 Task: Create cross formula field in the address.
Action: Mouse moved to (82, 78)
Screenshot: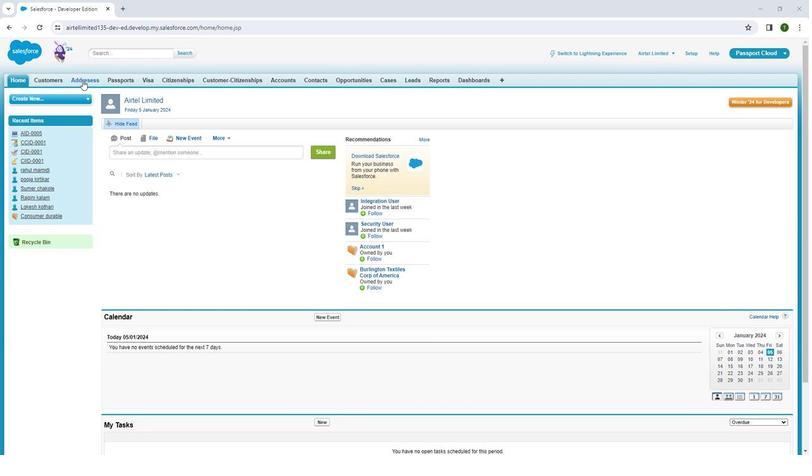 
Action: Mouse pressed left at (82, 78)
Screenshot: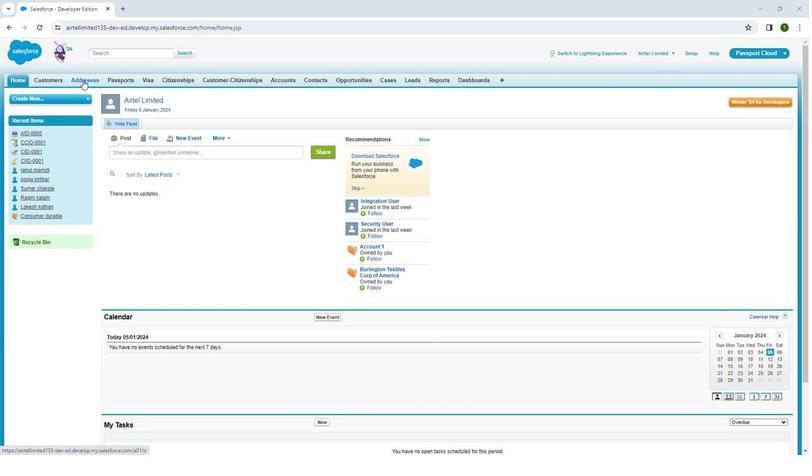 
Action: Mouse pressed left at (82, 78)
Screenshot: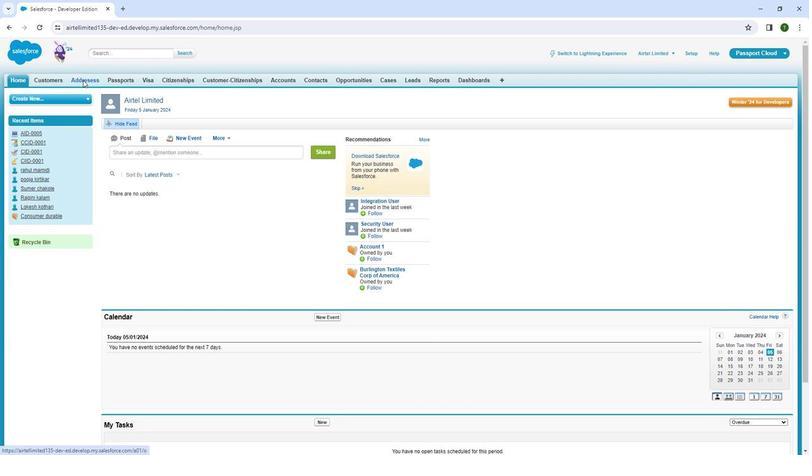 
Action: Mouse moved to (804, 117)
Screenshot: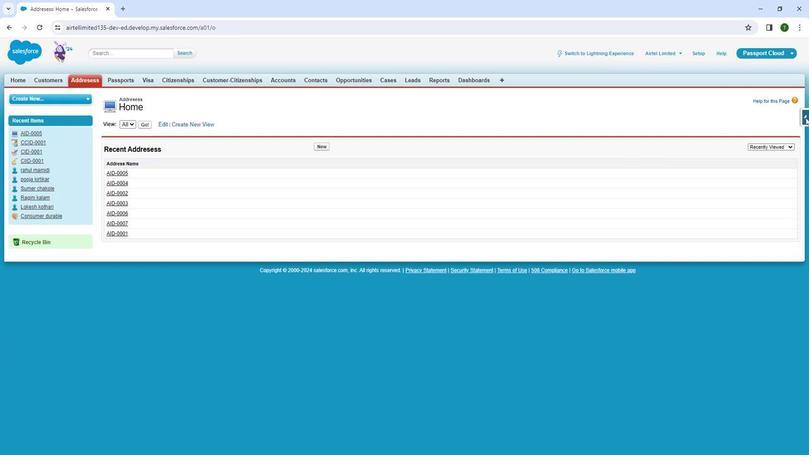 
Action: Mouse pressed left at (804, 117)
Screenshot: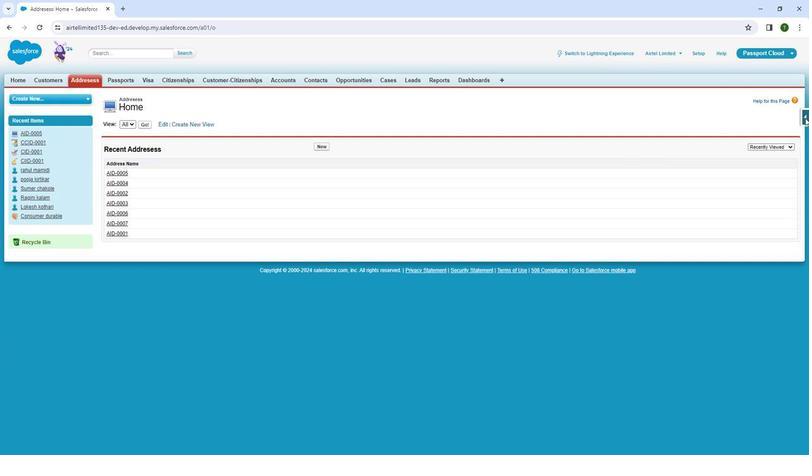 
Action: Mouse moved to (733, 130)
Screenshot: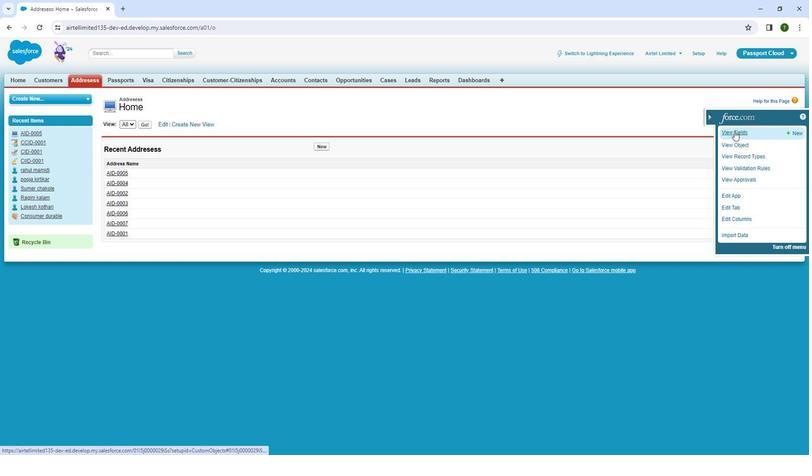 
Action: Mouse pressed left at (733, 130)
Screenshot: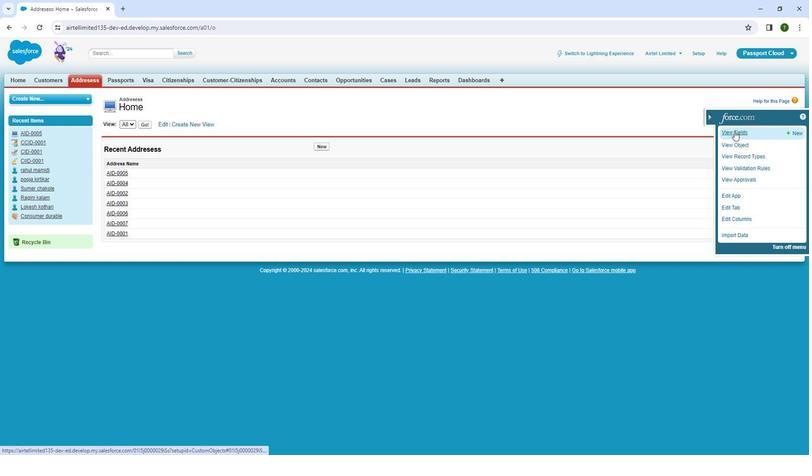 
Action: Mouse moved to (303, 229)
Screenshot: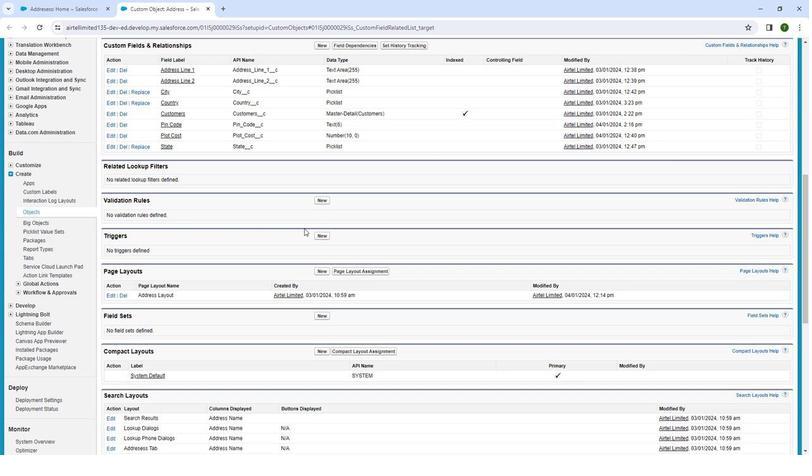 
Action: Mouse scrolled (303, 229) with delta (0, 0)
Screenshot: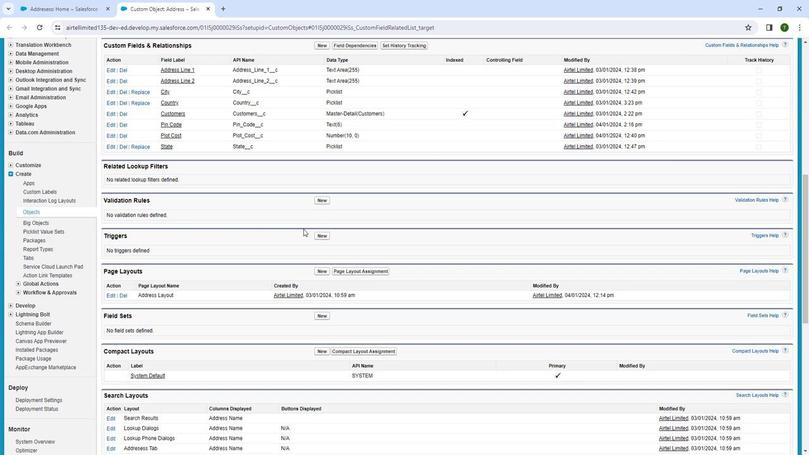 
Action: Mouse scrolled (303, 229) with delta (0, 0)
Screenshot: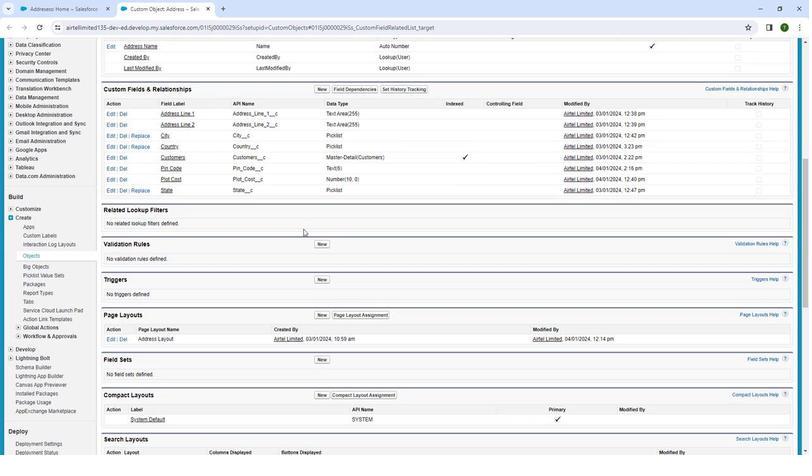 
Action: Mouse scrolled (303, 229) with delta (0, 0)
Screenshot: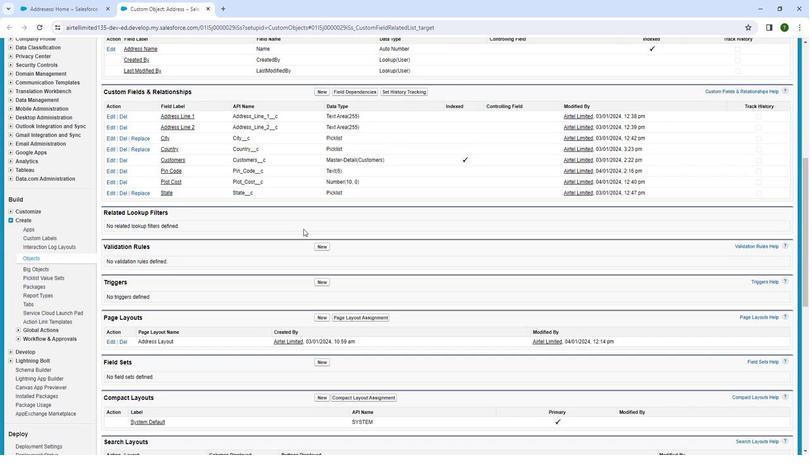 
Action: Mouse moved to (322, 176)
Screenshot: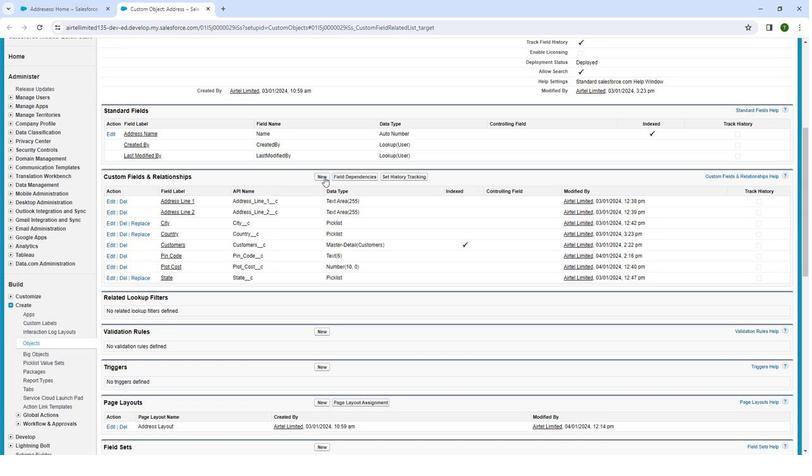 
Action: Mouse pressed left at (322, 176)
Screenshot: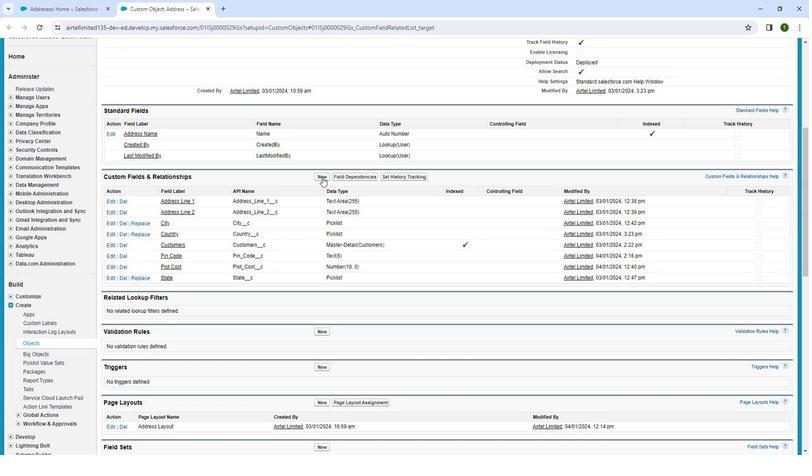 
Action: Mouse moved to (111, 287)
Screenshot: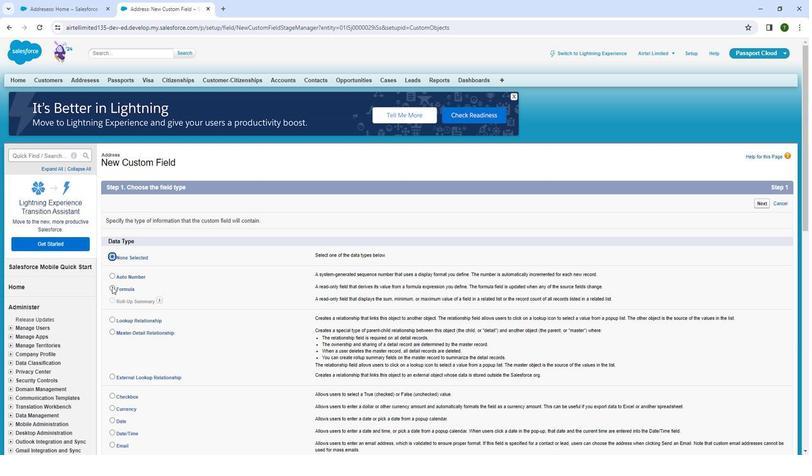 
Action: Mouse pressed left at (111, 287)
Screenshot: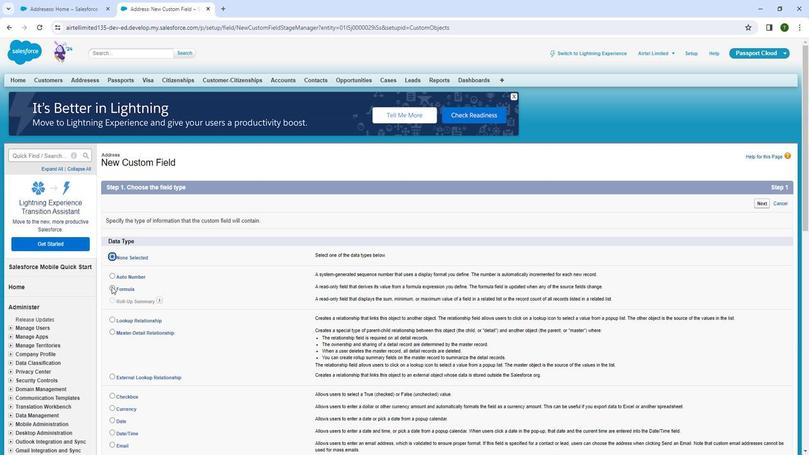 
Action: Mouse moved to (221, 280)
Screenshot: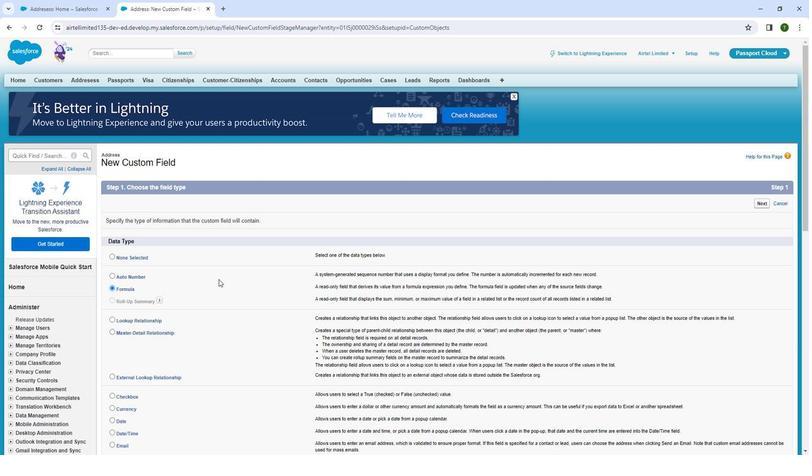 
Action: Mouse scrolled (221, 279) with delta (0, 0)
Screenshot: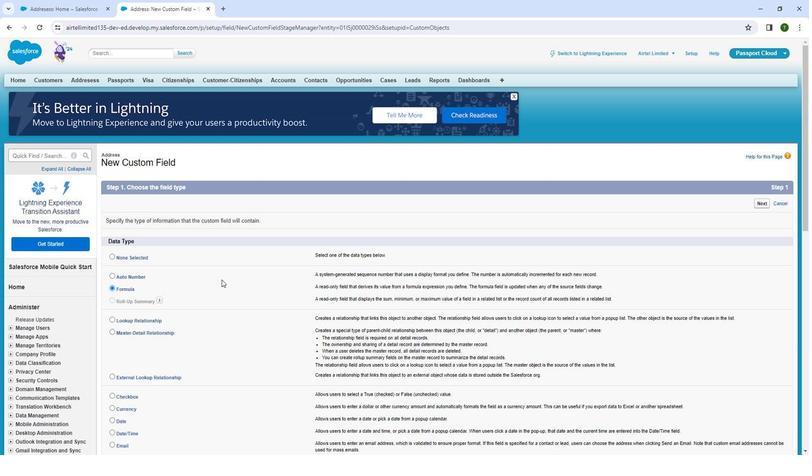 
Action: Mouse scrolled (221, 279) with delta (0, 0)
Screenshot: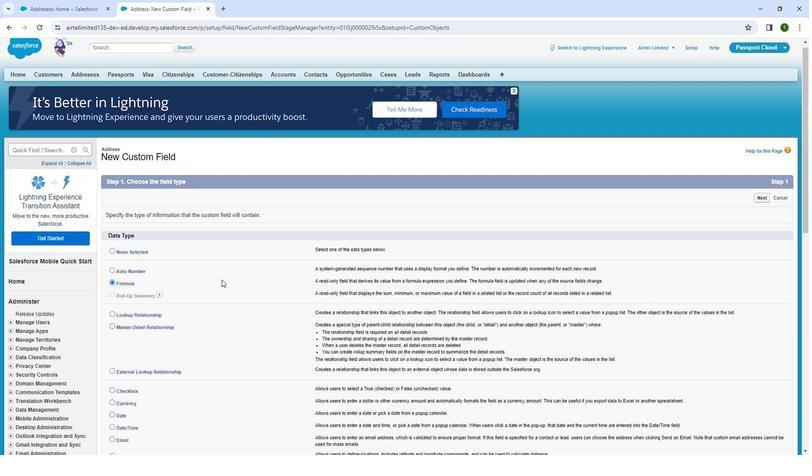 
Action: Mouse scrolled (221, 279) with delta (0, 0)
Screenshot: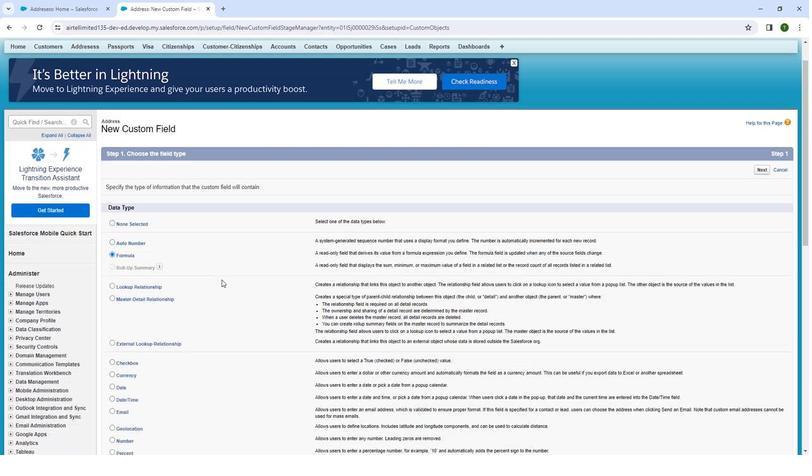
Action: Mouse scrolled (221, 279) with delta (0, 0)
Screenshot: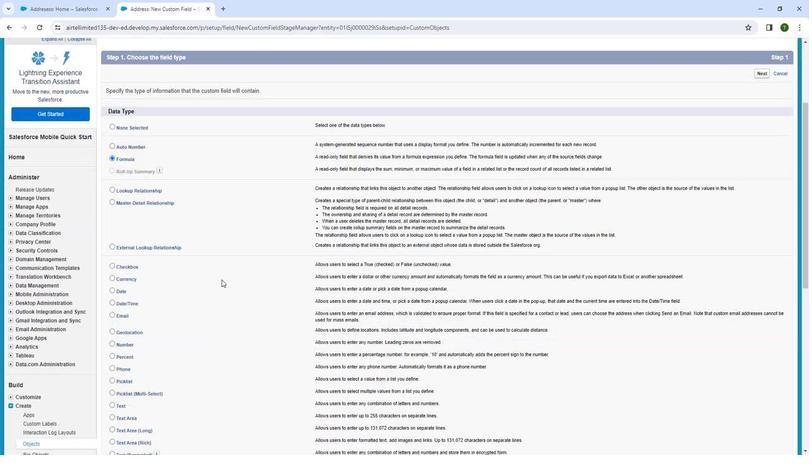 
Action: Mouse scrolled (221, 279) with delta (0, 0)
Screenshot: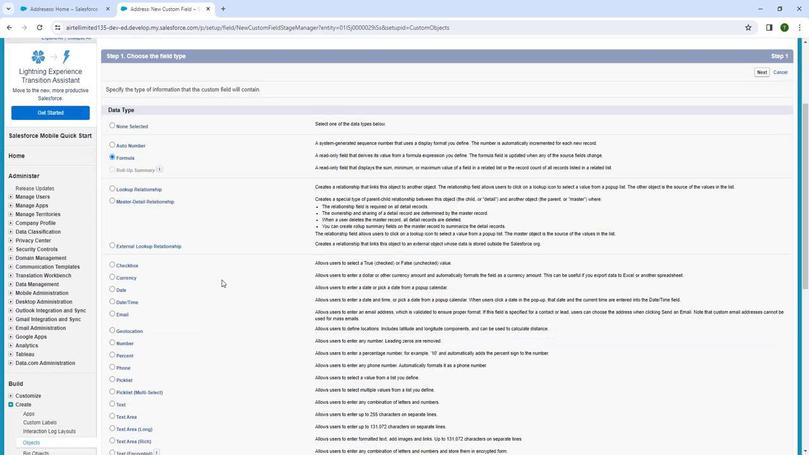 
Action: Mouse moved to (223, 280)
Screenshot: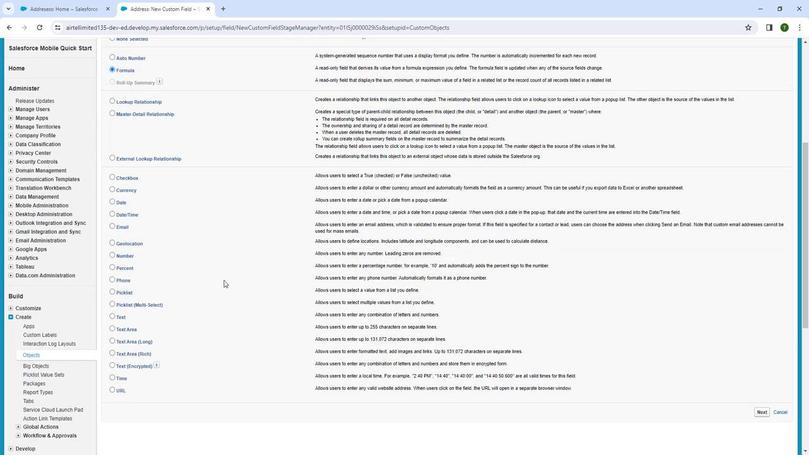
Action: Mouse scrolled (223, 280) with delta (0, 0)
Screenshot: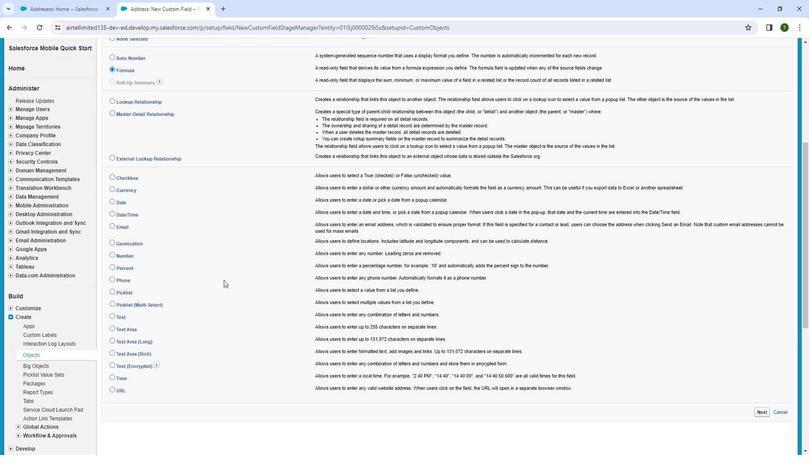 
Action: Mouse scrolled (223, 280) with delta (0, 0)
Screenshot: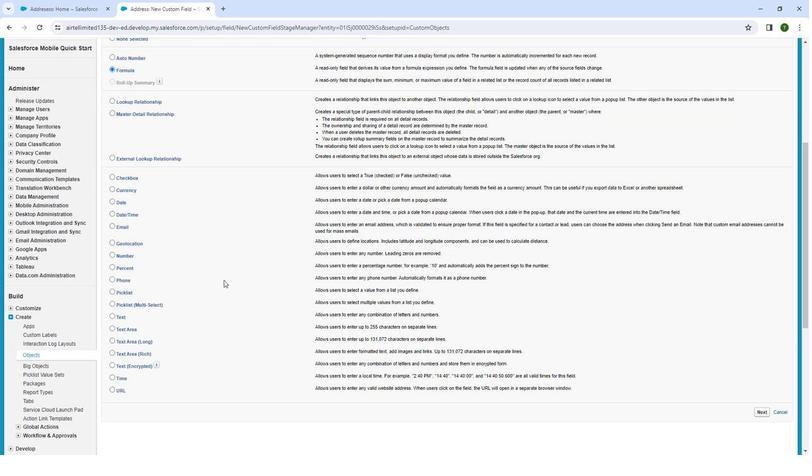 
Action: Mouse moved to (754, 322)
Screenshot: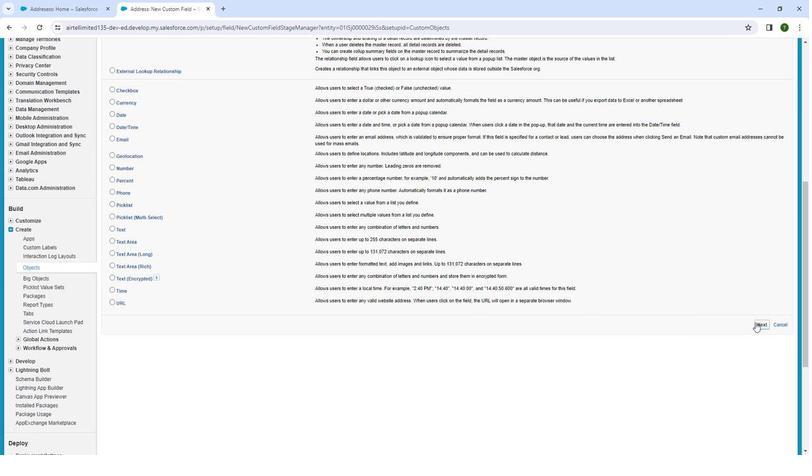 
Action: Mouse pressed left at (754, 322)
Screenshot: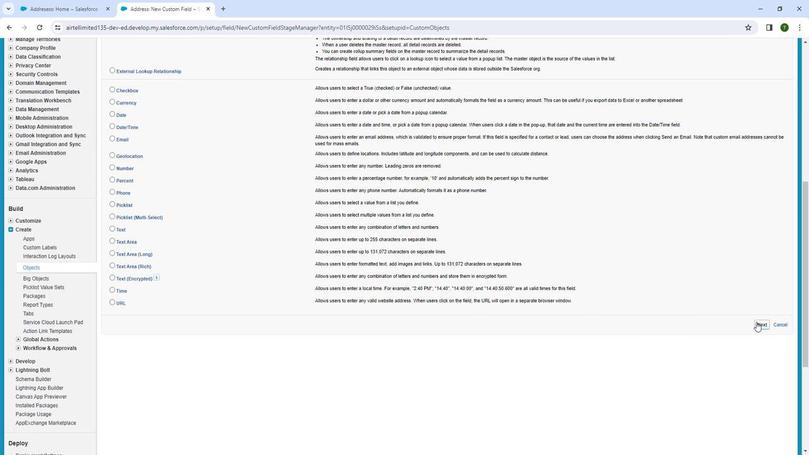 
Action: Mouse moved to (260, 223)
Screenshot: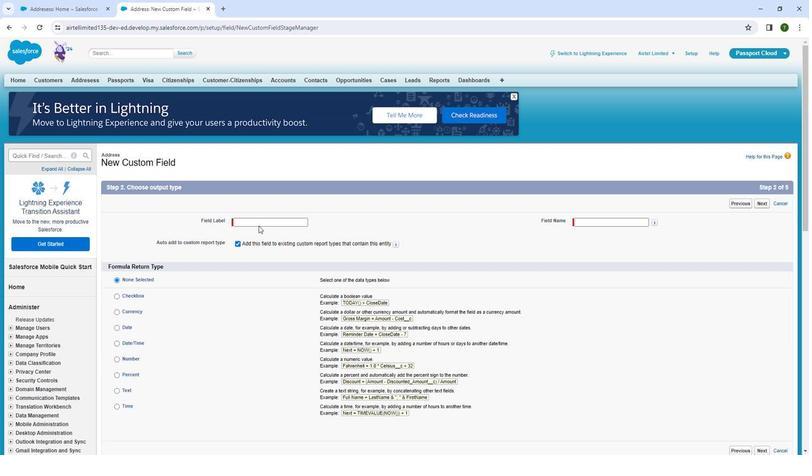 
Action: Mouse pressed left at (260, 223)
Screenshot: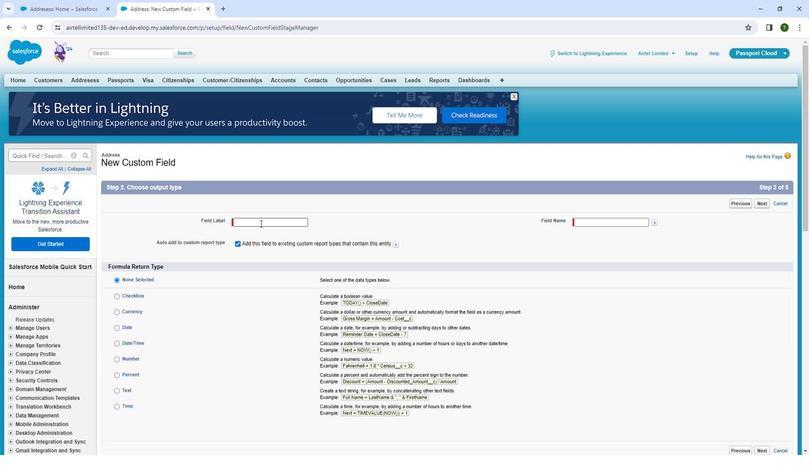 
Action: Mouse moved to (282, 232)
Screenshot: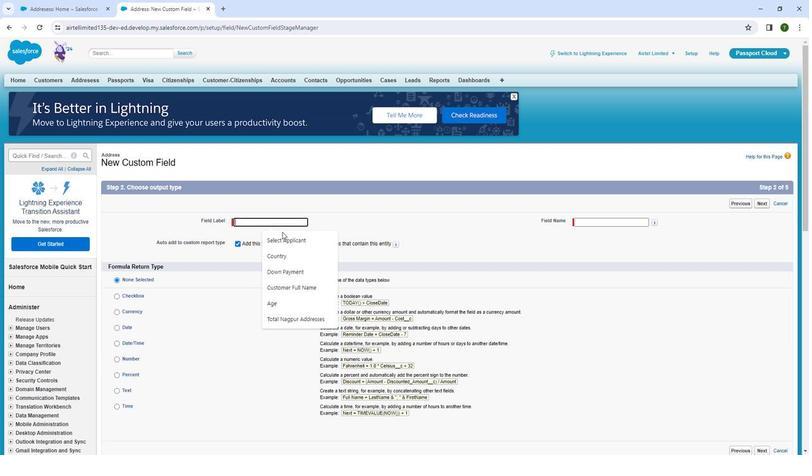 
Action: Key pressed <Key.shift>Cus
Screenshot: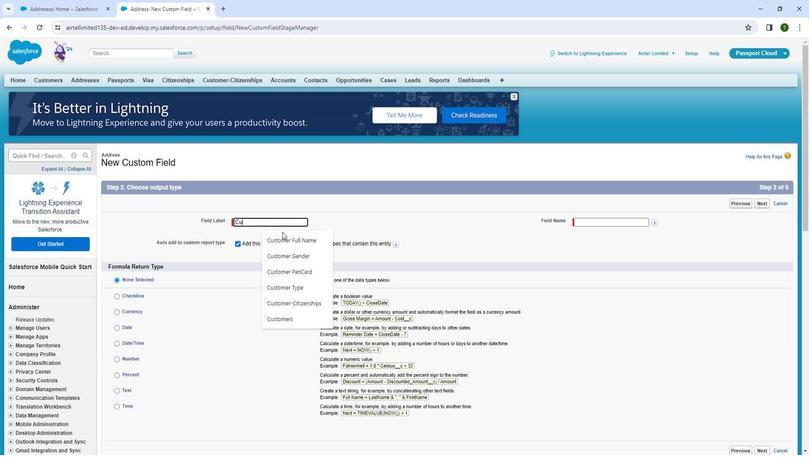 
Action: Mouse moved to (284, 232)
Screenshot: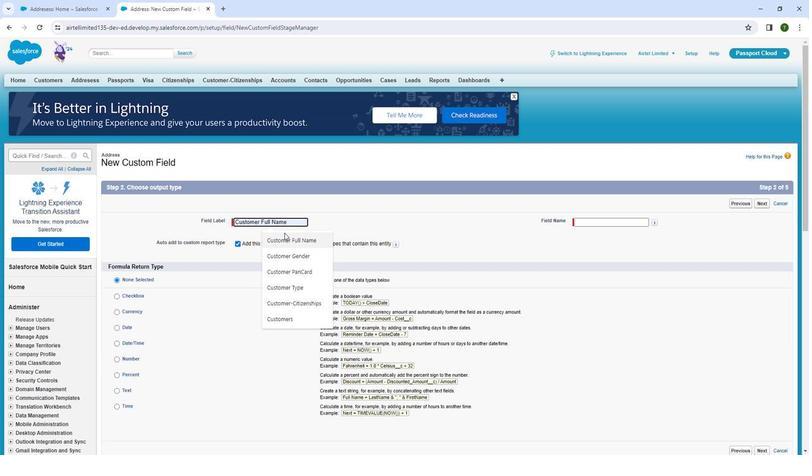 
Action: Key pressed tomers<Key.space>f<Key.backspace><Key.backspace><Key.backspace><Key.space><Key.shift>Fi
Screenshot: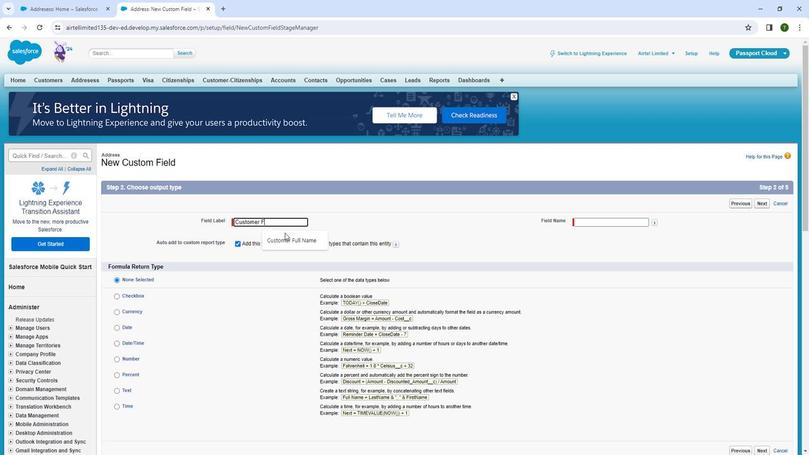 
Action: Mouse moved to (282, 244)
Screenshot: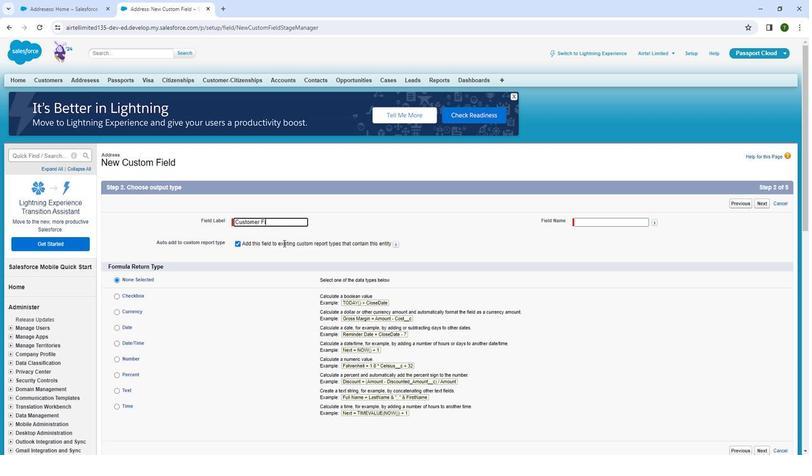 
Action: Key pressed <Key.backspace>ull<Key.space><Key.shift>Name
Screenshot: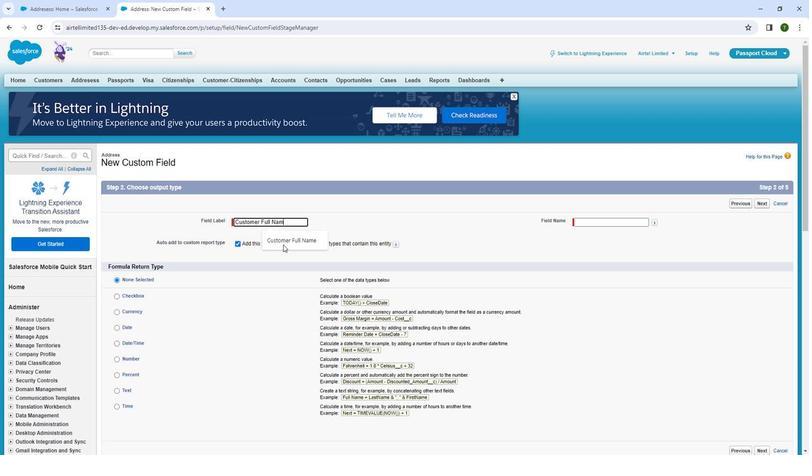 
Action: Mouse moved to (383, 219)
Screenshot: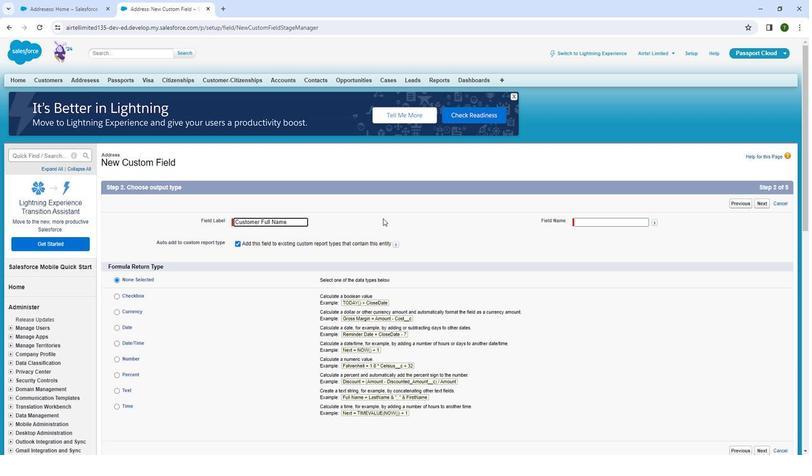 
Action: Mouse pressed left at (383, 219)
Screenshot: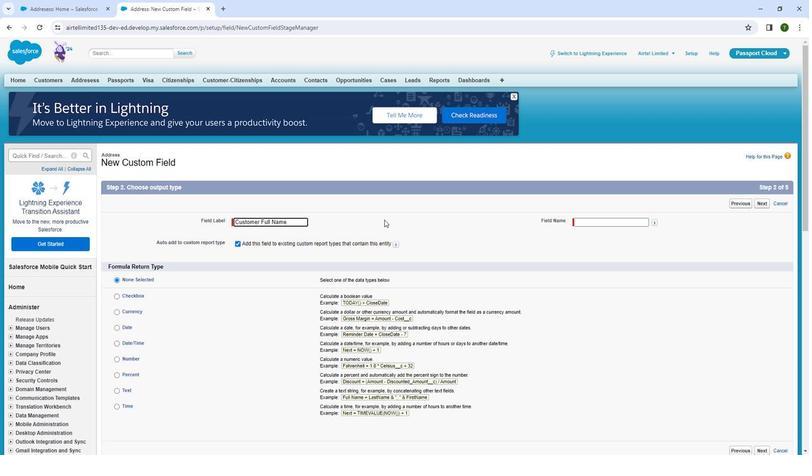 
Action: Mouse moved to (353, 315)
Screenshot: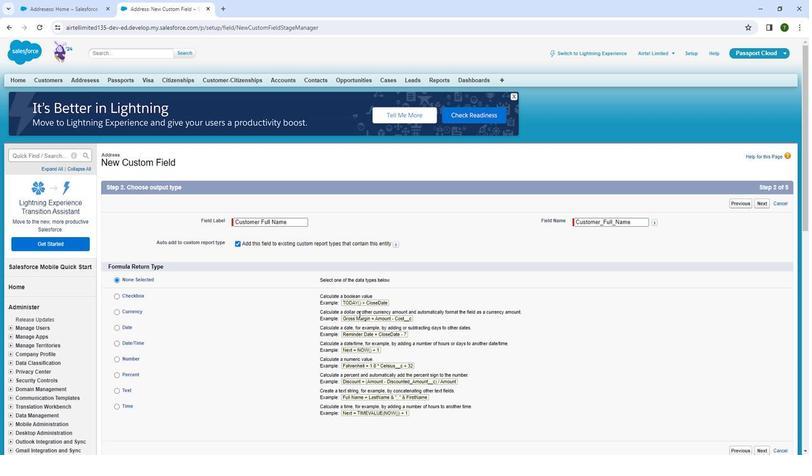 
Action: Mouse scrolled (353, 314) with delta (0, 0)
Screenshot: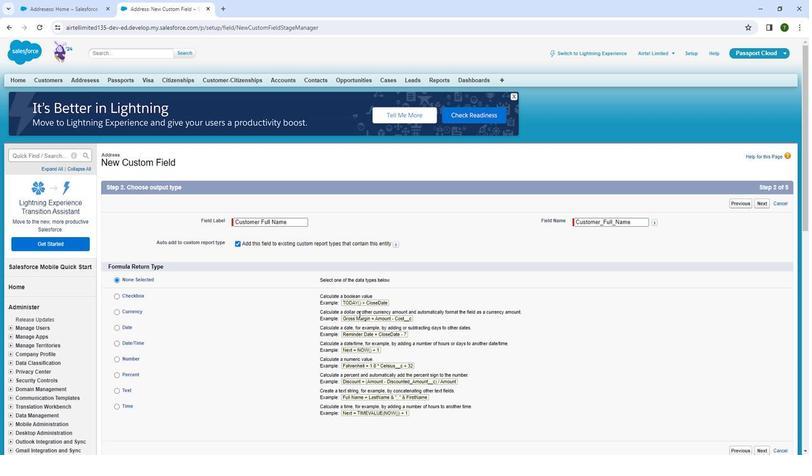 
Action: Mouse moved to (153, 289)
Screenshot: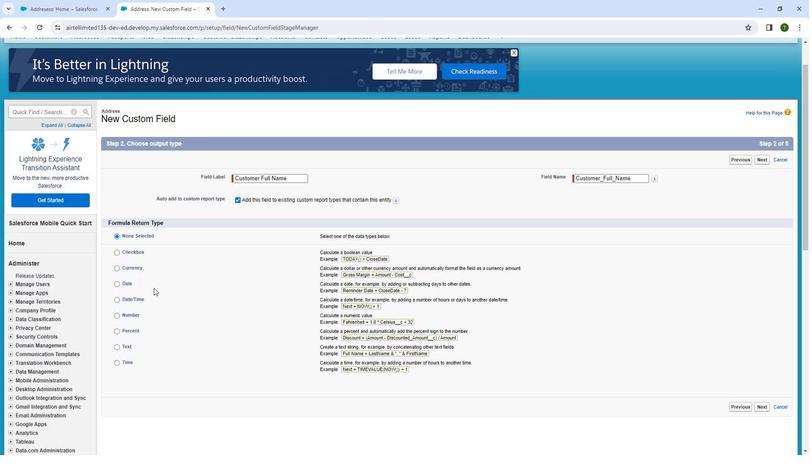 
Action: Mouse scrolled (153, 288) with delta (0, 0)
Screenshot: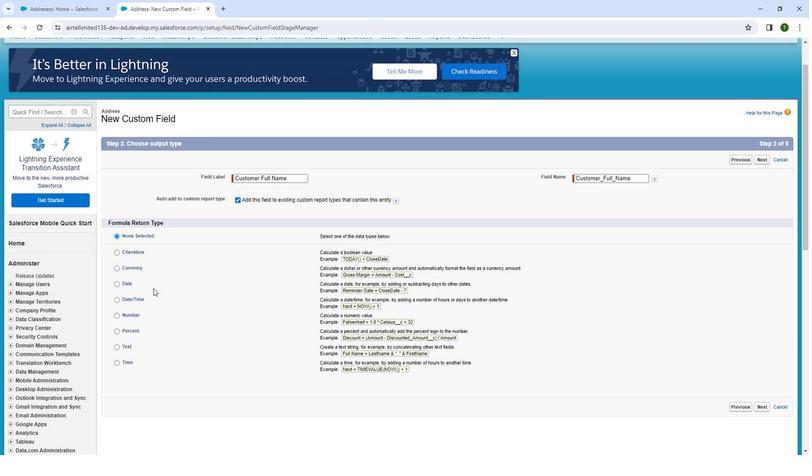 
Action: Mouse moved to (116, 305)
Screenshot: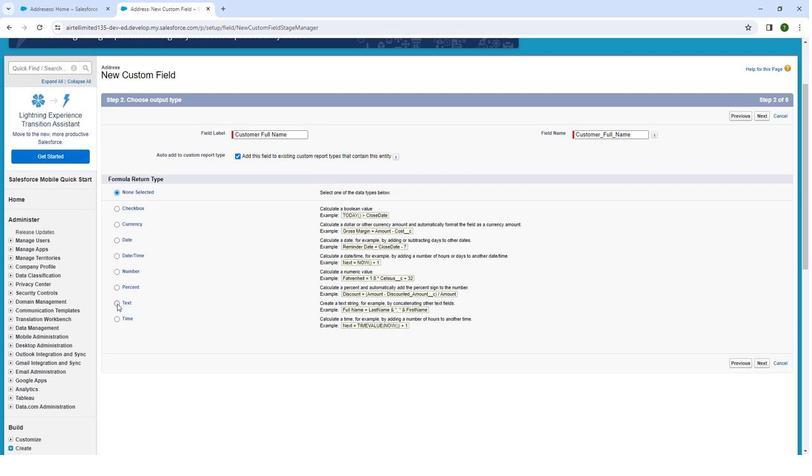 
Action: Mouse pressed left at (116, 305)
Screenshot: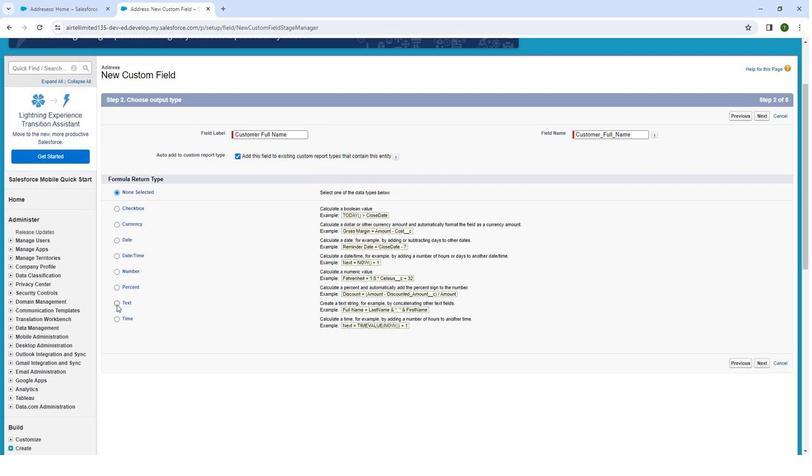 
Action: Mouse moved to (756, 366)
Screenshot: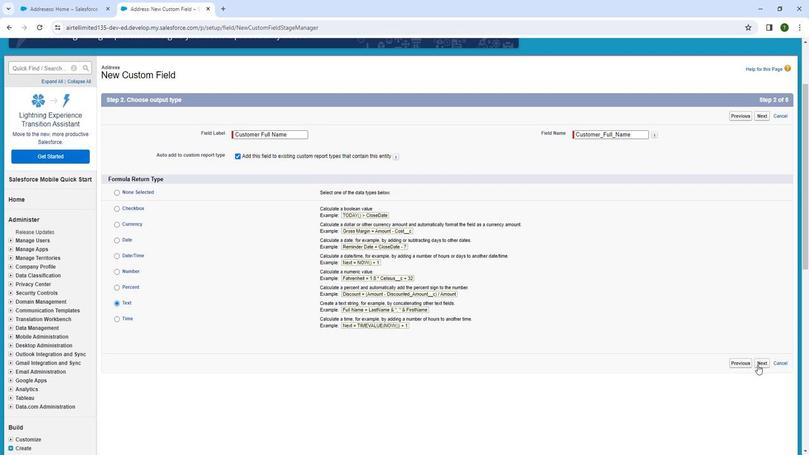 
Action: Mouse pressed left at (756, 366)
Screenshot: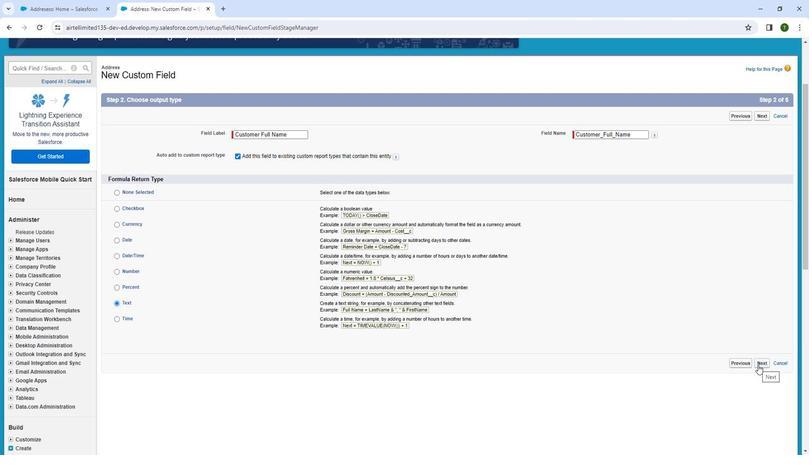 
Action: Mouse moved to (201, 291)
Screenshot: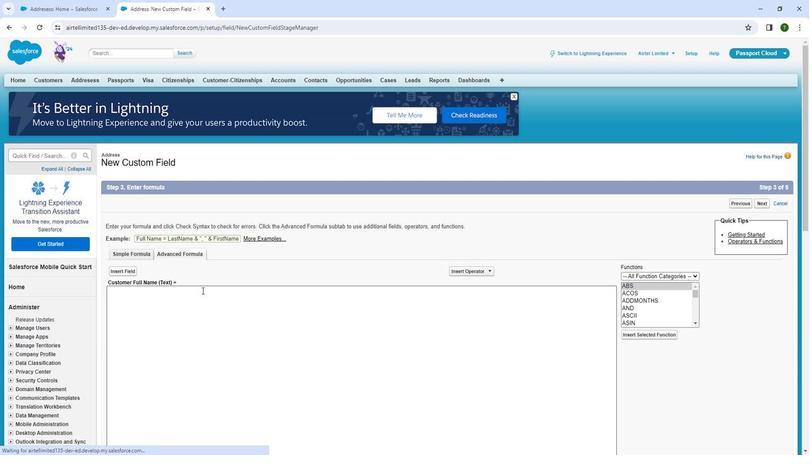 
Action: Mouse scrolled (201, 290) with delta (0, 0)
Screenshot: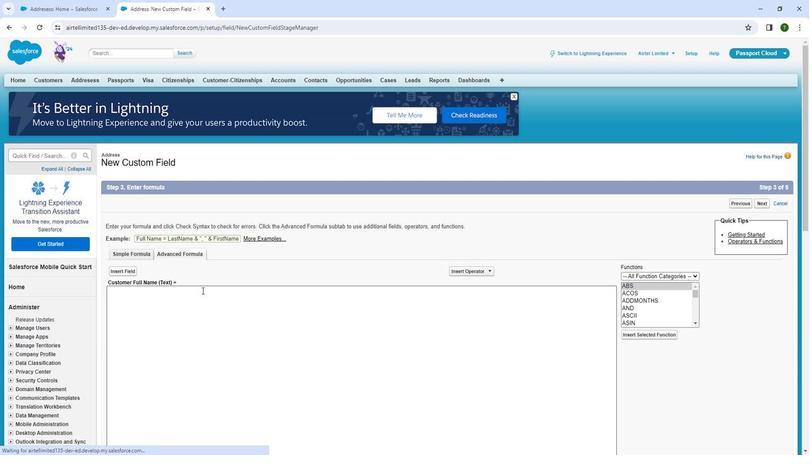 
Action: Mouse moved to (201, 290)
Screenshot: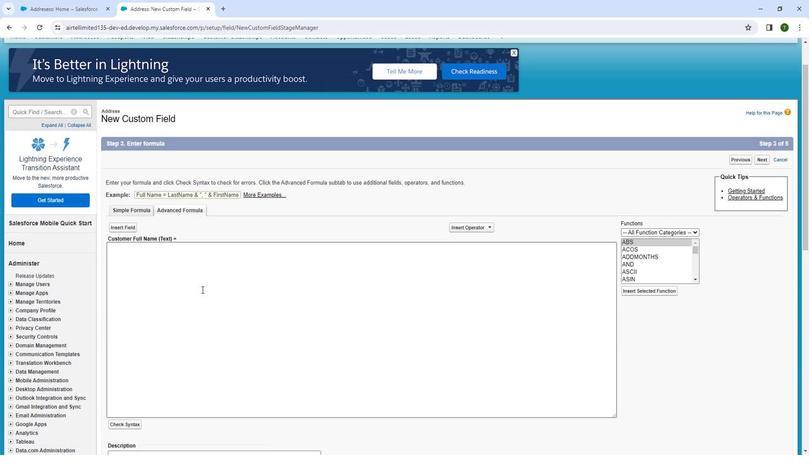 
Action: Mouse scrolled (201, 289) with delta (0, 0)
Screenshot: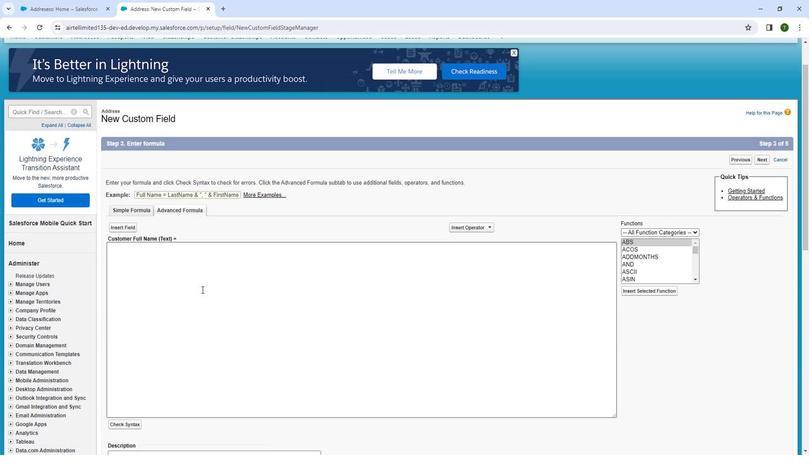 
Action: Mouse moved to (112, 182)
Screenshot: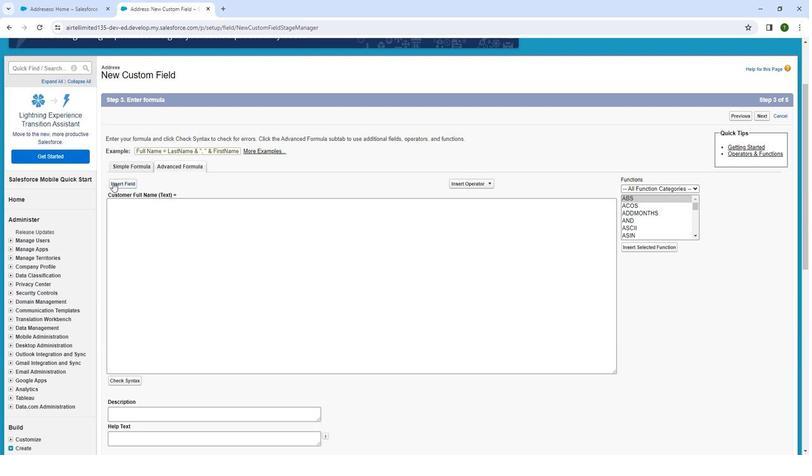 
Action: Mouse pressed left at (112, 182)
Screenshot: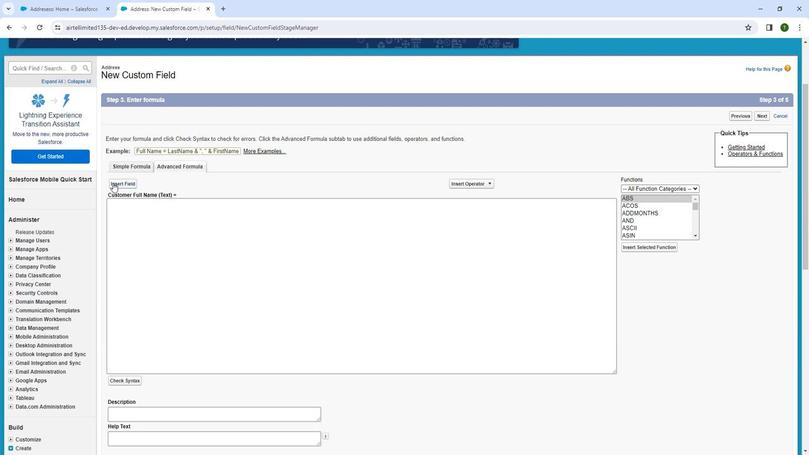 
Action: Mouse moved to (328, 265)
Screenshot: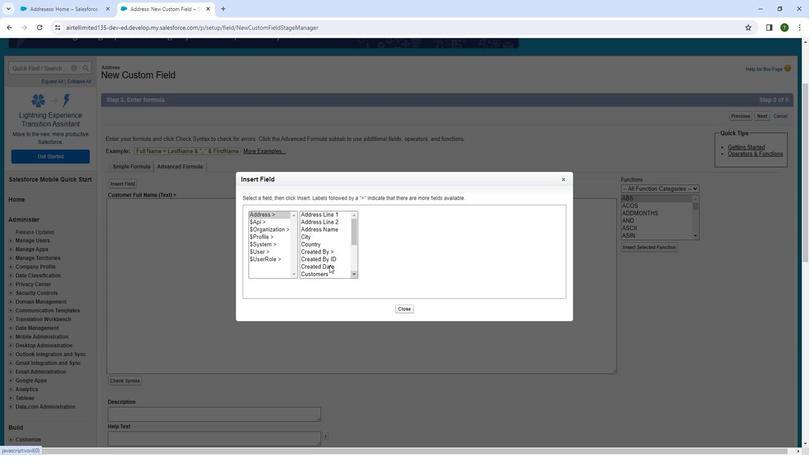 
Action: Mouse scrolled (328, 265) with delta (0, 0)
Screenshot: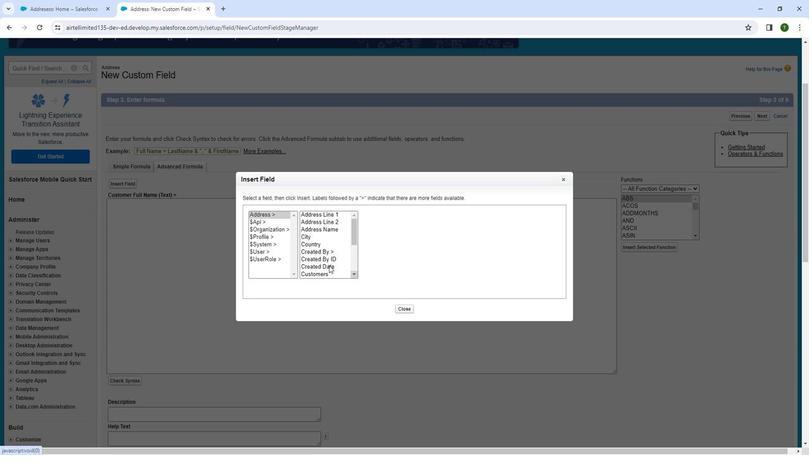 
Action: Mouse moved to (323, 237)
Screenshot: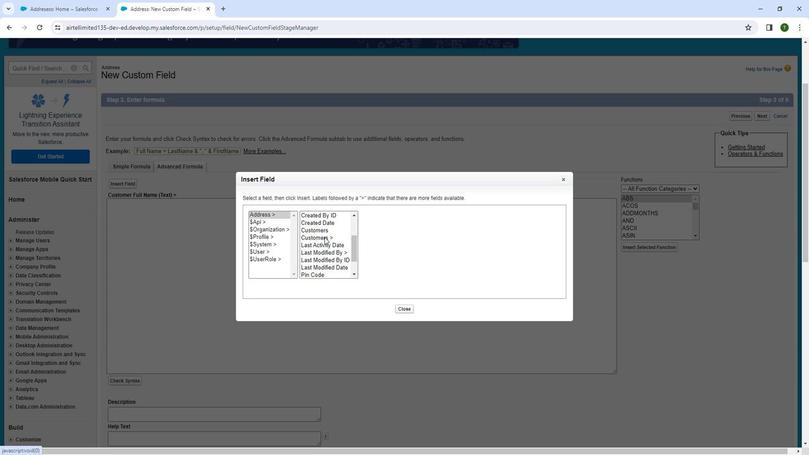
Action: Mouse pressed left at (323, 237)
Screenshot: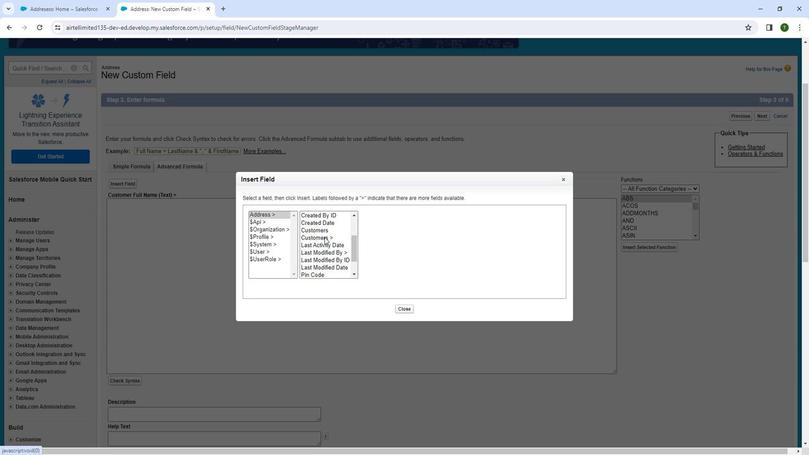 
Action: Mouse moved to (390, 241)
Screenshot: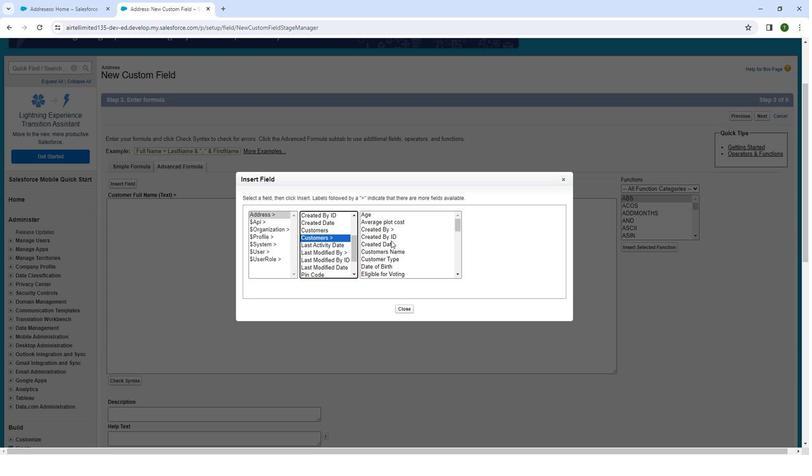 
Action: Mouse scrolled (390, 241) with delta (0, 0)
Screenshot: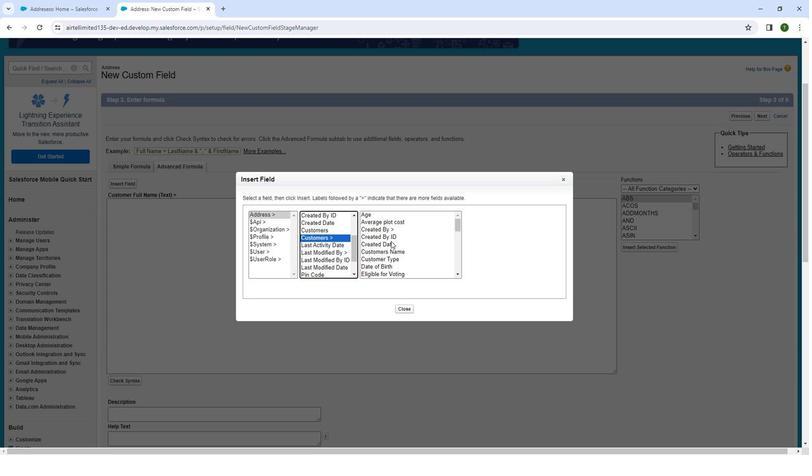 
Action: Mouse moved to (380, 243)
Screenshot: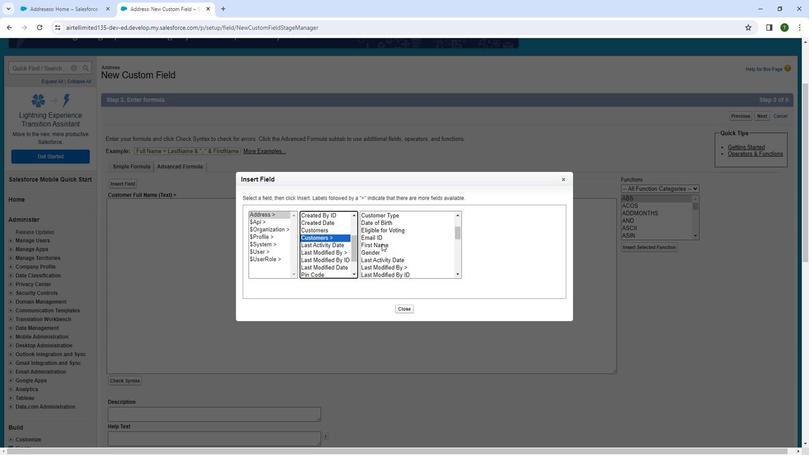 
Action: Mouse pressed left at (380, 243)
Screenshot: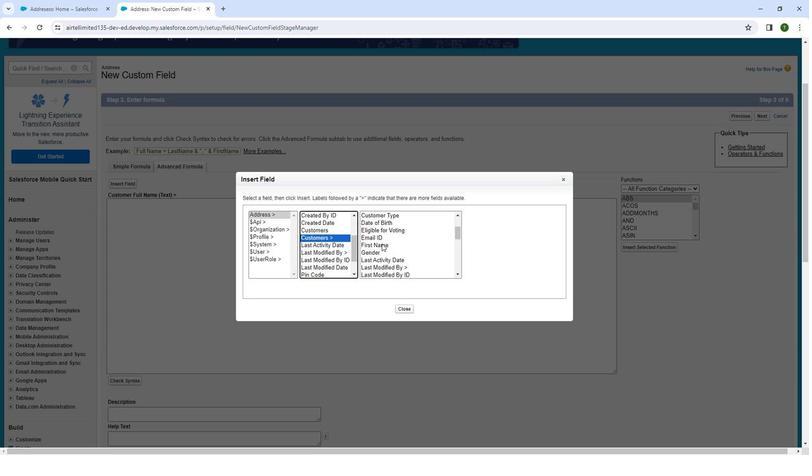
Action: Mouse moved to (507, 260)
Screenshot: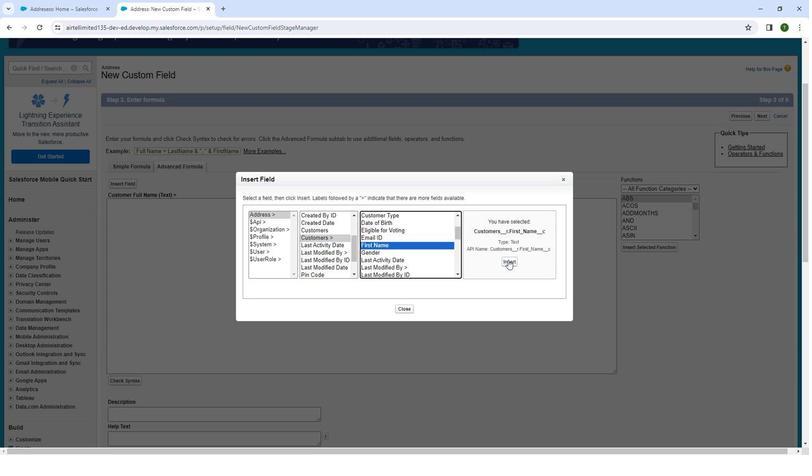 
Action: Mouse pressed left at (507, 260)
Screenshot: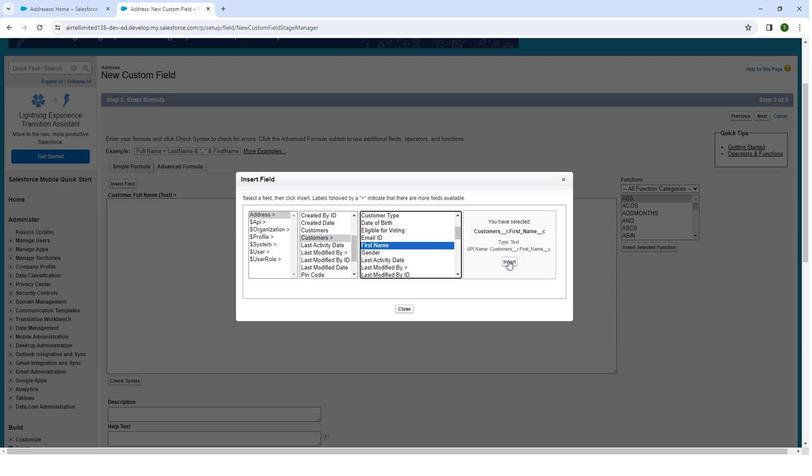 
Action: Mouse moved to (494, 292)
Screenshot: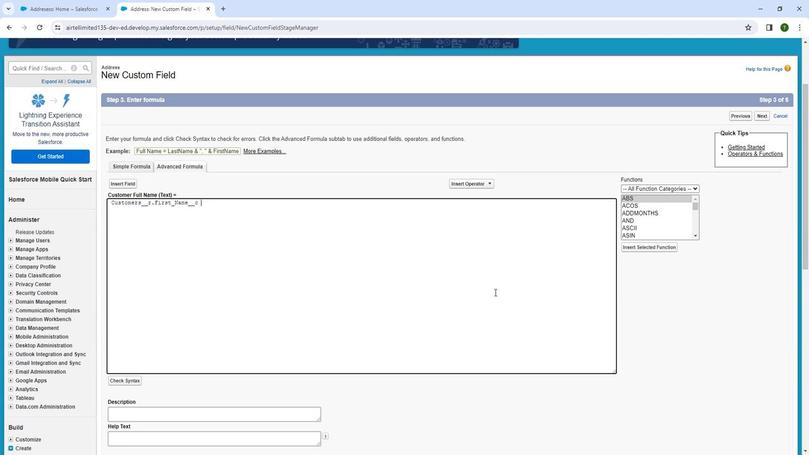
Action: Key pressed <Key.shift_r><Key.shift_r><Key.shift_r><Key.shift_r><Key.shift_r><Key.shift_r>+'<Key.space>'<Key.shift_r>+
Screenshot: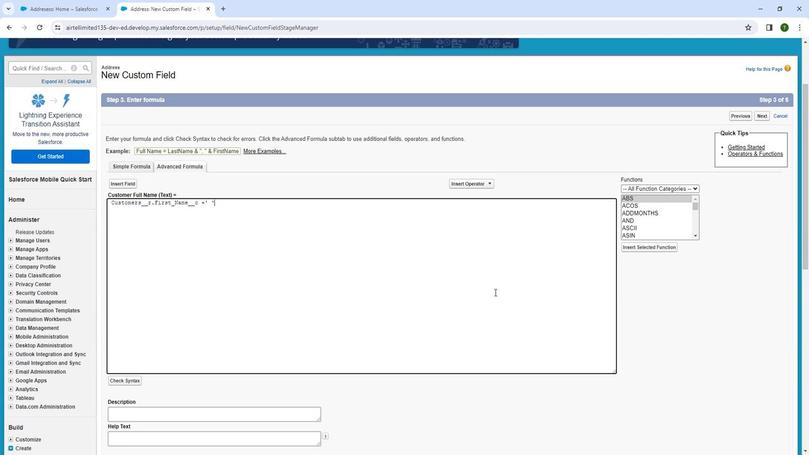 
Action: Mouse moved to (117, 182)
Screenshot: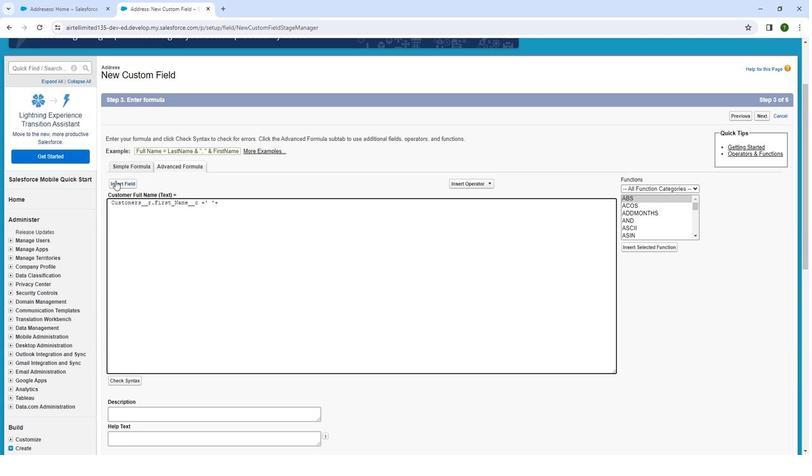 
Action: Mouse pressed left at (117, 182)
Screenshot: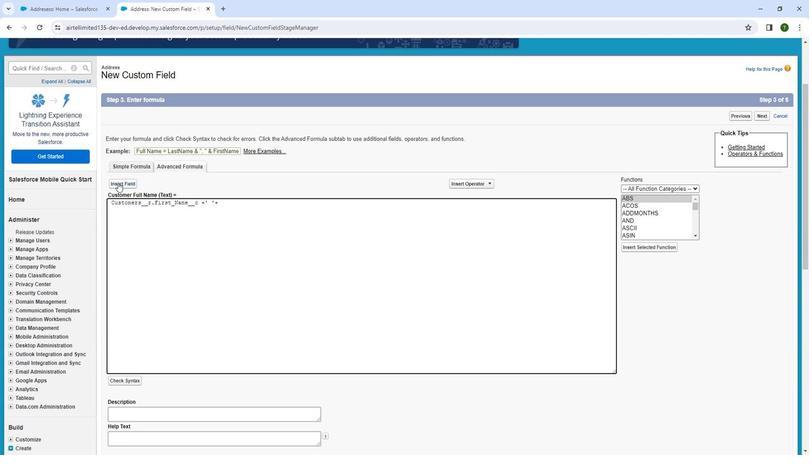 
Action: Mouse moved to (311, 251)
Screenshot: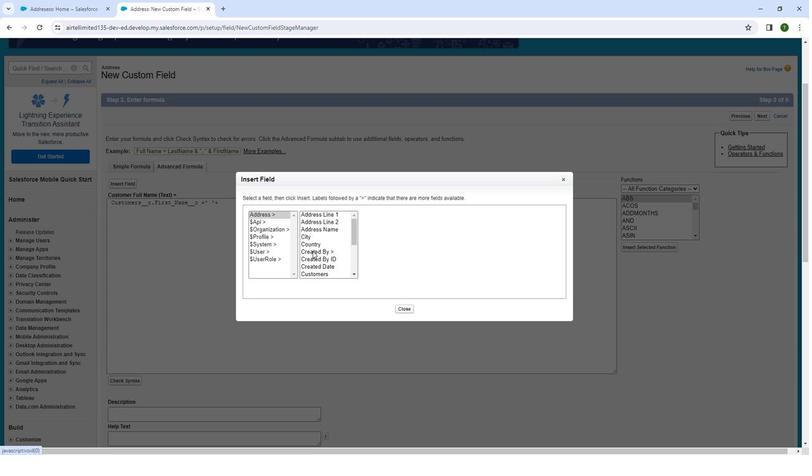 
Action: Mouse scrolled (311, 251) with delta (0, 0)
Screenshot: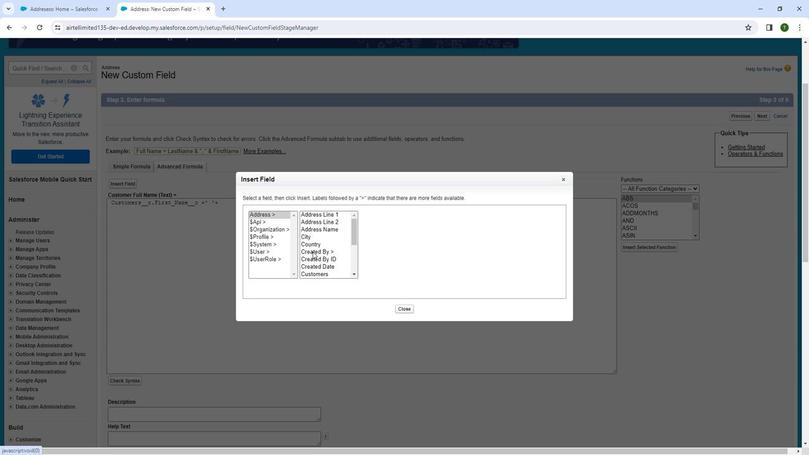 
Action: Mouse moved to (311, 238)
Screenshot: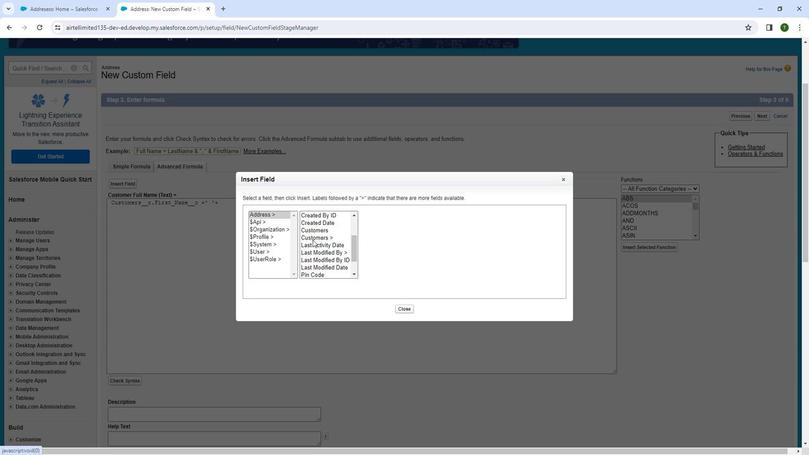 
Action: Mouse pressed left at (311, 238)
Screenshot: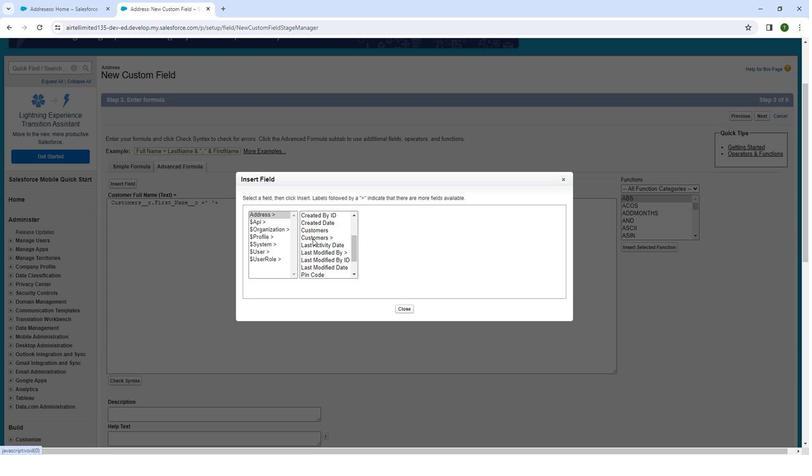 
Action: Mouse moved to (383, 244)
Screenshot: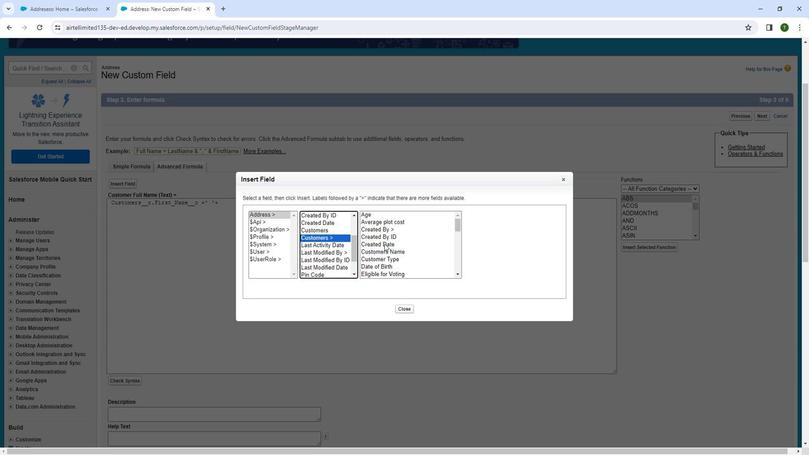 
Action: Mouse scrolled (383, 243) with delta (0, 0)
Screenshot: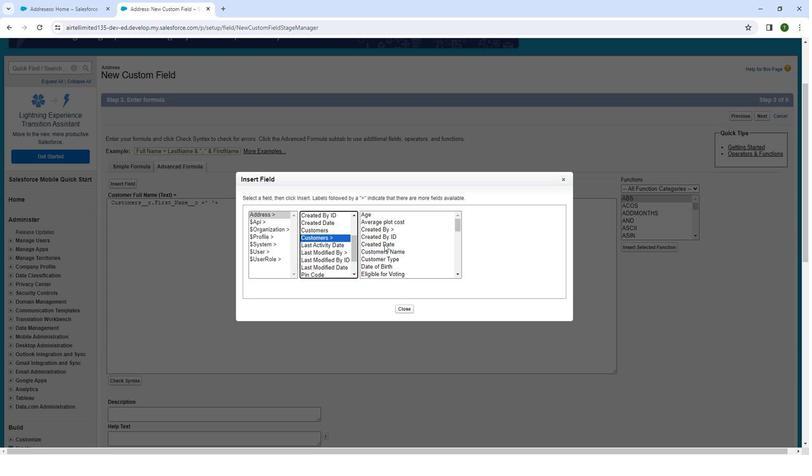 
Action: Mouse moved to (384, 246)
Screenshot: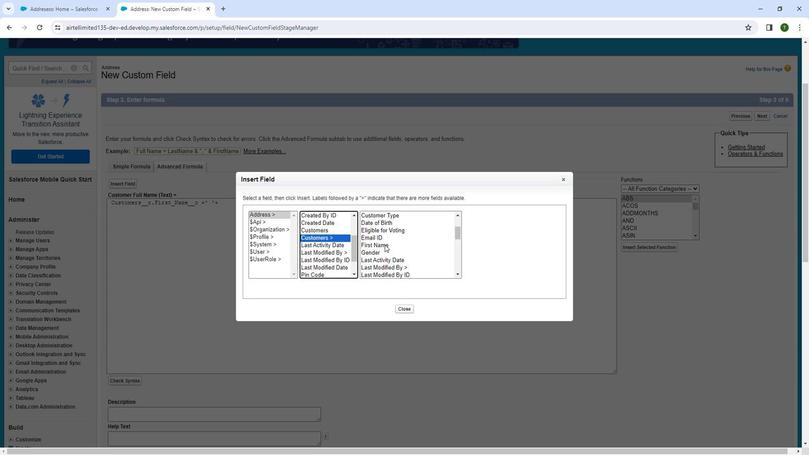 
Action: Mouse scrolled (384, 245) with delta (0, 0)
Screenshot: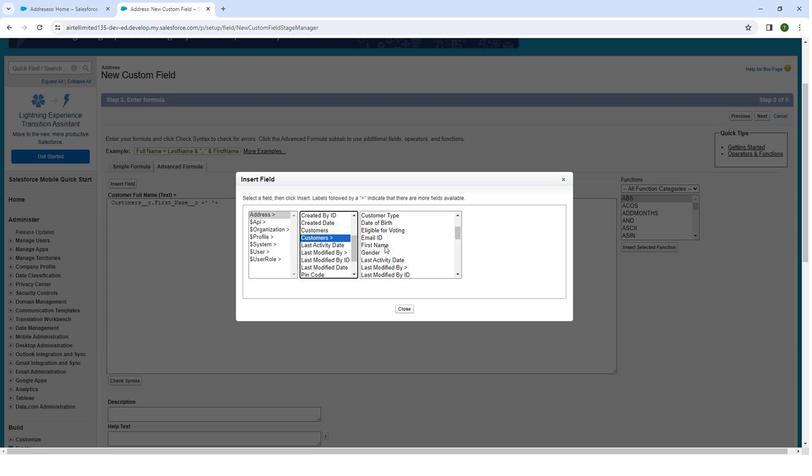 
Action: Mouse moved to (372, 218)
Screenshot: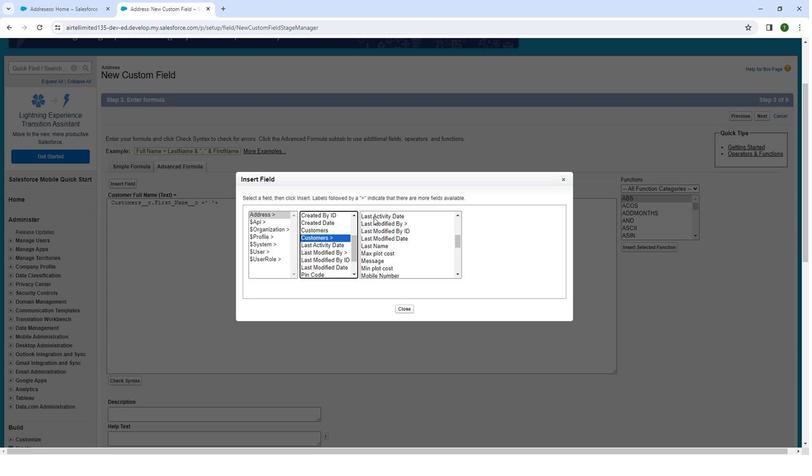
Action: Mouse scrolled (372, 218) with delta (0, 0)
Screenshot: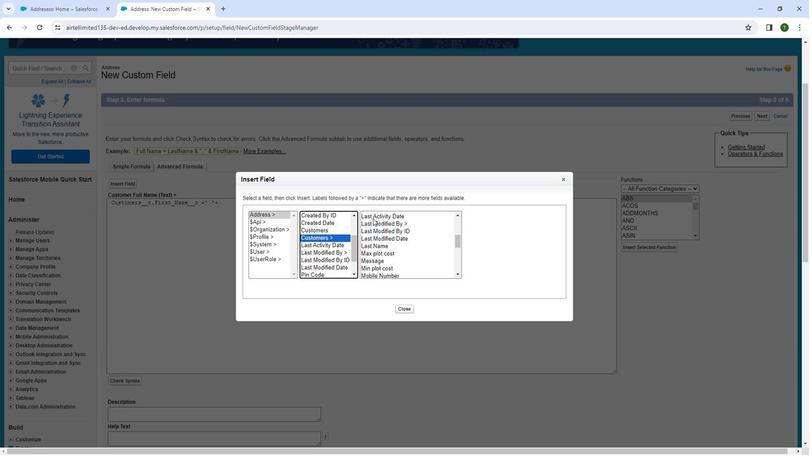
Action: Mouse moved to (378, 260)
Screenshot: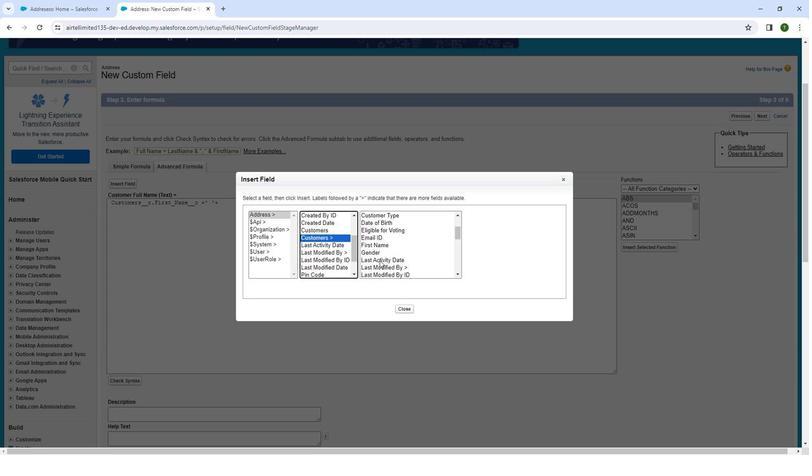 
Action: Mouse scrolled (378, 260) with delta (0, 0)
Screenshot: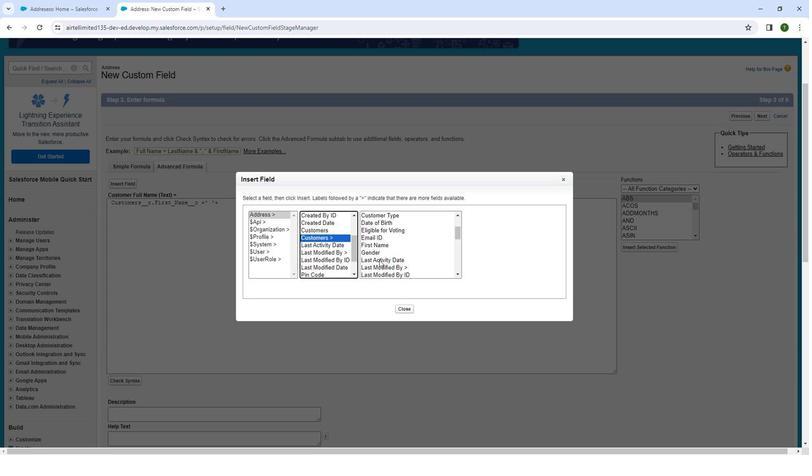 
Action: Mouse moved to (380, 245)
Screenshot: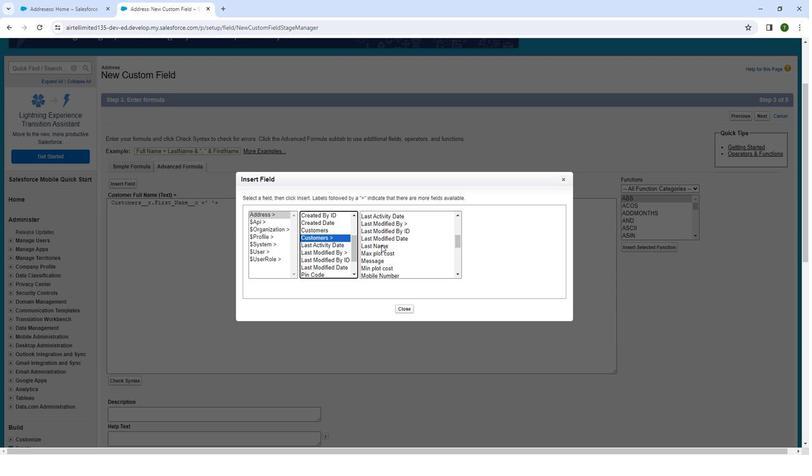 
Action: Mouse pressed left at (380, 245)
Screenshot: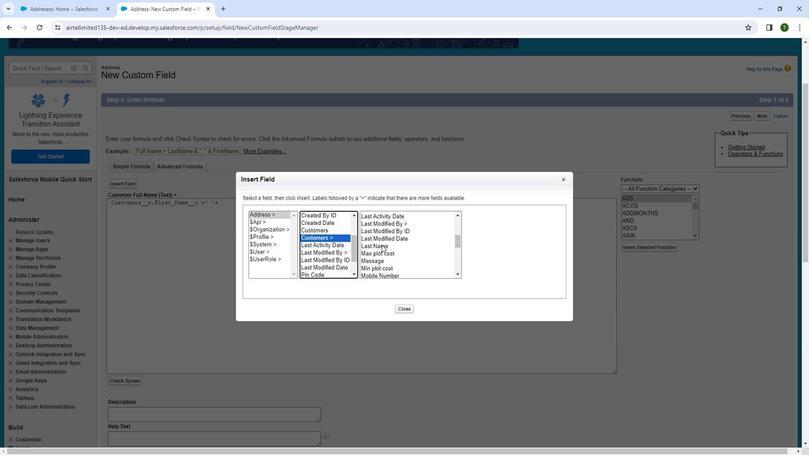 
Action: Mouse moved to (504, 260)
Screenshot: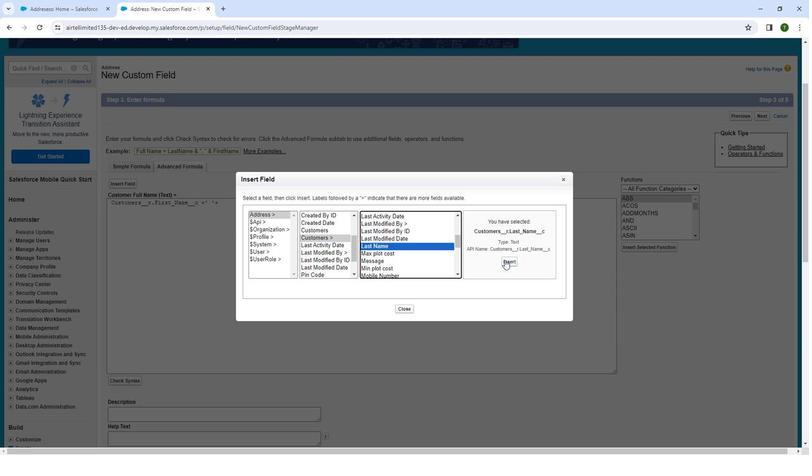 
Action: Mouse pressed left at (504, 260)
Screenshot: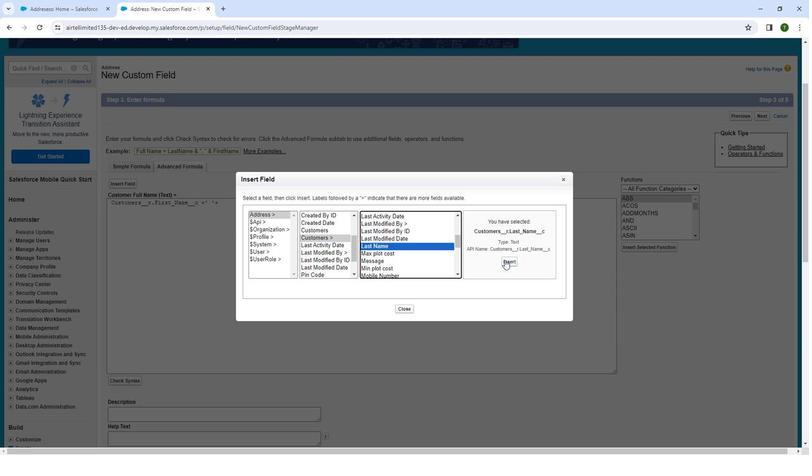 
Action: Mouse moved to (307, 287)
Screenshot: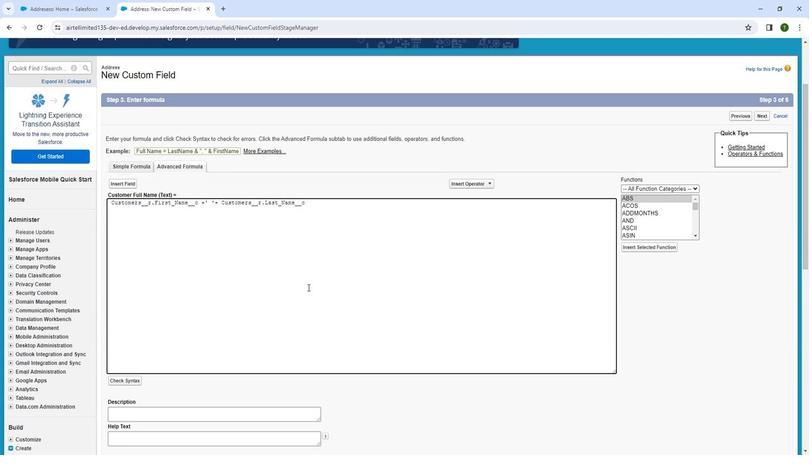 
Action: Mouse pressed left at (307, 287)
Screenshot: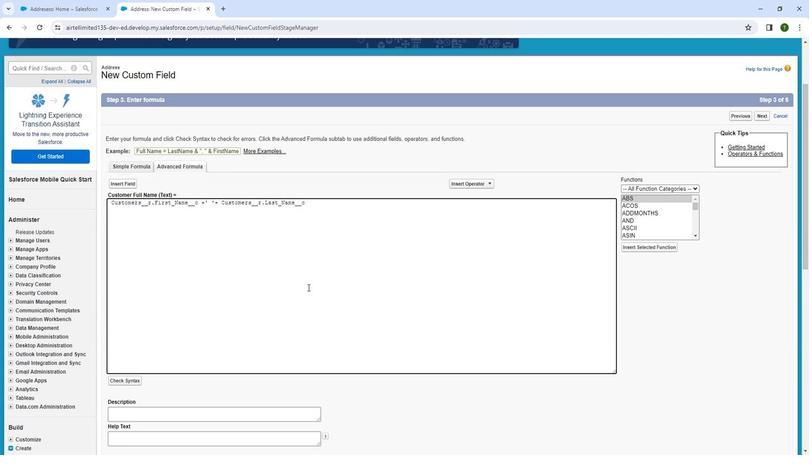 
Action: Mouse moved to (127, 380)
Screenshot: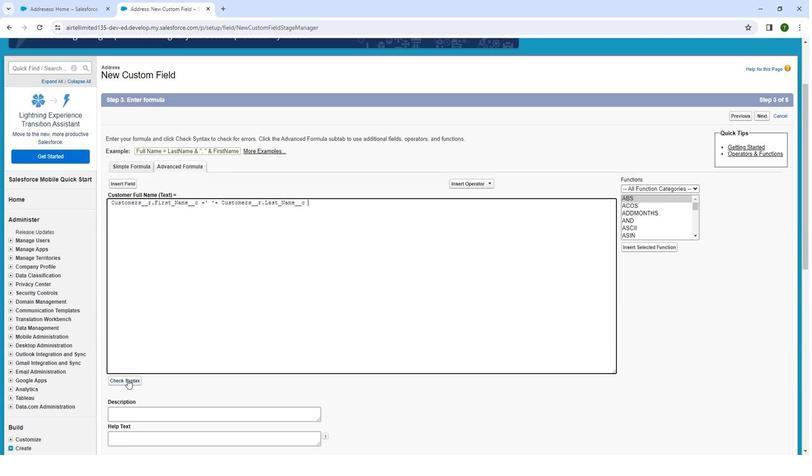 
Action: Mouse pressed left at (127, 380)
Screenshot: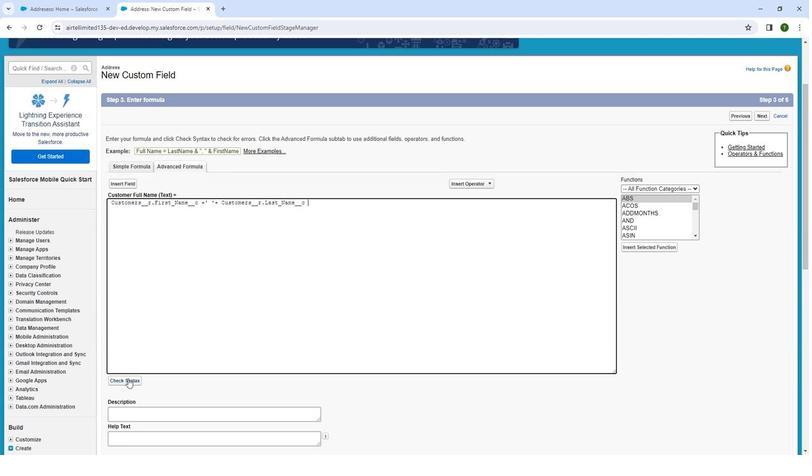 
Action: Mouse moved to (238, 314)
Screenshot: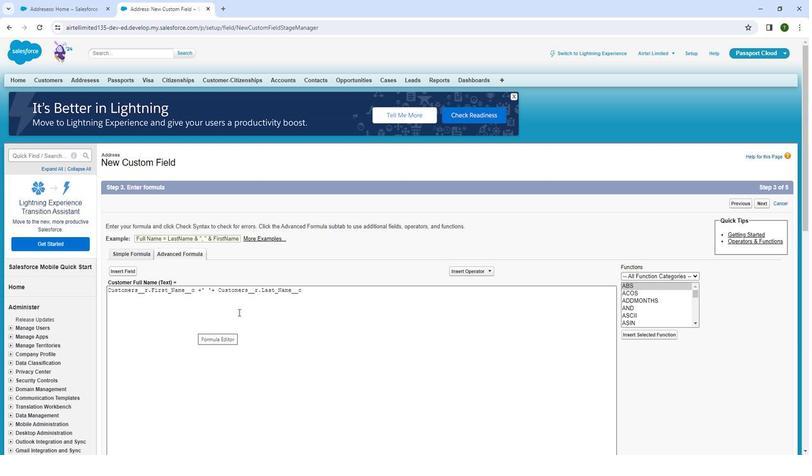 
Action: Mouse scrolled (238, 313) with delta (0, 0)
Screenshot: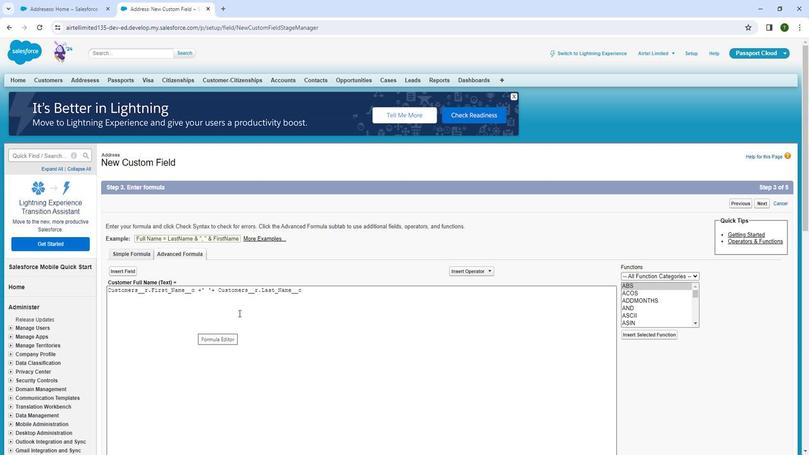 
Action: Mouse scrolled (238, 313) with delta (0, 0)
Screenshot: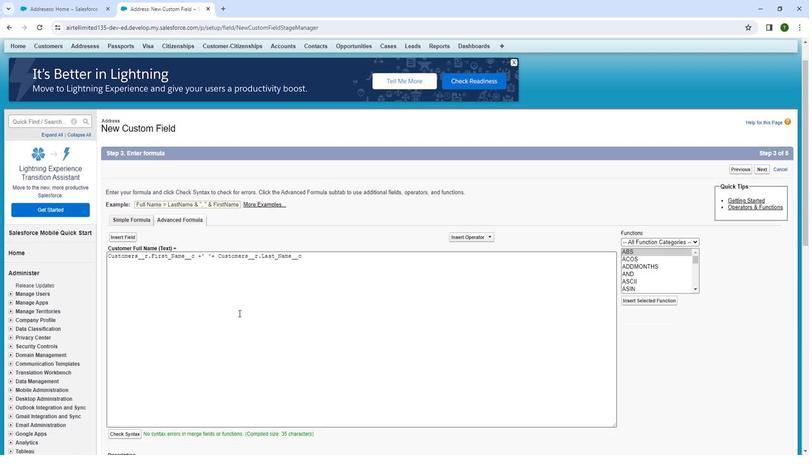 
Action: Mouse scrolled (238, 313) with delta (0, 0)
Screenshot: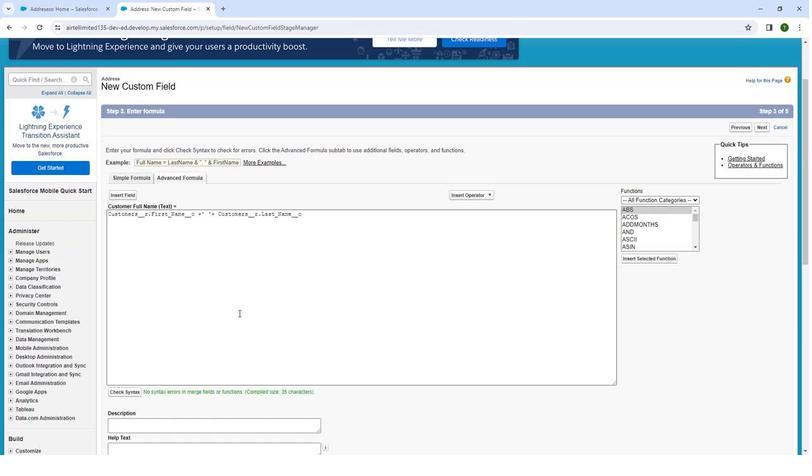 
Action: Mouse moved to (254, 337)
Screenshot: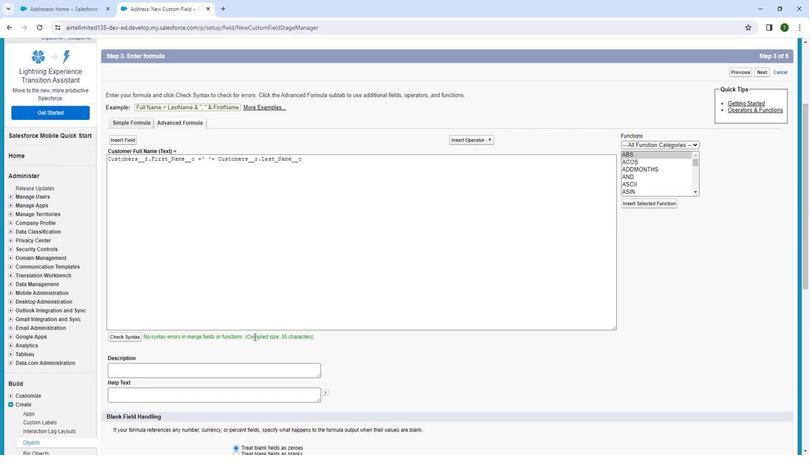 
Action: Mouse scrolled (254, 337) with delta (0, 0)
Screenshot: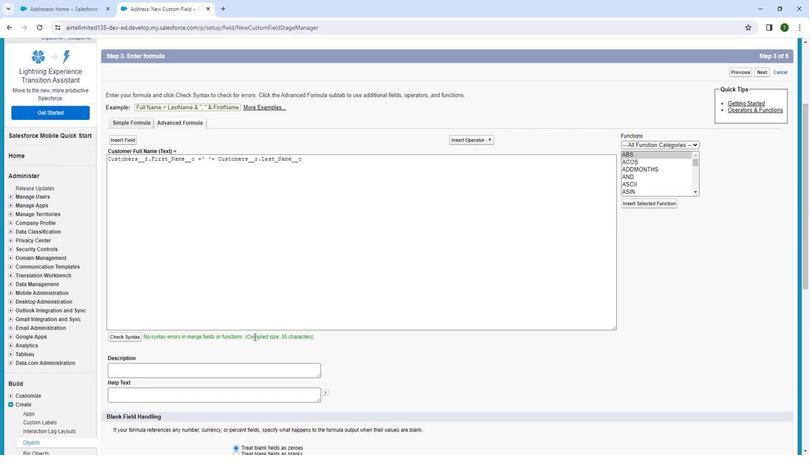 
Action: Mouse scrolled (254, 337) with delta (0, 0)
Screenshot: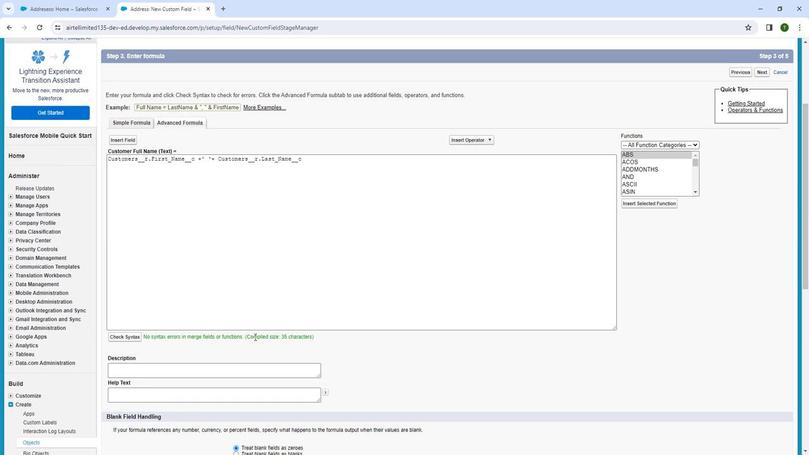 
Action: Mouse scrolled (254, 337) with delta (0, 0)
Screenshot: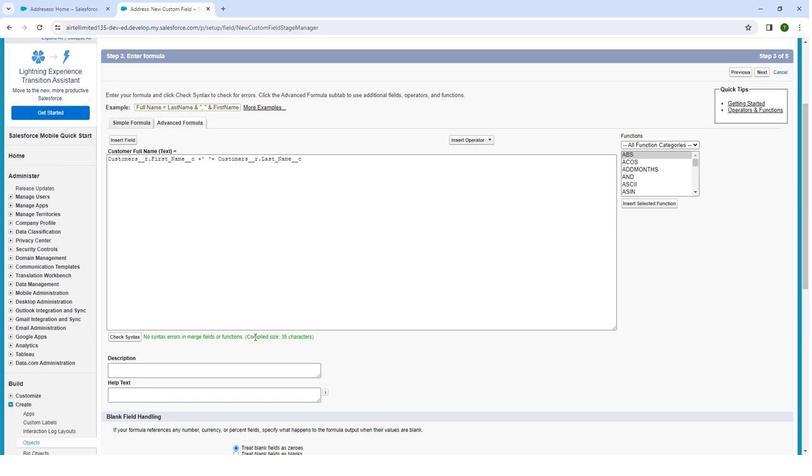 
Action: Mouse moved to (759, 341)
Screenshot: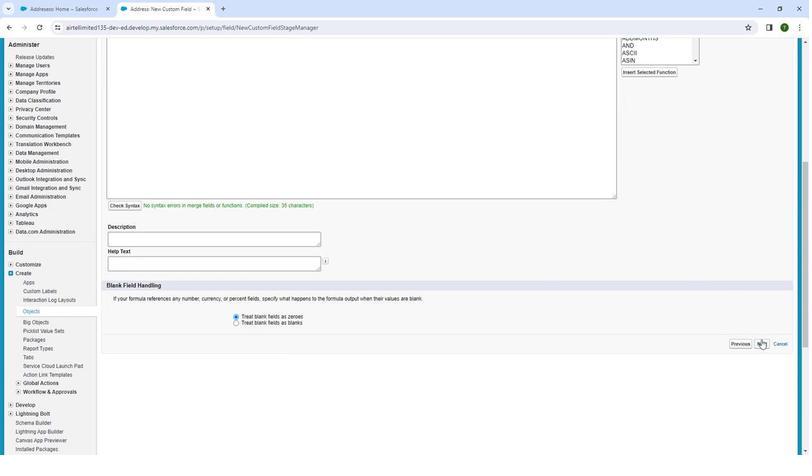 
Action: Mouse pressed left at (759, 341)
Screenshot: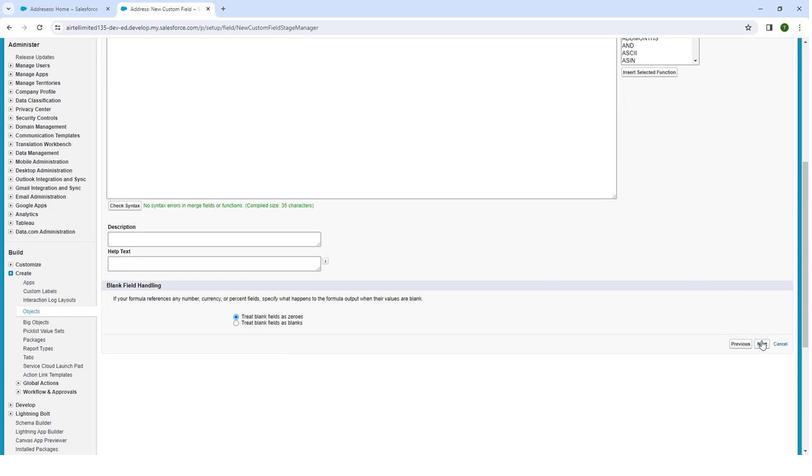 
Action: Mouse moved to (380, 270)
Screenshot: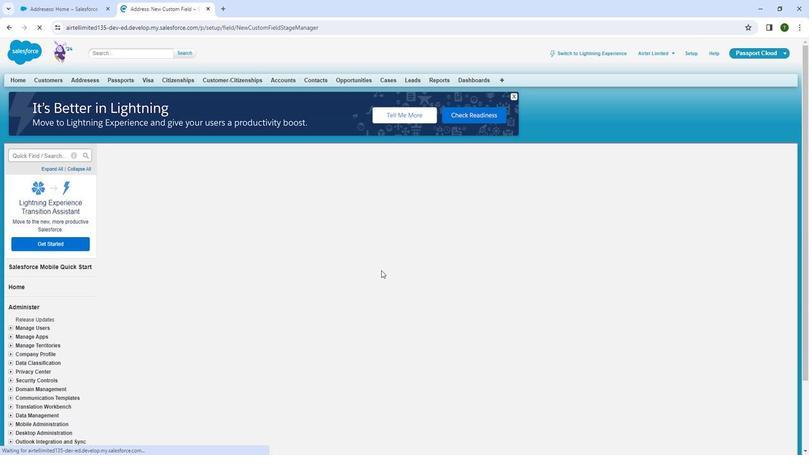 
Action: Mouse scrolled (380, 270) with delta (0, 0)
Screenshot: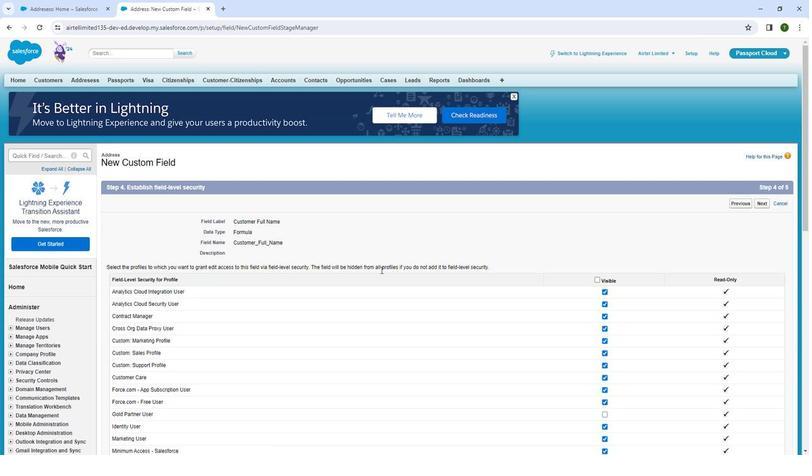 
Action: Mouse scrolled (380, 270) with delta (0, 0)
Screenshot: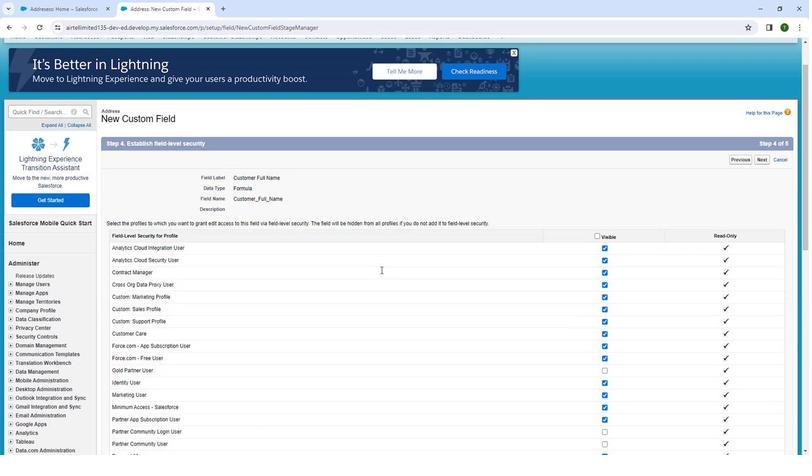 
Action: Mouse scrolled (380, 270) with delta (0, 0)
Screenshot: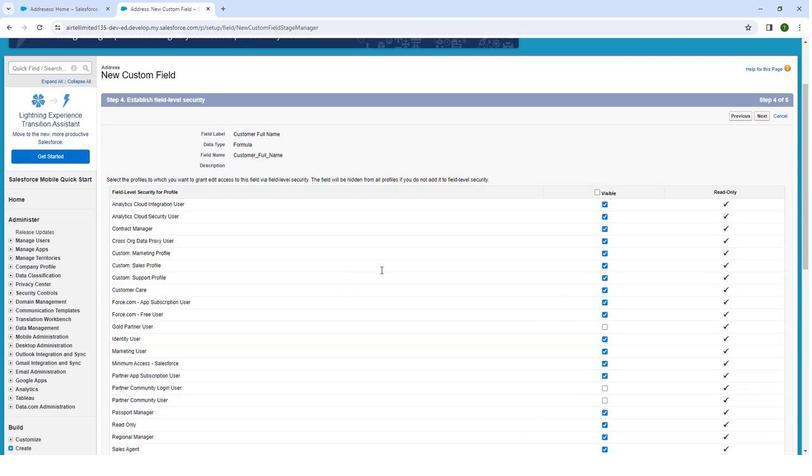 
Action: Mouse scrolled (380, 270) with delta (0, 0)
Screenshot: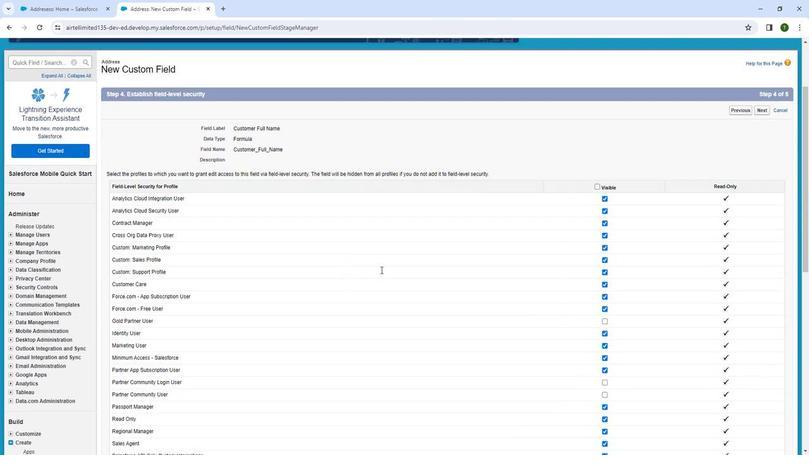 
Action: Mouse scrolled (380, 270) with delta (0, 0)
Screenshot: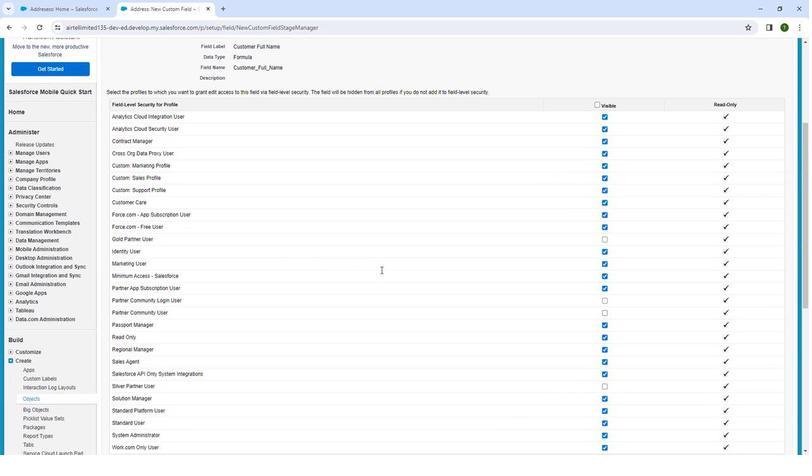 
Action: Mouse scrolled (380, 270) with delta (0, 0)
Screenshot: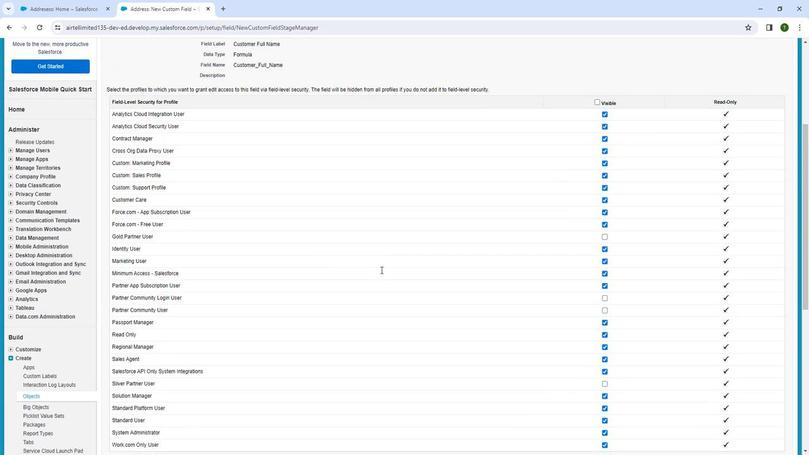 
Action: Mouse scrolled (380, 270) with delta (0, 0)
Screenshot: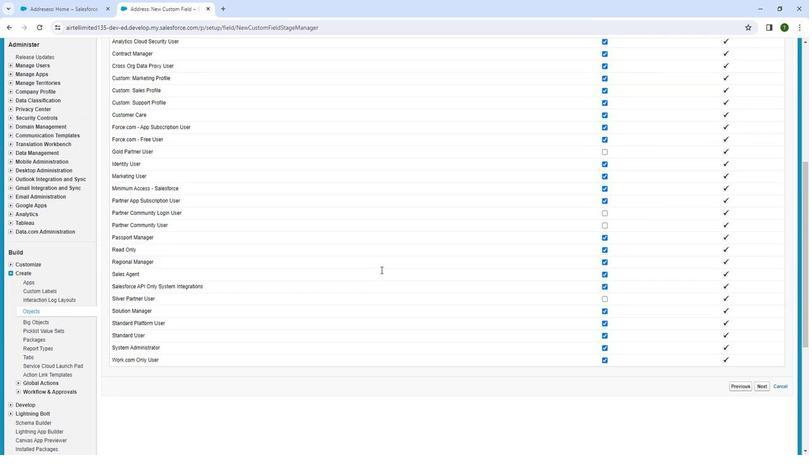 
Action: Mouse moved to (756, 342)
Screenshot: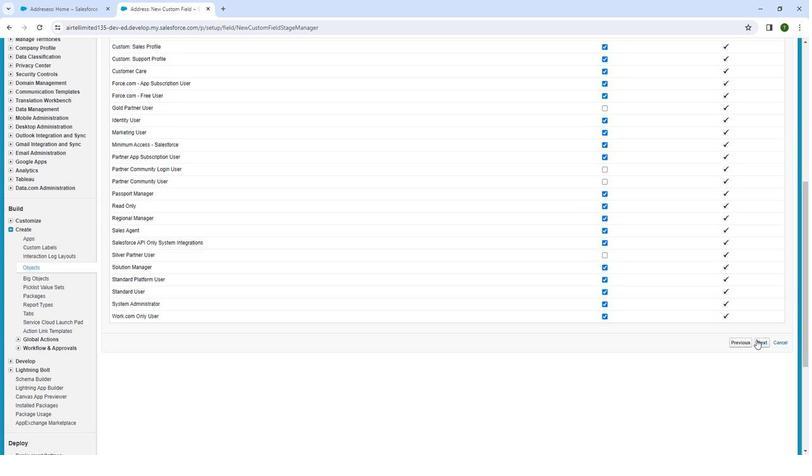 
Action: Mouse pressed left at (756, 342)
Screenshot: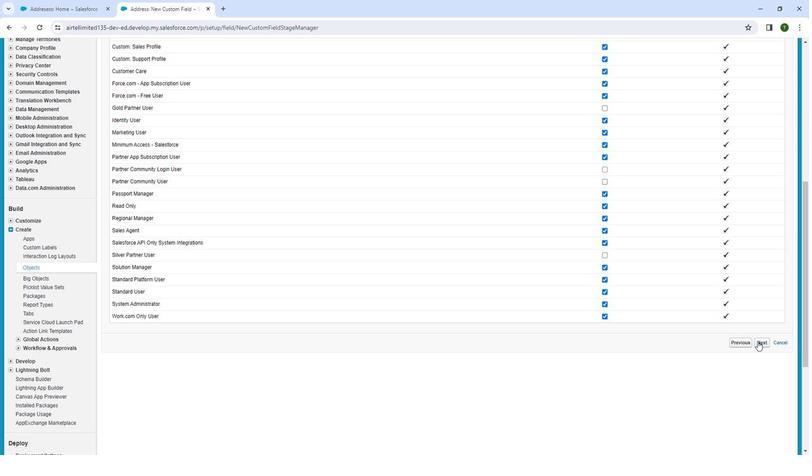 
Action: Mouse moved to (679, 317)
Screenshot: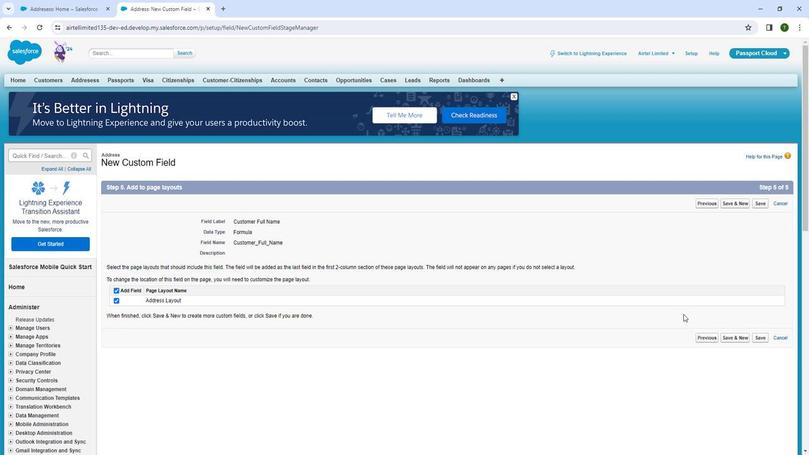 
Action: Mouse scrolled (679, 317) with delta (0, 0)
Screenshot: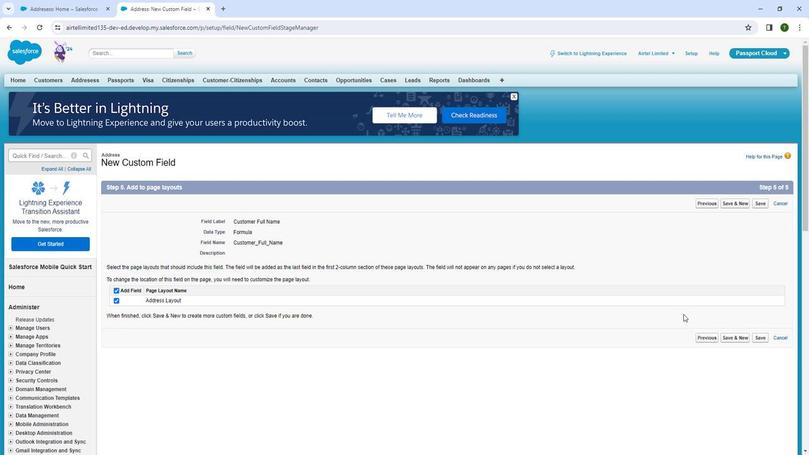 
Action: Mouse moved to (677, 319)
Screenshot: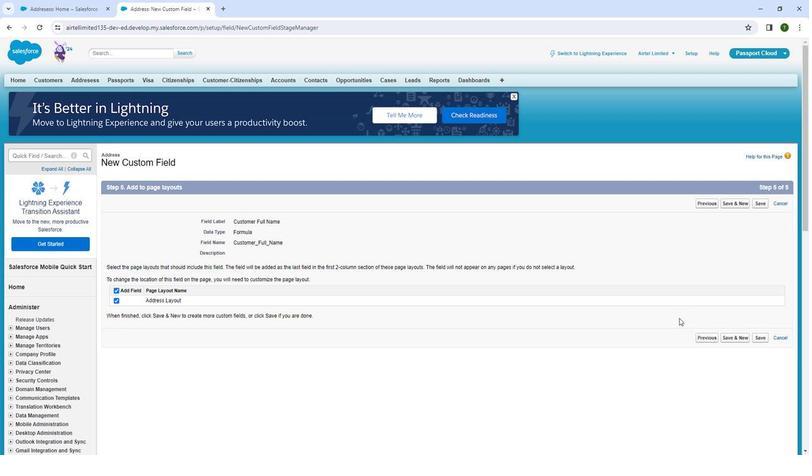 
Action: Mouse scrolled (677, 318) with delta (0, 0)
Screenshot: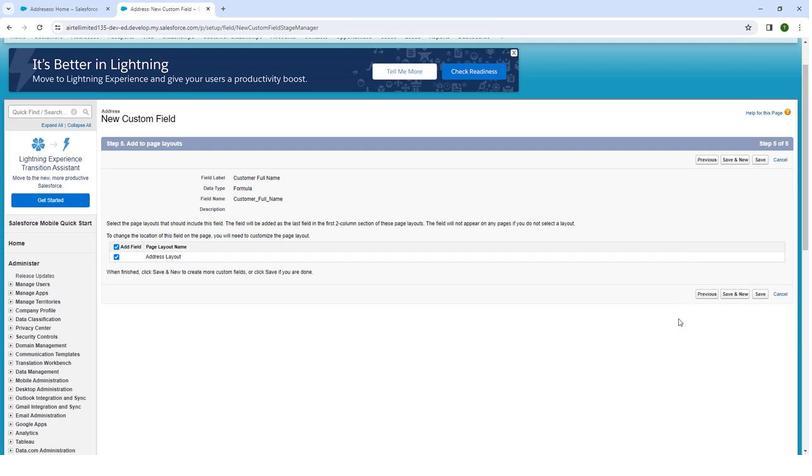 
Action: Mouse moved to (756, 251)
Screenshot: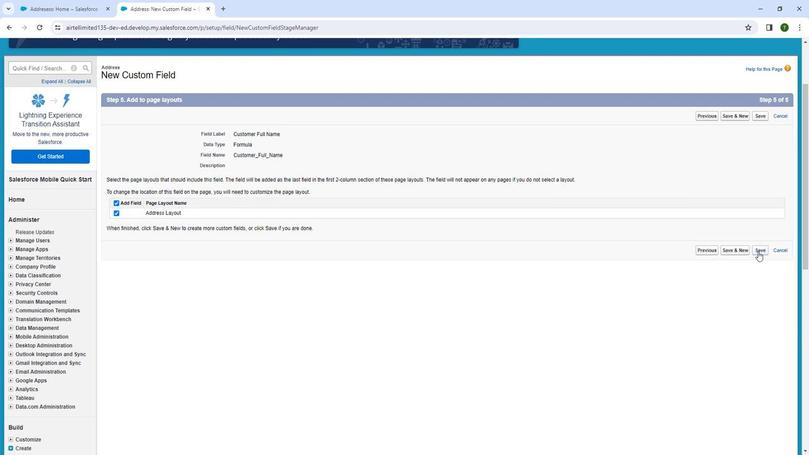 
Action: Mouse pressed left at (756, 251)
Screenshot: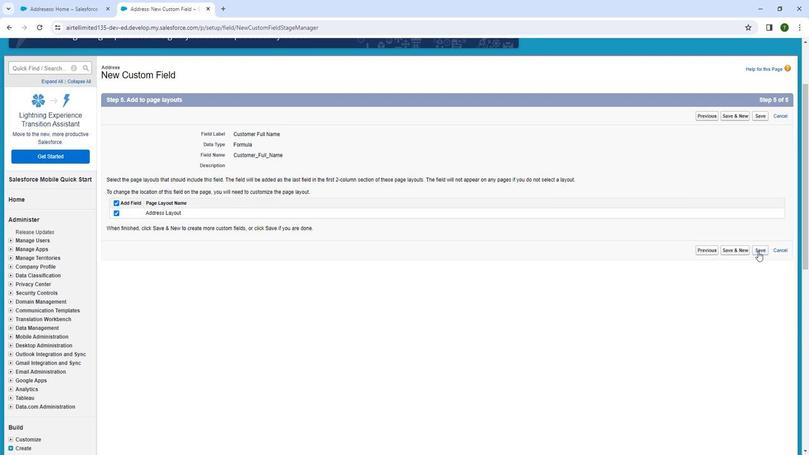 
Action: Mouse moved to (277, 236)
Screenshot: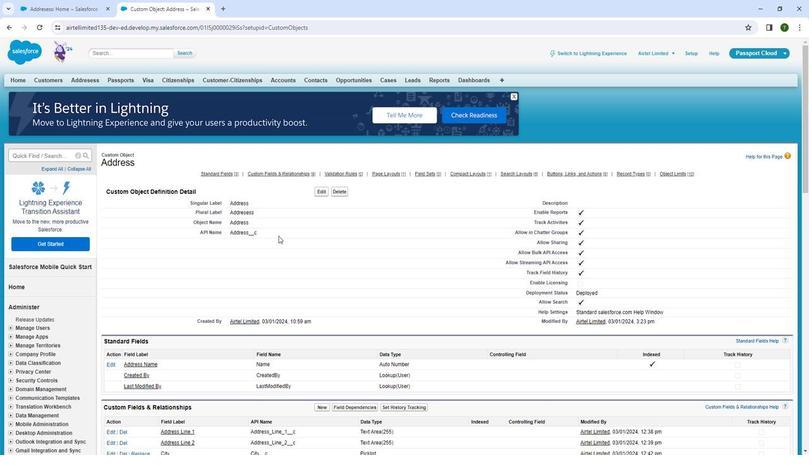 
Action: Mouse scrolled (277, 237) with delta (0, 0)
Screenshot: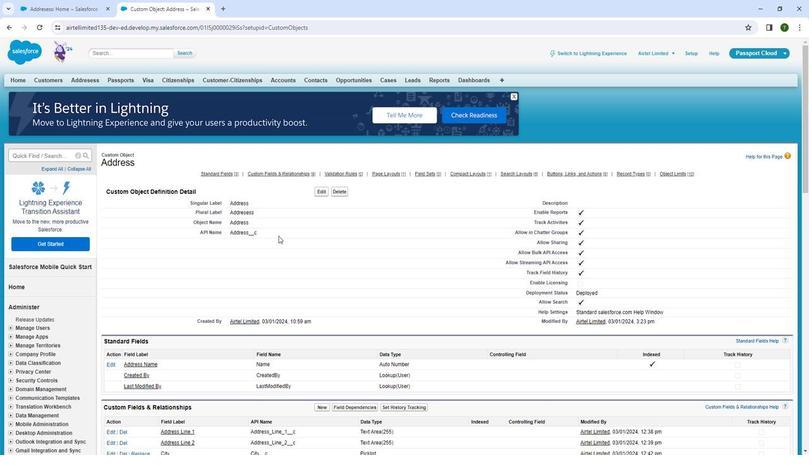 
Action: Mouse moved to (277, 237)
Screenshot: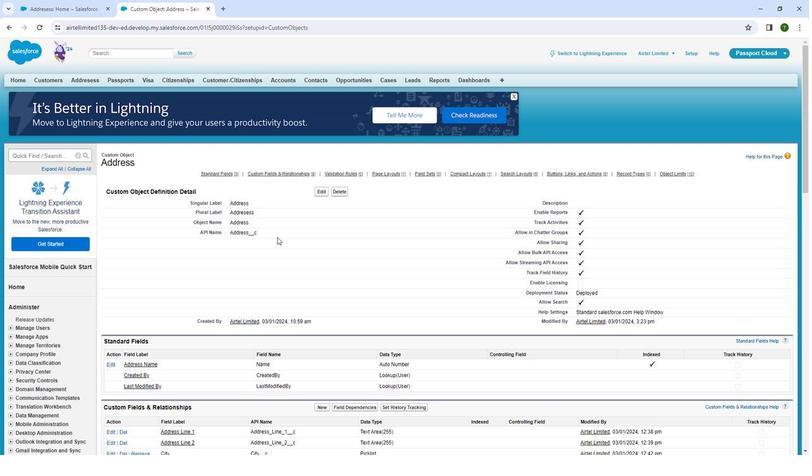
Action: Mouse scrolled (277, 237) with delta (0, 0)
Screenshot: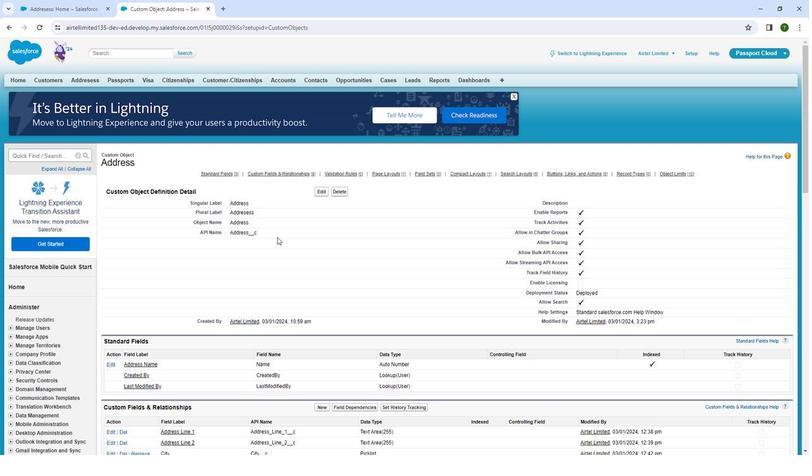 
Action: Mouse moved to (277, 237)
Screenshot: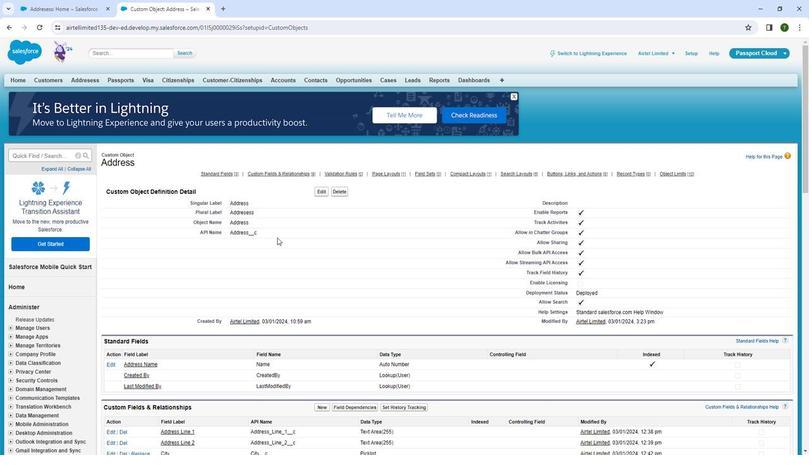 
Action: Mouse scrolled (277, 238) with delta (0, 0)
Screenshot: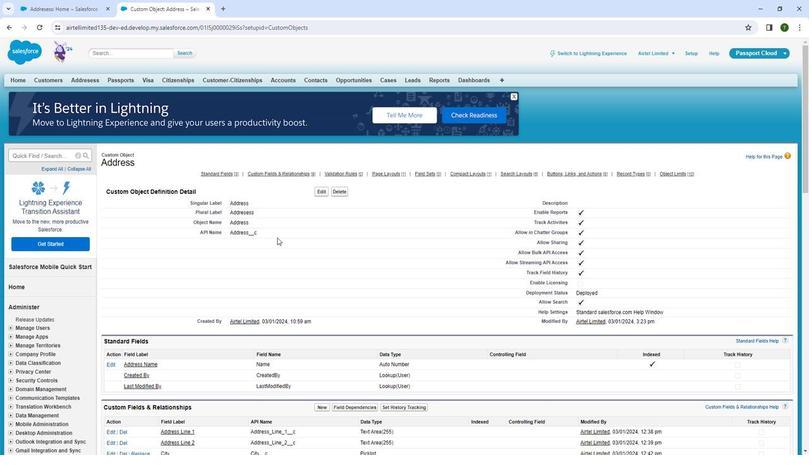 
Action: Mouse moved to (79, 78)
Screenshot: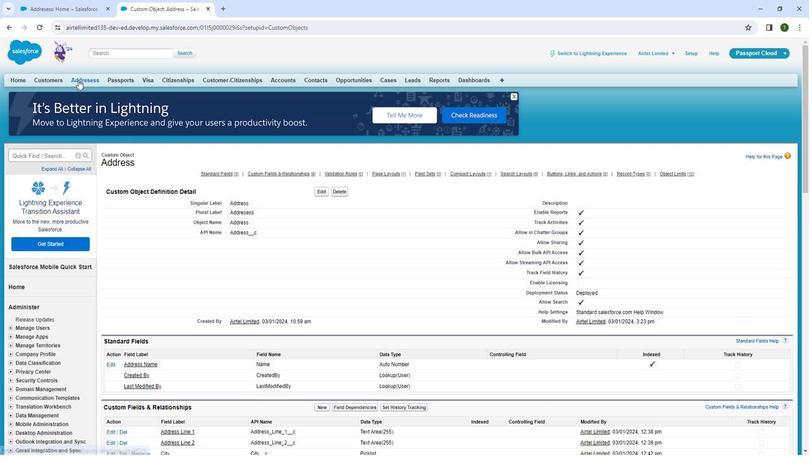 
Action: Mouse pressed left at (79, 78)
Screenshot: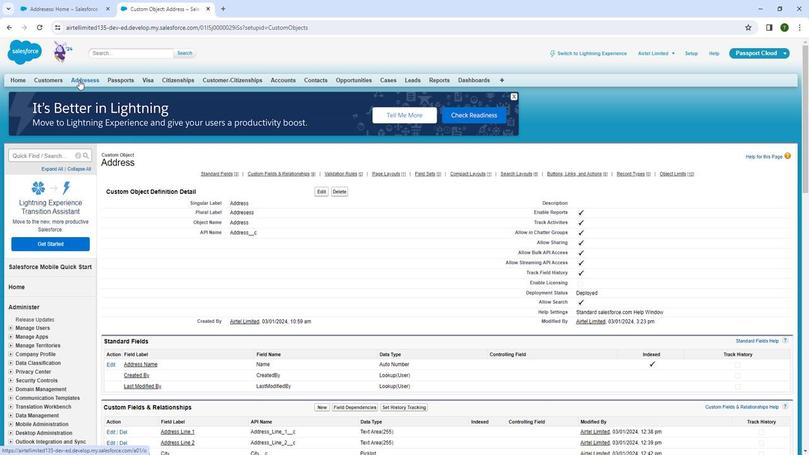 
Action: Mouse pressed left at (79, 78)
Screenshot: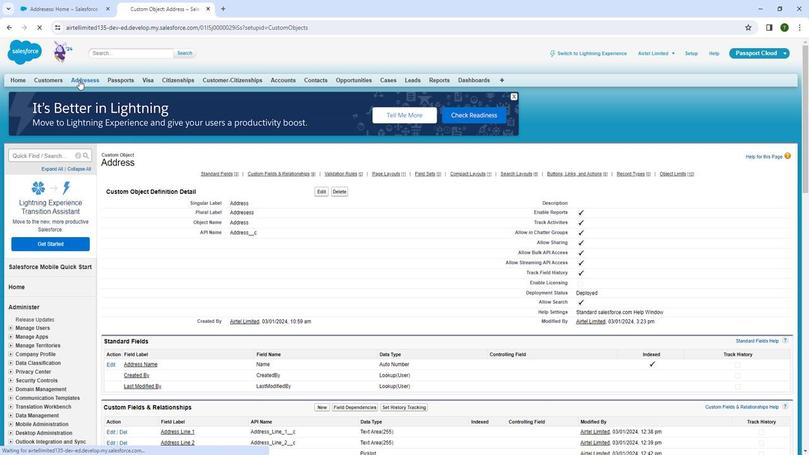 
Action: Mouse moved to (117, 172)
Screenshot: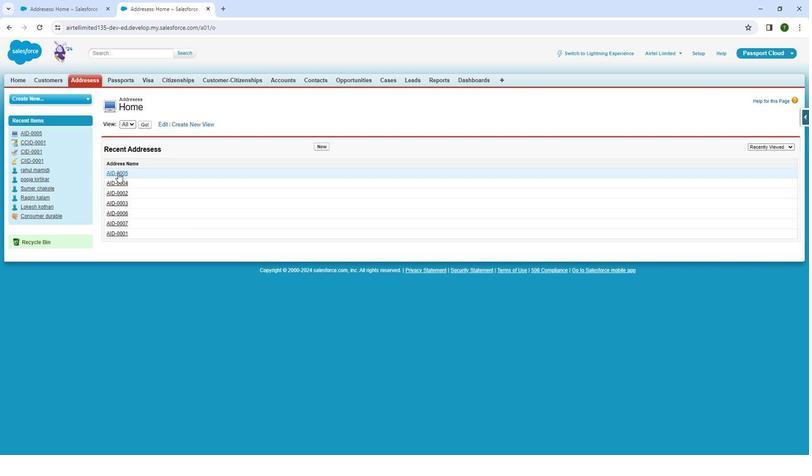 
Action: Mouse pressed left at (117, 172)
Screenshot: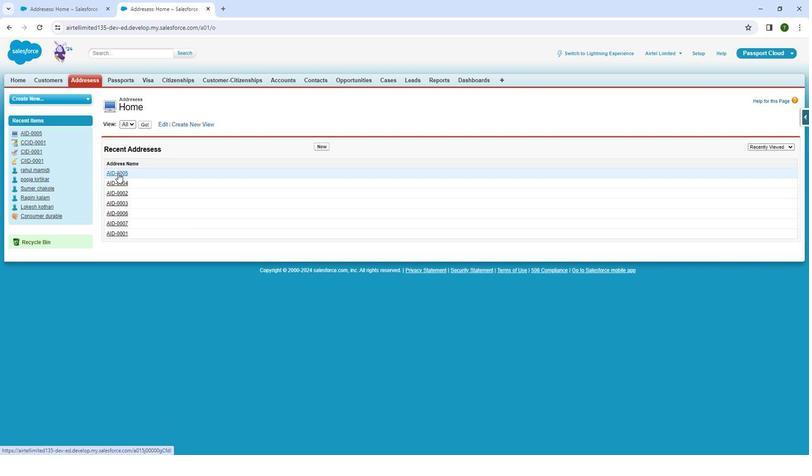 
Action: Mouse moved to (147, 251)
Screenshot: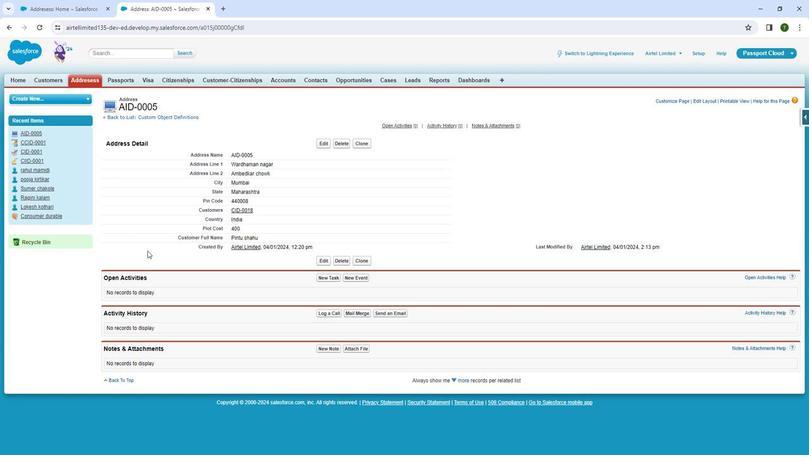 
Action: Mouse pressed left at (147, 251)
Screenshot: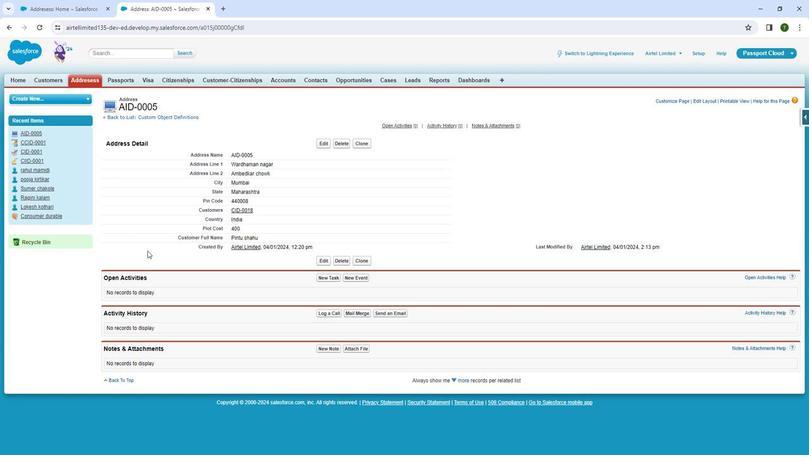 
Action: Mouse moved to (174, 236)
Screenshot: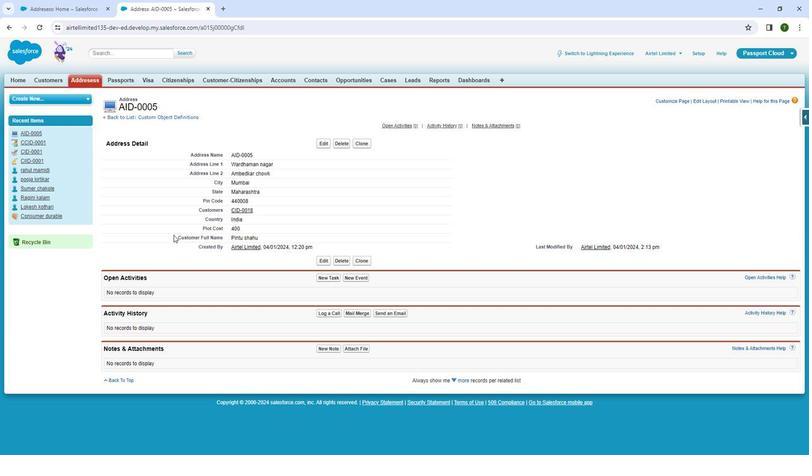 
Action: Mouse pressed left at (174, 236)
Screenshot: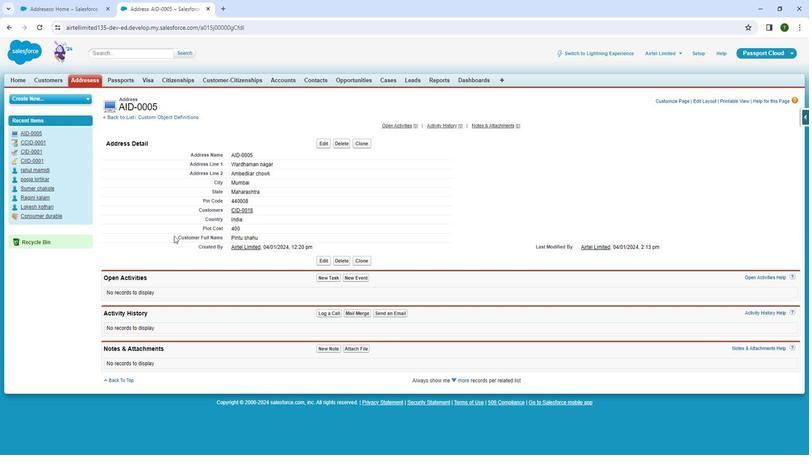 
Action: Mouse moved to (264, 234)
Screenshot: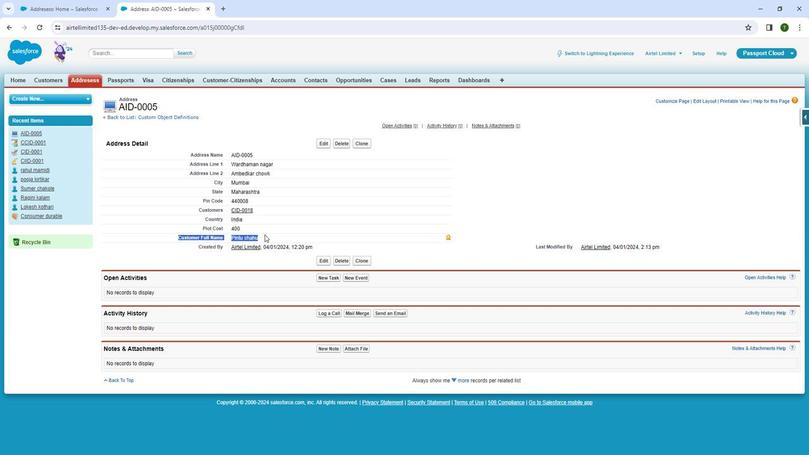 
Action: Mouse pressed left at (264, 234)
Screenshot: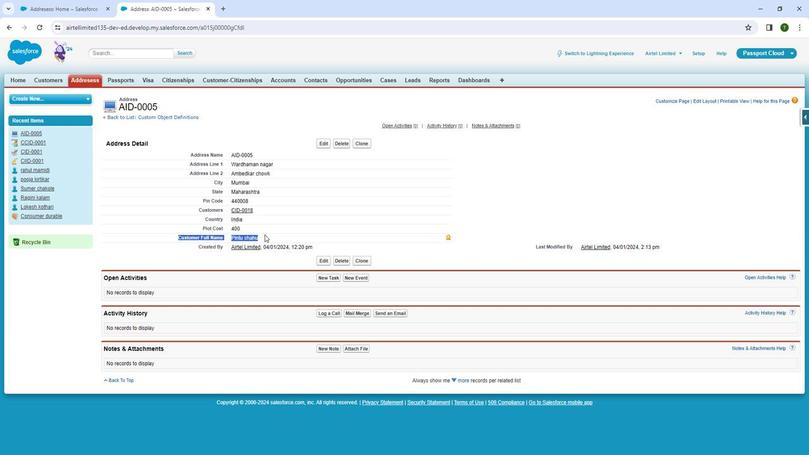 
Action: Mouse scrolled (264, 234) with delta (0, 0)
Screenshot: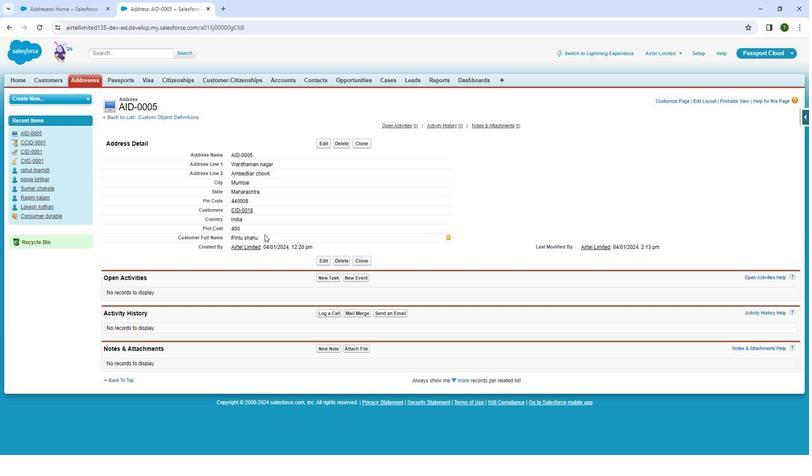 
Action: Mouse scrolled (264, 234) with delta (0, 0)
Screenshot: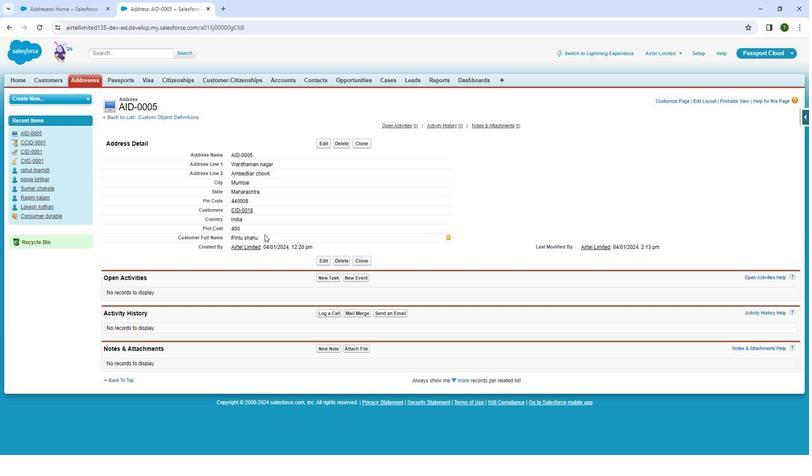 
Action: Mouse scrolled (264, 234) with delta (0, 0)
Screenshot: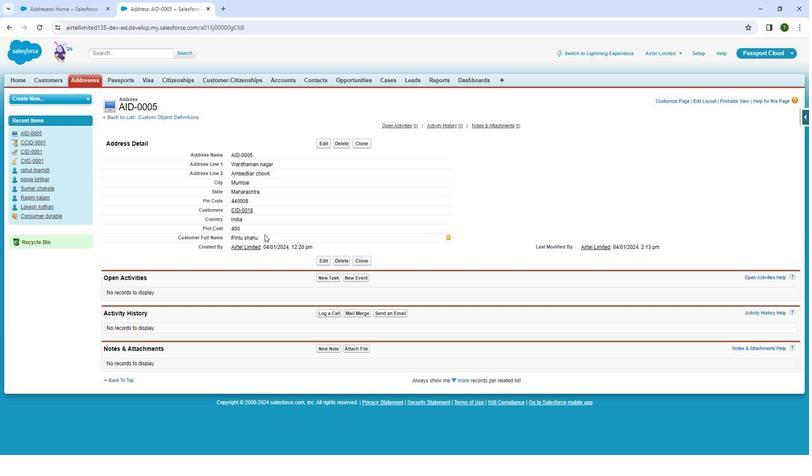 
Action: Mouse scrolled (264, 234) with delta (0, 0)
Screenshot: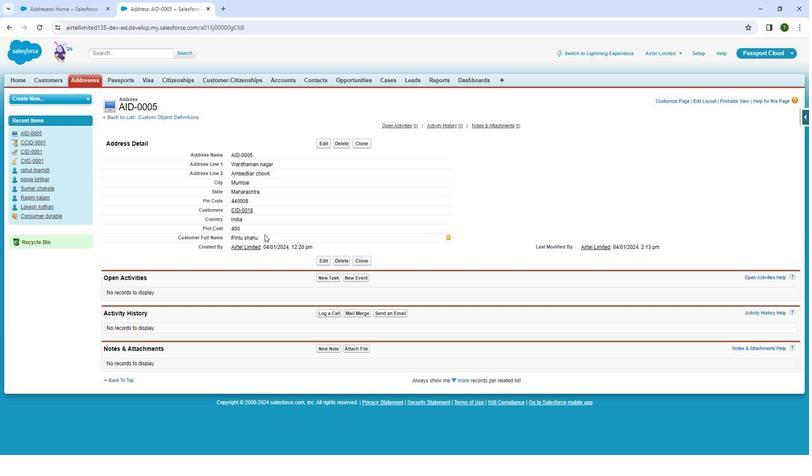 
Action: Mouse moved to (93, 79)
Screenshot: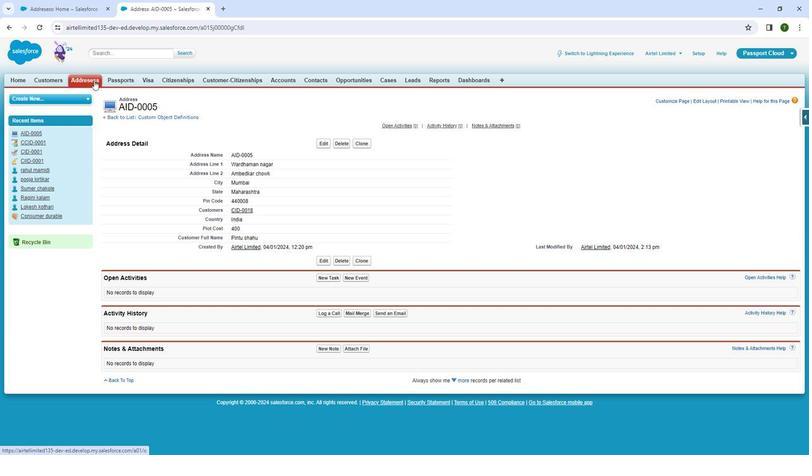 
Action: Mouse pressed left at (93, 79)
Screenshot: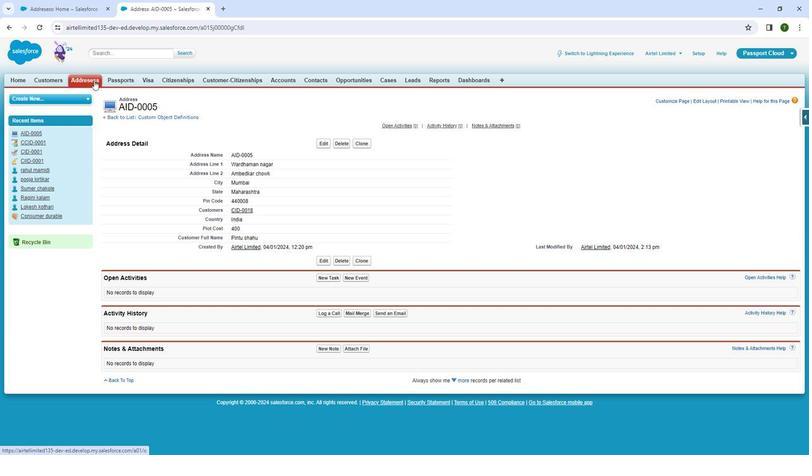 
Action: Mouse pressed left at (93, 79)
Screenshot: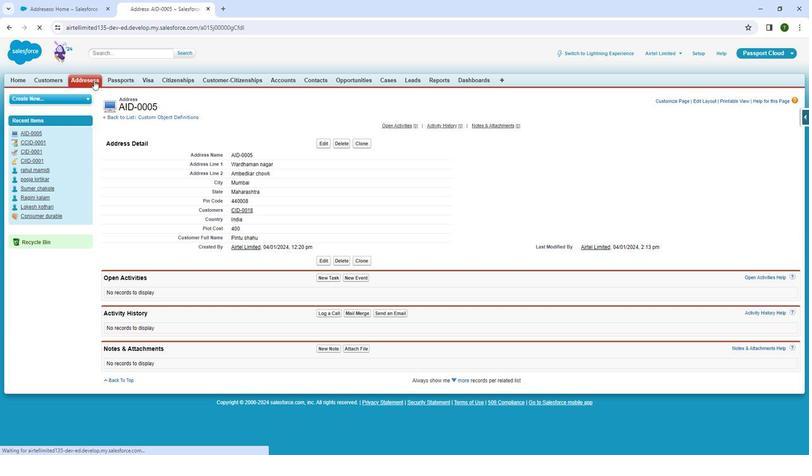
Action: Mouse moved to (802, 115)
Screenshot: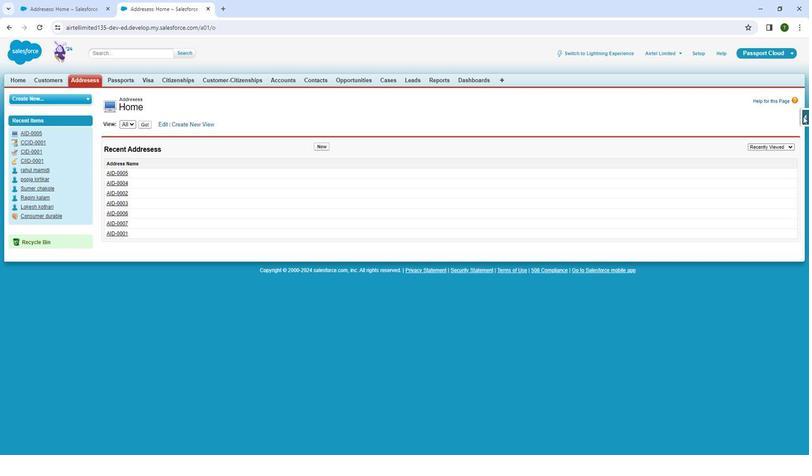 
Action: Mouse pressed left at (802, 115)
Screenshot: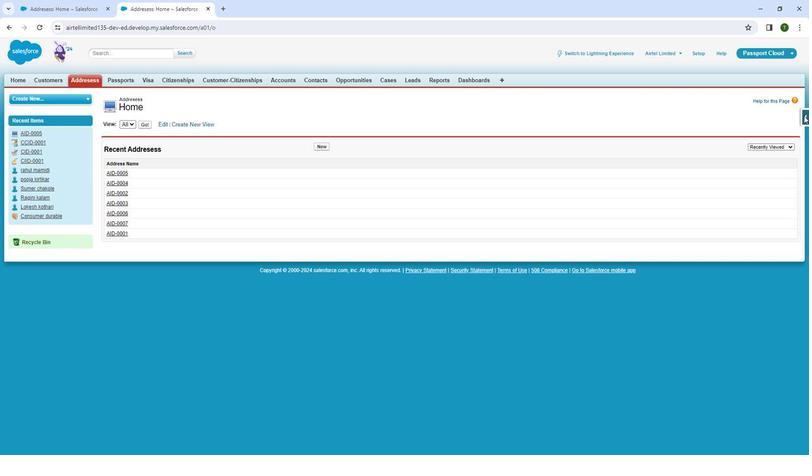 
Action: Mouse moved to (730, 132)
Screenshot: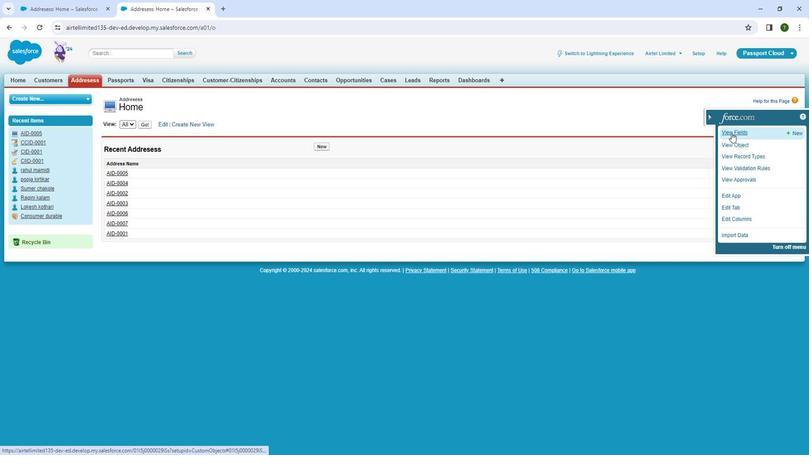 
Action: Mouse pressed left at (730, 132)
Screenshot: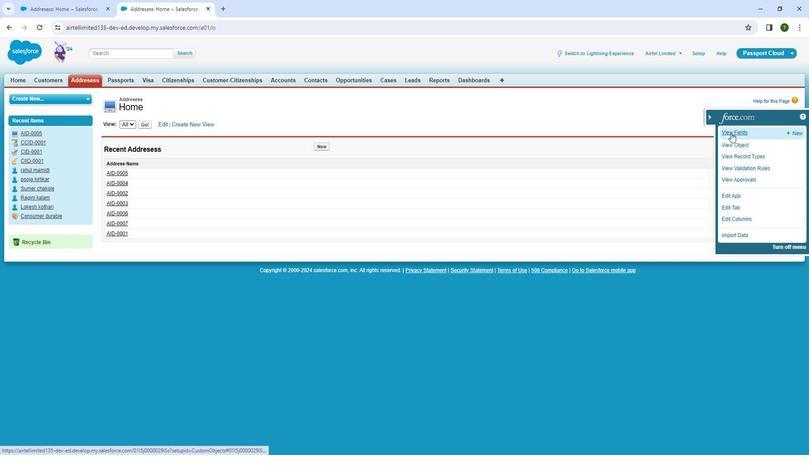 
Action: Mouse moved to (467, 296)
Screenshot: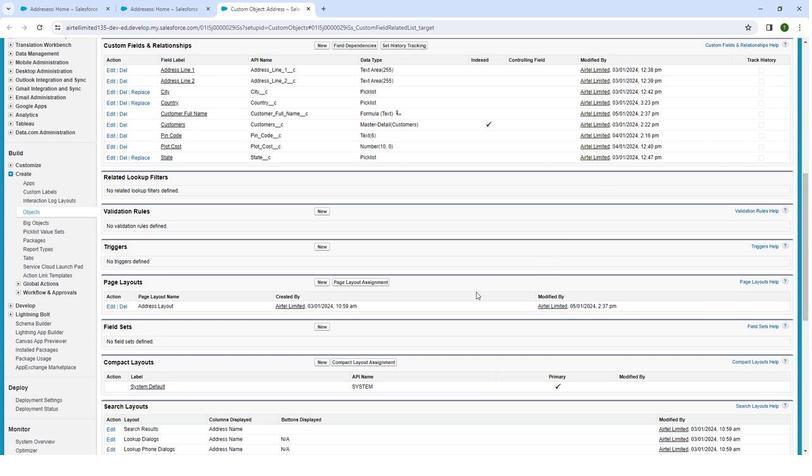 
Action: Mouse scrolled (467, 296) with delta (0, 0)
Screenshot: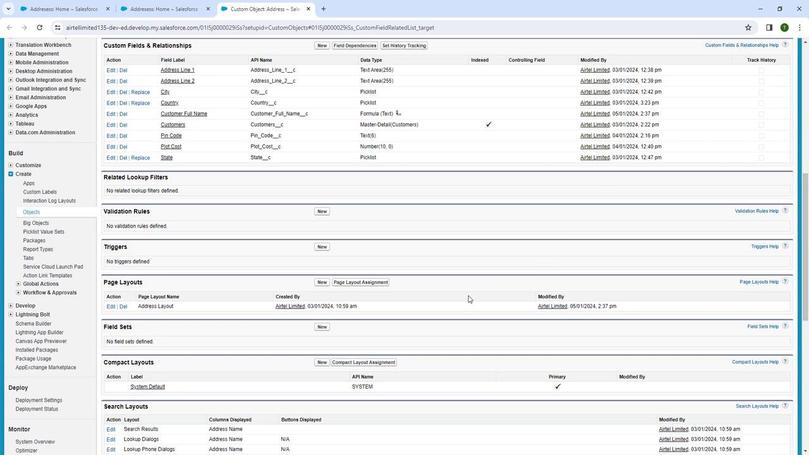 
Action: Mouse scrolled (467, 296) with delta (0, 0)
Screenshot: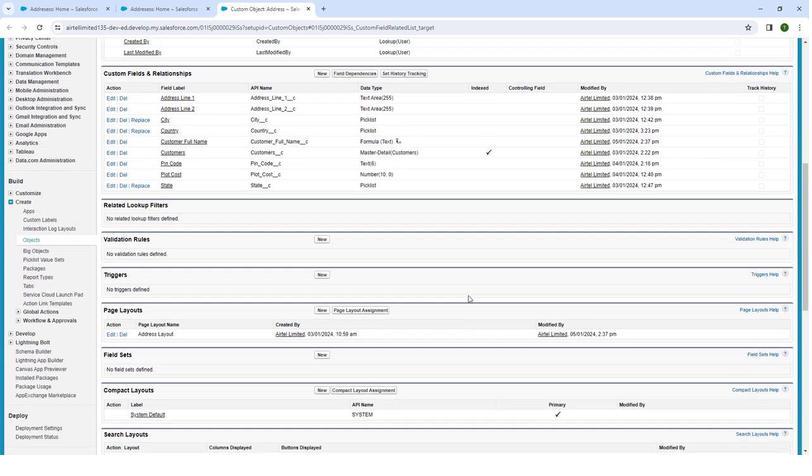 
Action: Mouse scrolled (467, 296) with delta (0, 0)
Screenshot: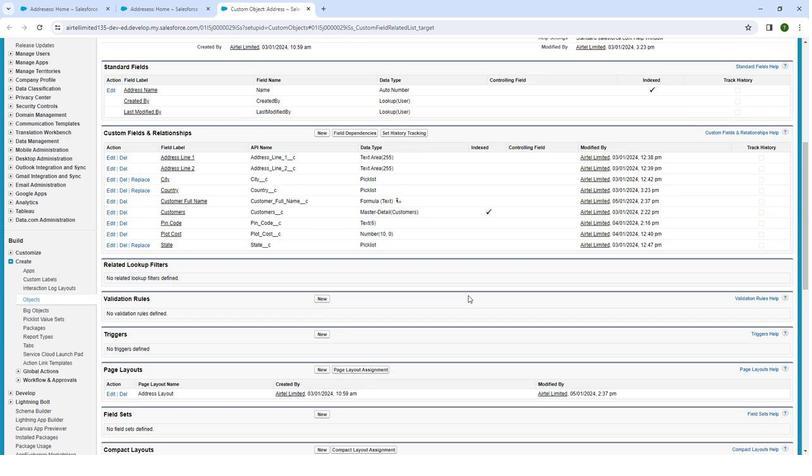 
Action: Mouse scrolled (467, 296) with delta (0, 0)
Screenshot: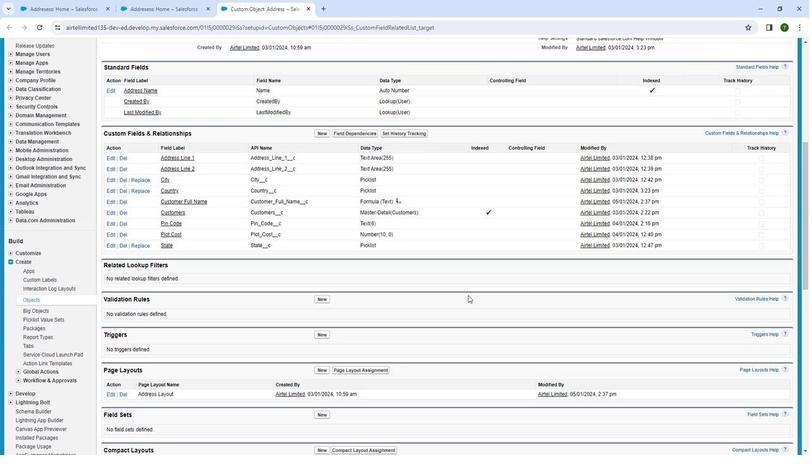 
Action: Mouse moved to (325, 221)
Screenshot: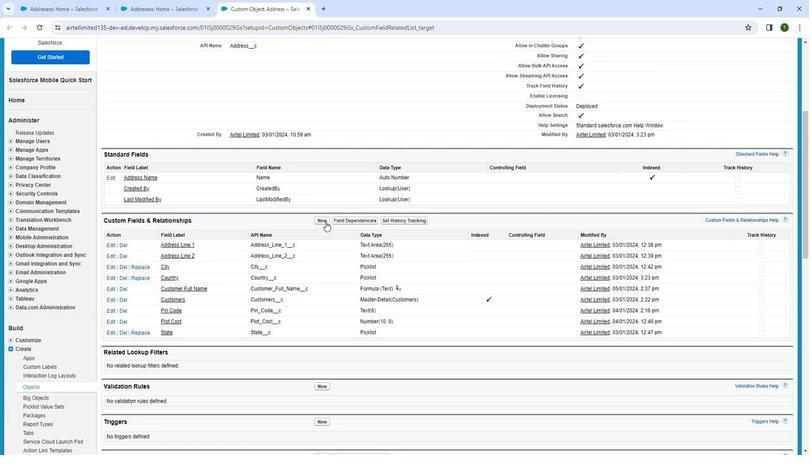 
Action: Mouse pressed left at (325, 221)
Screenshot: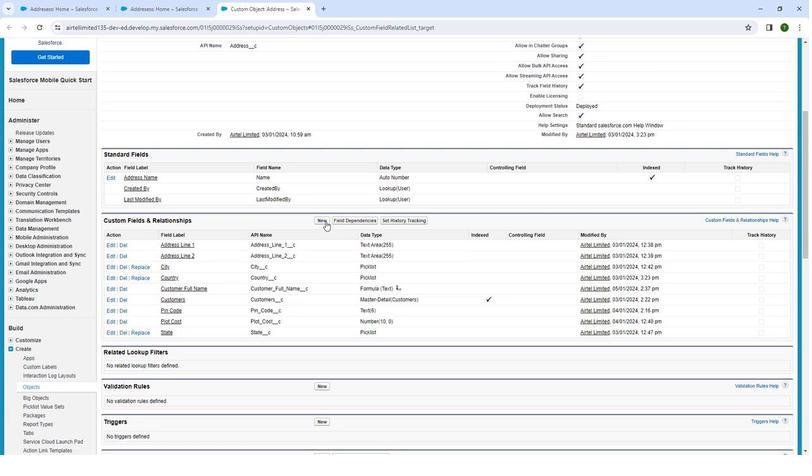 
Action: Mouse moved to (272, 303)
Screenshot: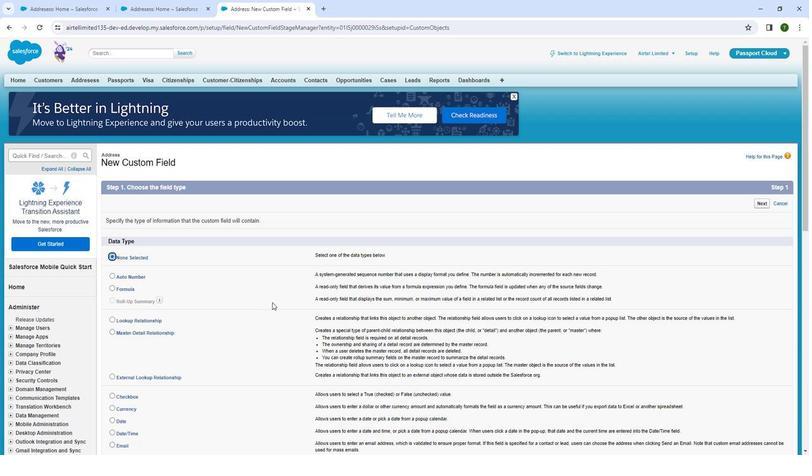 
Action: Mouse scrolled (272, 302) with delta (0, 0)
Screenshot: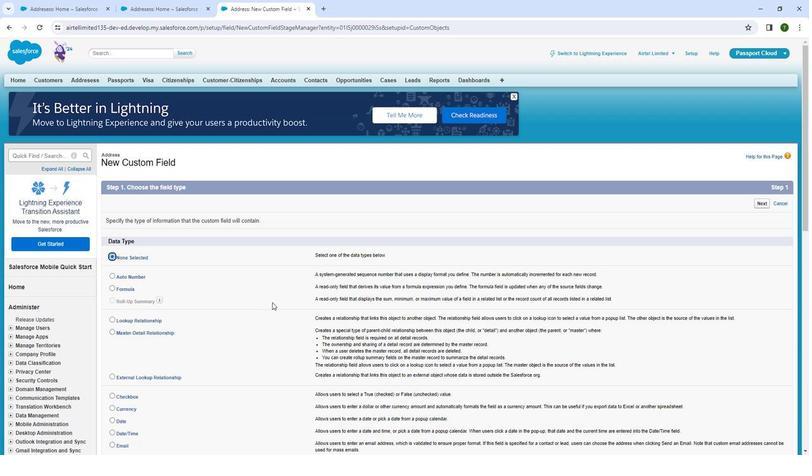 
Action: Mouse moved to (264, 308)
Screenshot: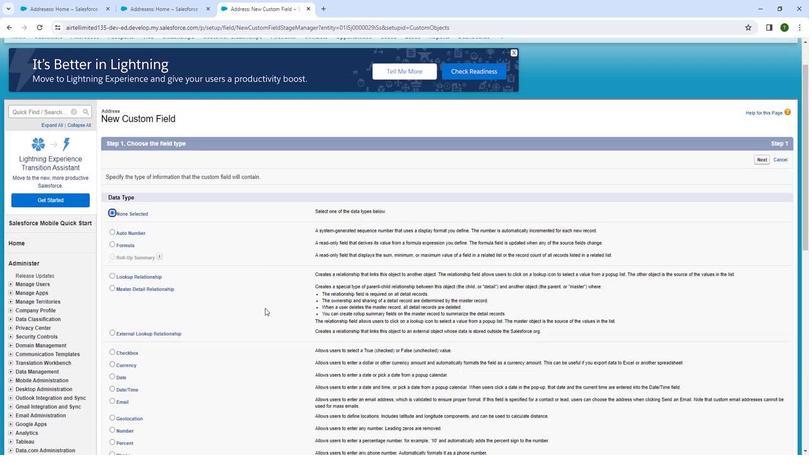 
Action: Mouse scrolled (264, 308) with delta (0, 0)
Screenshot: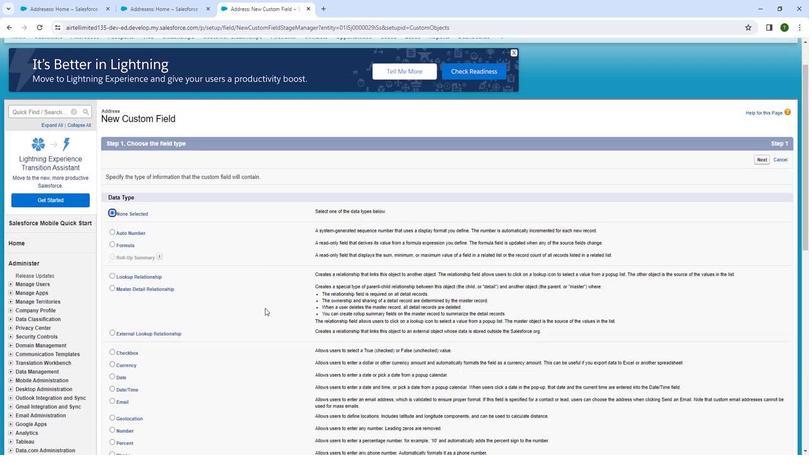 
Action: Mouse moved to (122, 246)
Screenshot: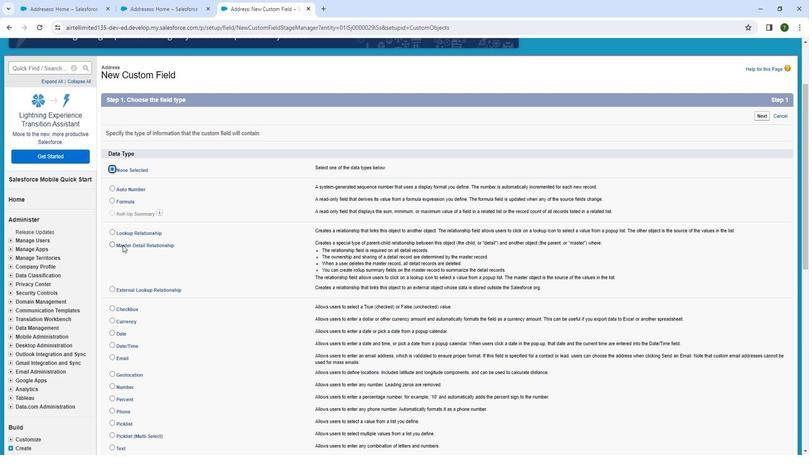 
Action: Mouse scrolled (122, 246) with delta (0, 0)
Screenshot: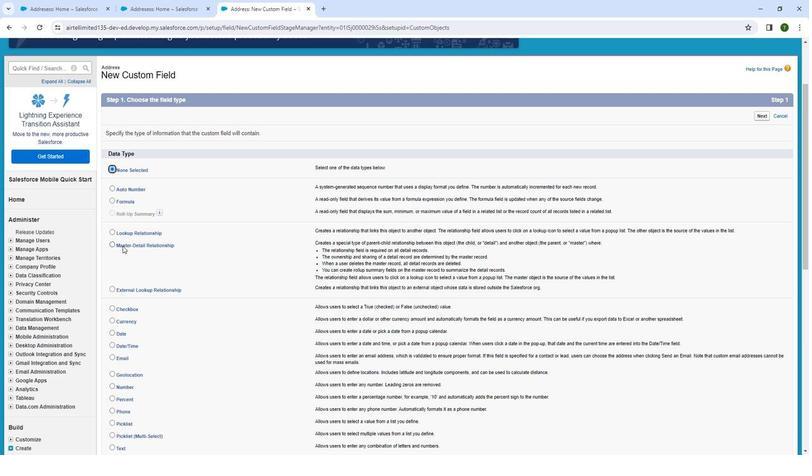 
Action: Mouse moved to (120, 255)
Screenshot: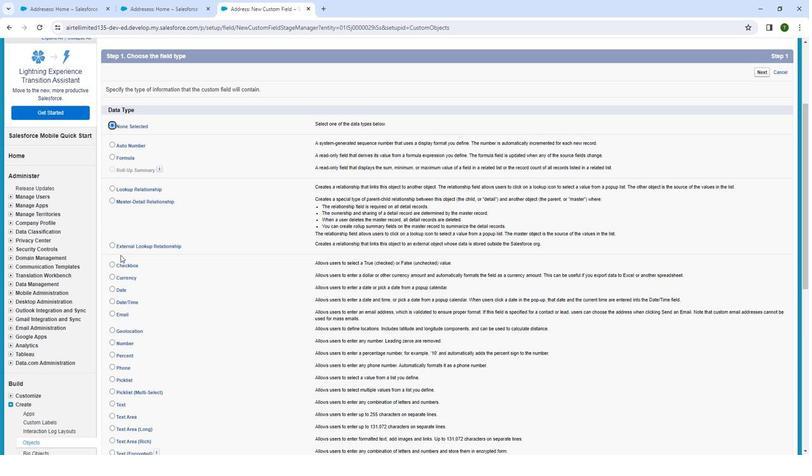 
Action: Mouse scrolled (120, 255) with delta (0, 0)
Screenshot: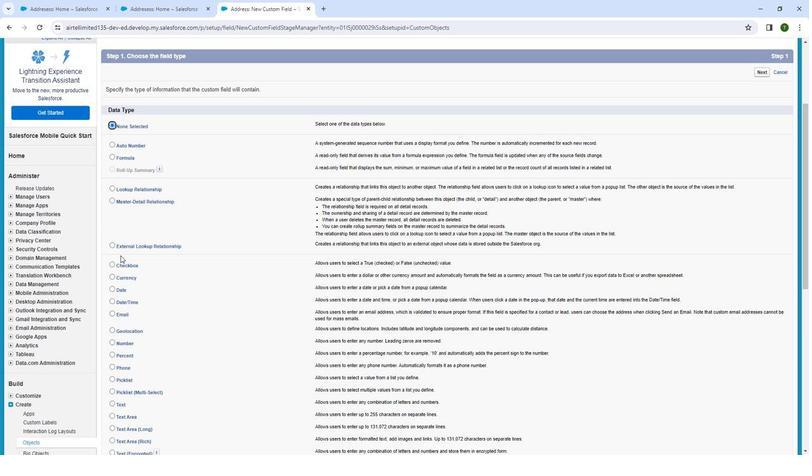 
Action: Mouse moved to (122, 251)
Screenshot: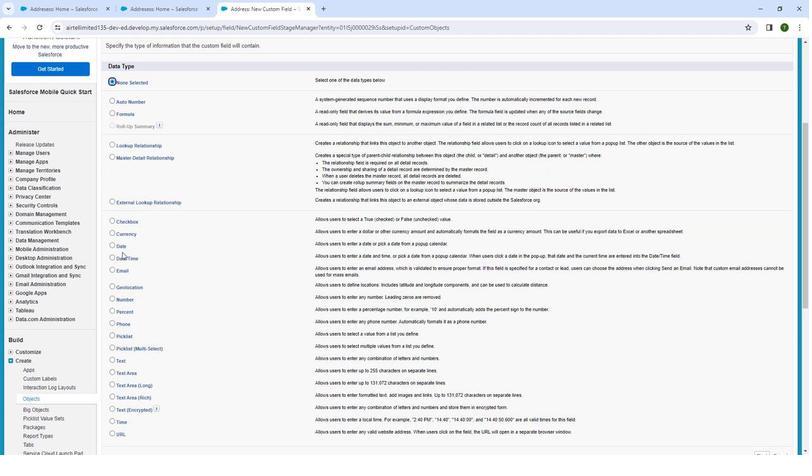 
Action: Mouse scrolled (122, 252) with delta (0, 0)
Screenshot: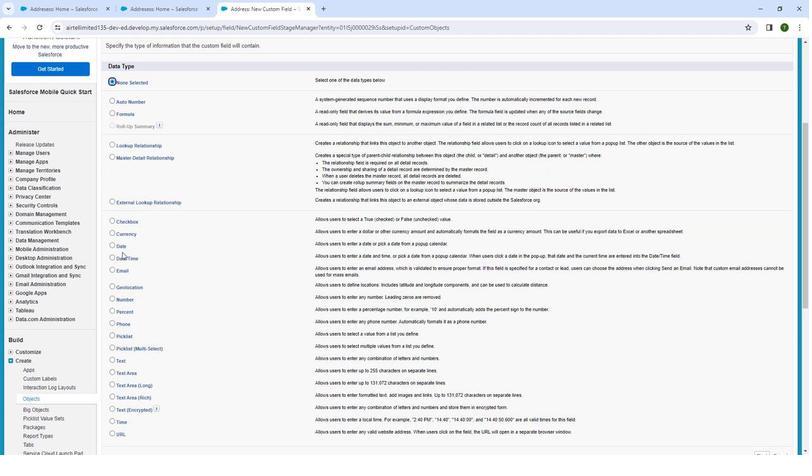 
Action: Mouse moved to (111, 158)
Screenshot: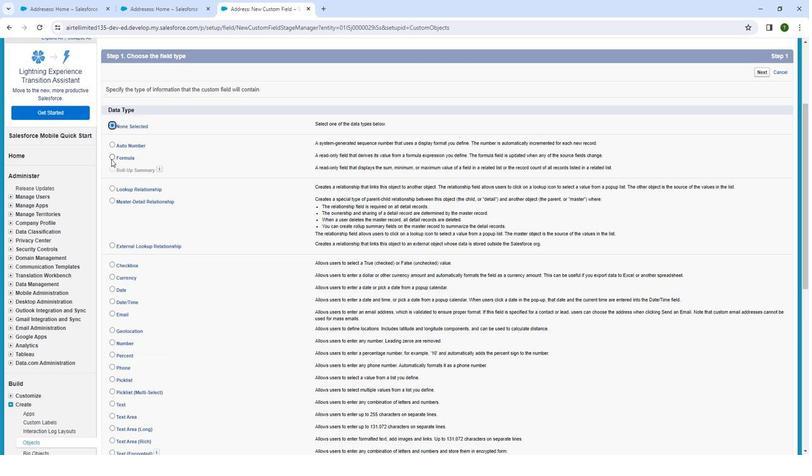 
Action: Mouse pressed left at (111, 158)
Screenshot: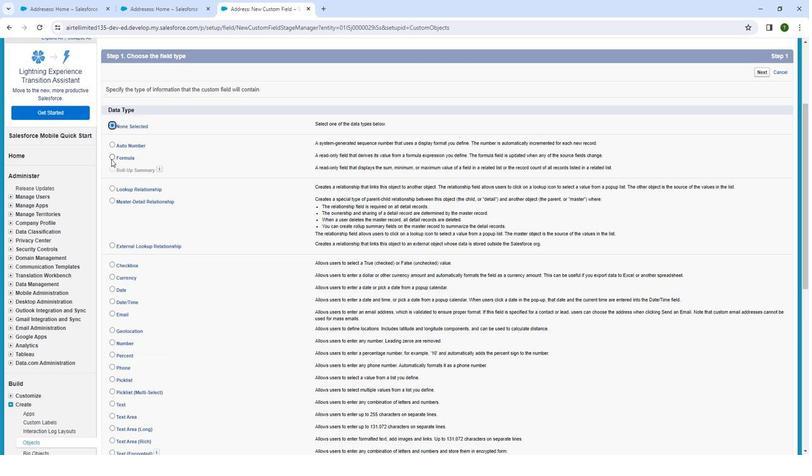
Action: Mouse moved to (333, 247)
Screenshot: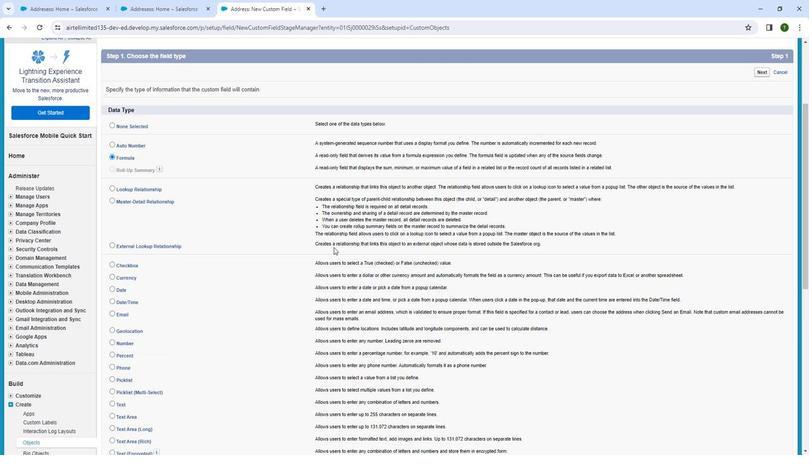 
Action: Mouse scrolled (333, 246) with delta (0, 0)
Screenshot: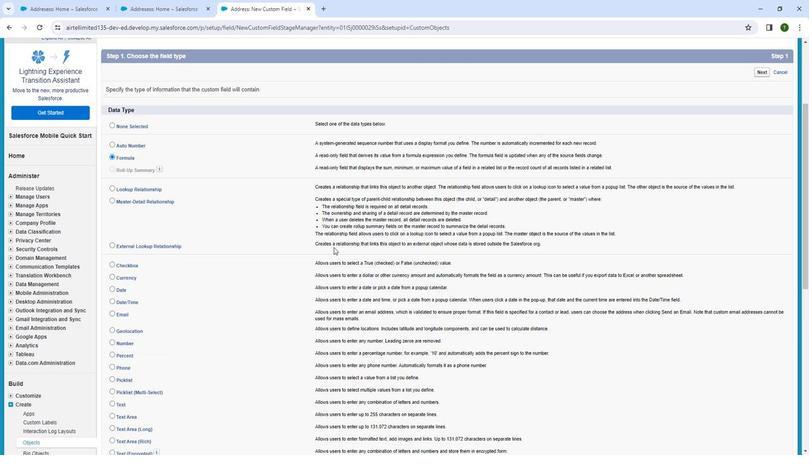 
Action: Mouse moved to (334, 249)
Screenshot: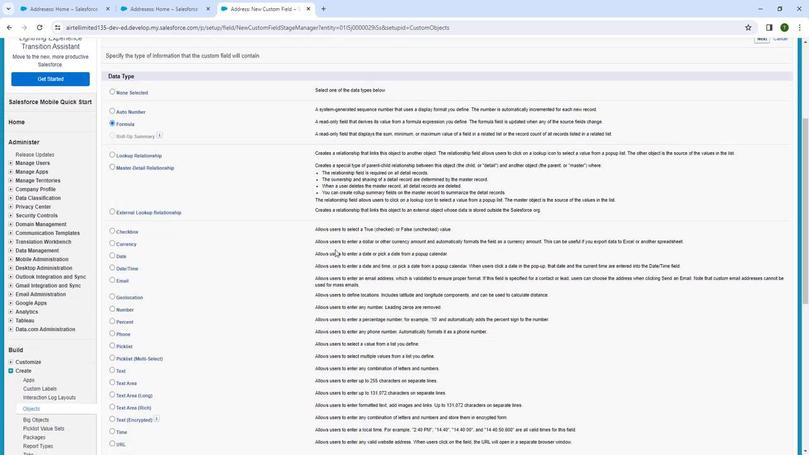 
Action: Mouse scrolled (334, 249) with delta (0, 0)
Screenshot: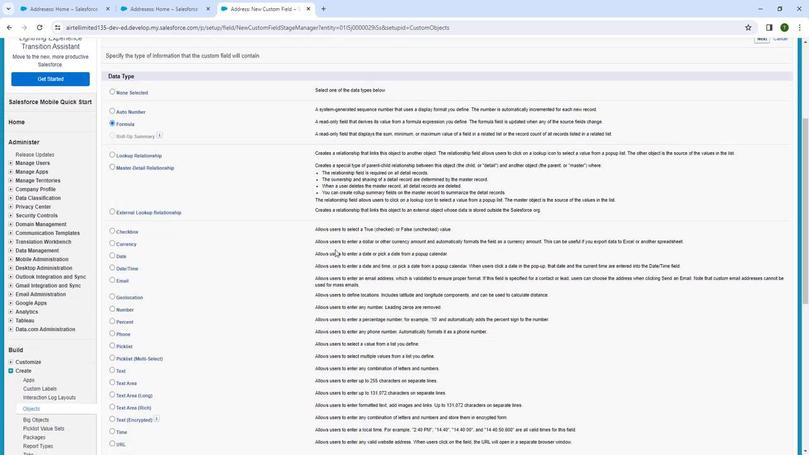 
Action: Mouse moved to (337, 253)
Screenshot: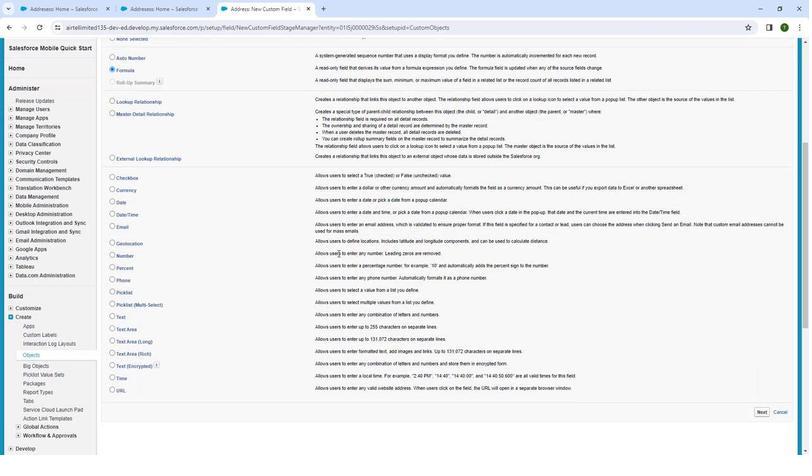 
Action: Mouse scrolled (337, 253) with delta (0, 0)
Screenshot: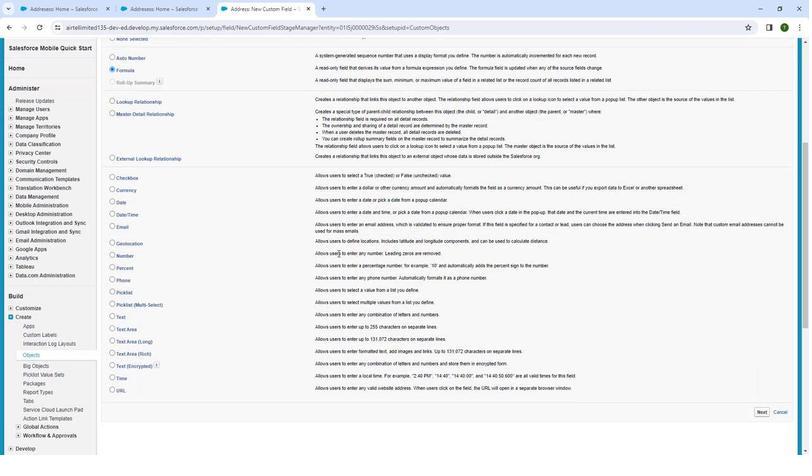 
Action: Mouse moved to (762, 372)
Screenshot: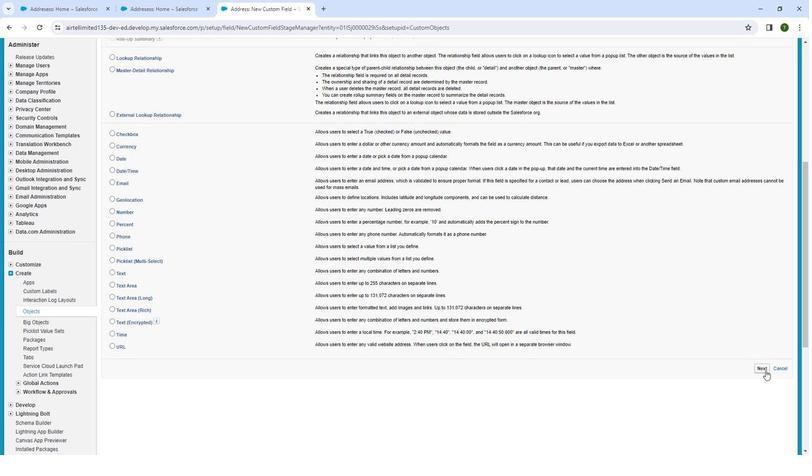 
Action: Mouse pressed left at (762, 372)
Screenshot: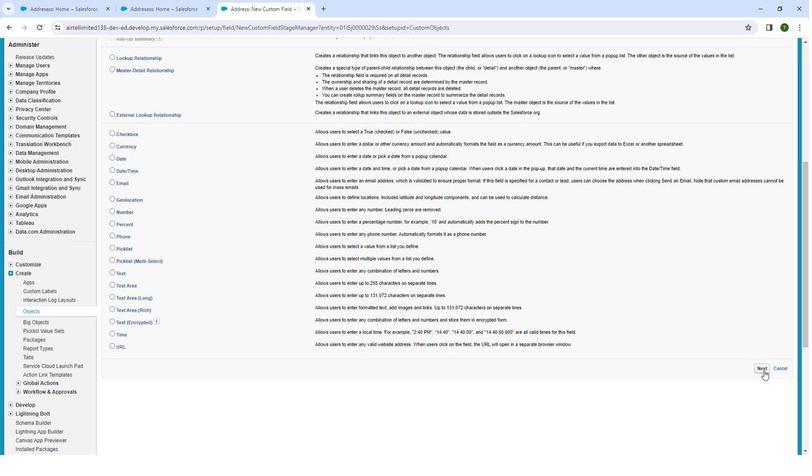 
Action: Mouse moved to (270, 222)
Screenshot: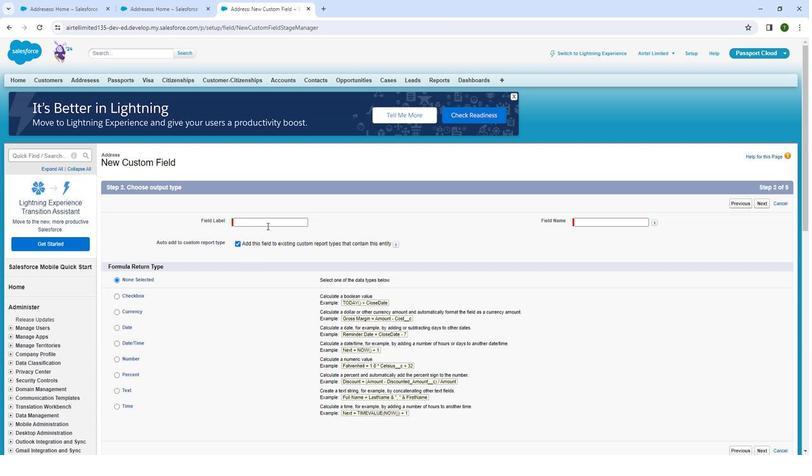 
Action: Mouse pressed left at (270, 222)
Screenshot: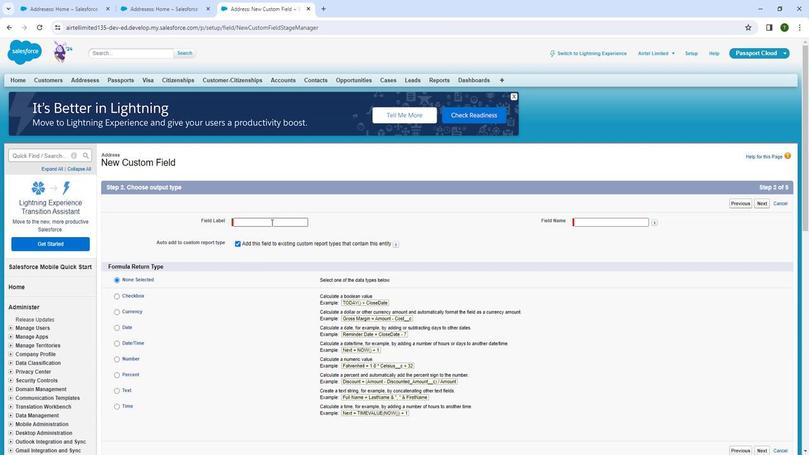 
Action: Key pressed <Key.shift><Key.shift>Customer<Key.space><Key.shift><Key.shift>Add<Key.backspace><Key.backspace><Key.backspace><Key.shift>PAN<Key.space><Key.shift>C<Key.shift>a
Screenshot: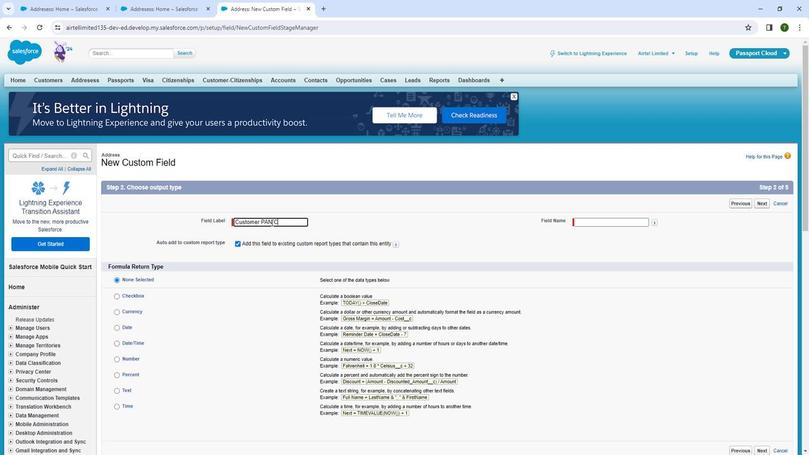 
Action: Mouse moved to (244, 218)
Screenshot: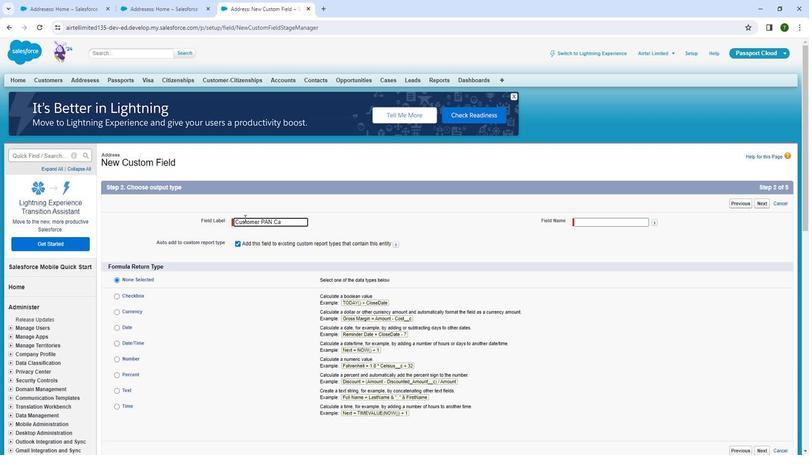 
Action: Key pressed rd
Screenshot: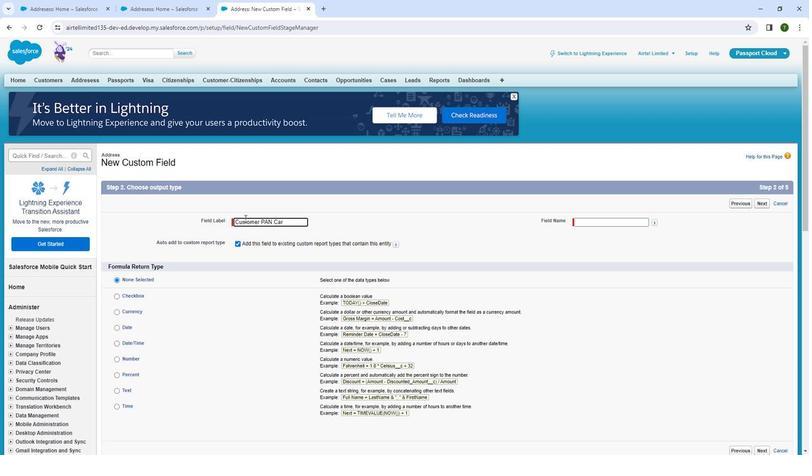
Action: Mouse moved to (589, 220)
Screenshot: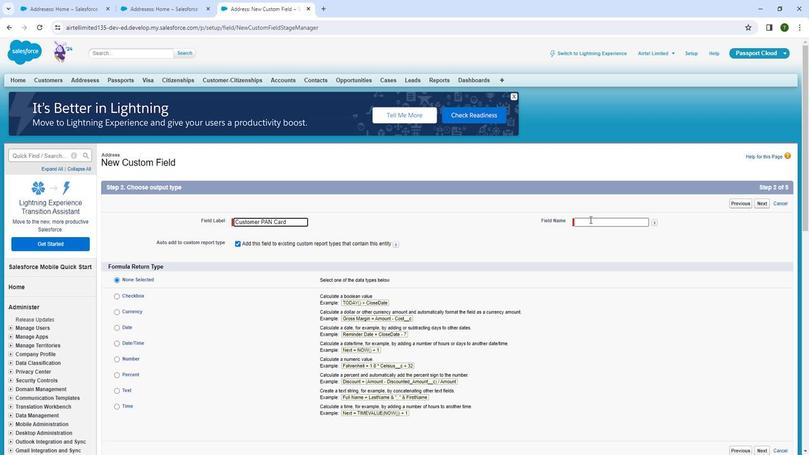 
Action: Mouse pressed left at (589, 220)
Screenshot: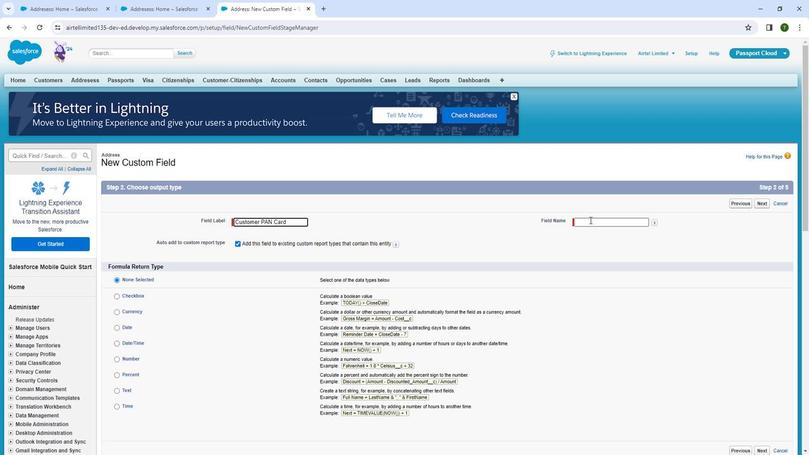 
Action: Mouse moved to (561, 248)
Screenshot: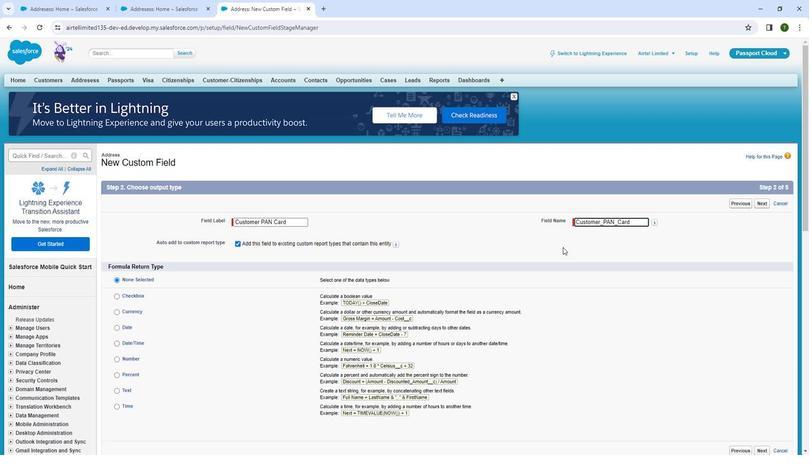 
Action: Mouse scrolled (561, 247) with delta (0, 0)
Screenshot: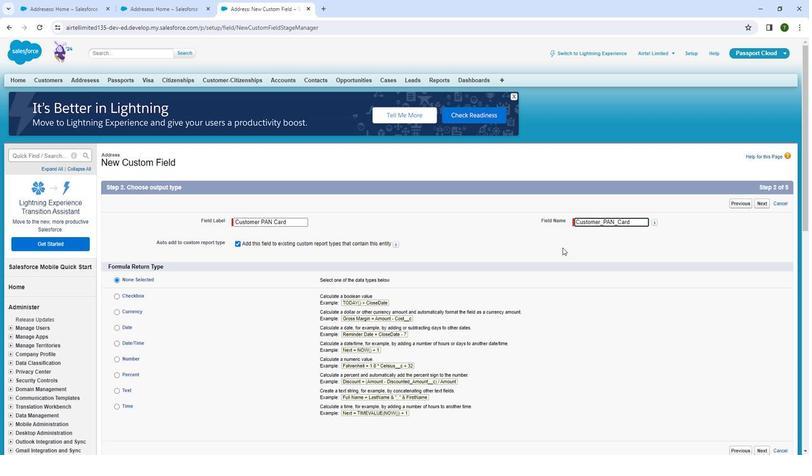 
Action: Mouse moved to (558, 249)
Screenshot: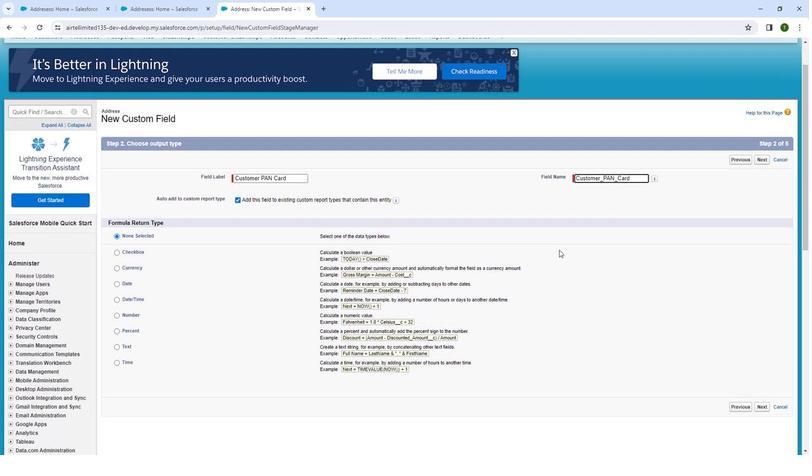 
Action: Mouse scrolled (558, 249) with delta (0, 0)
Screenshot: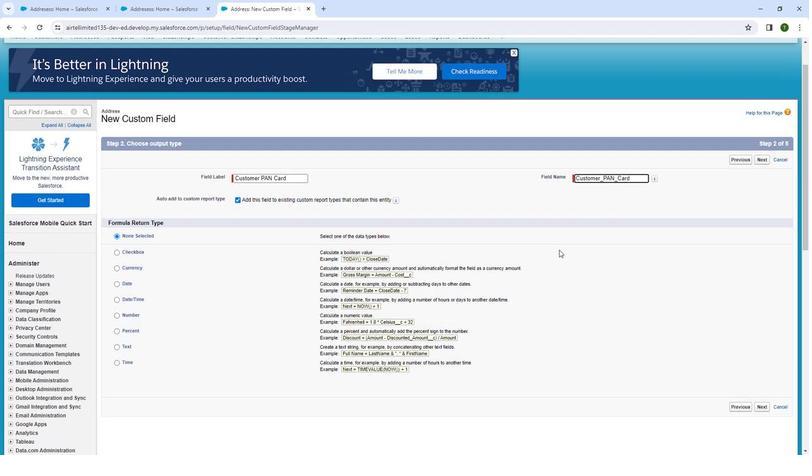 
Action: Mouse moved to (556, 251)
Screenshot: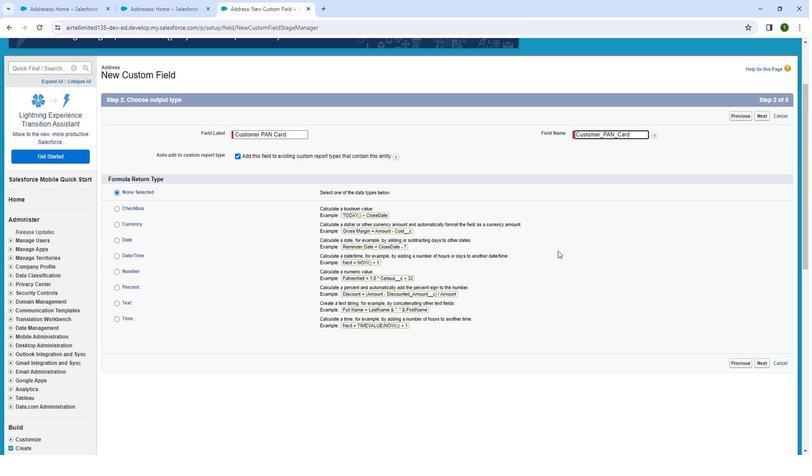 
Action: Mouse scrolled (556, 250) with delta (0, 0)
Screenshot: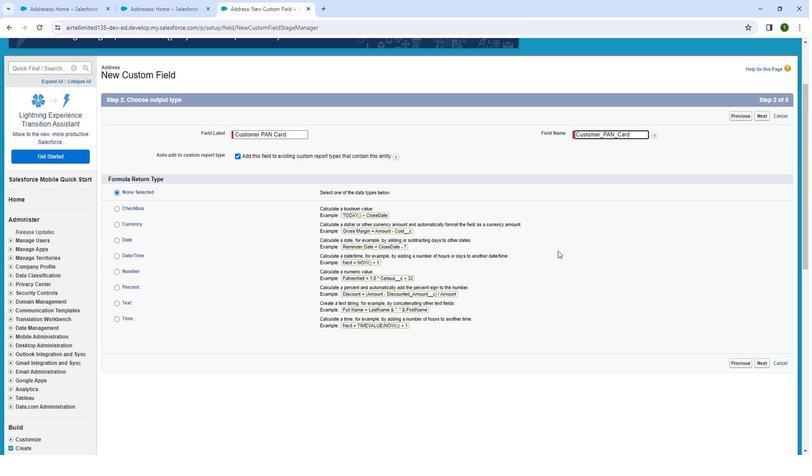 
Action: Mouse moved to (547, 256)
Screenshot: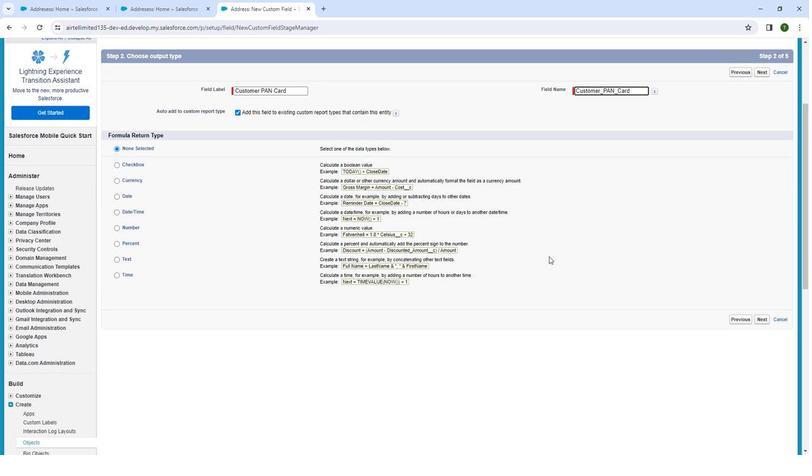 
Action: Mouse scrolled (547, 256) with delta (0, 0)
Screenshot: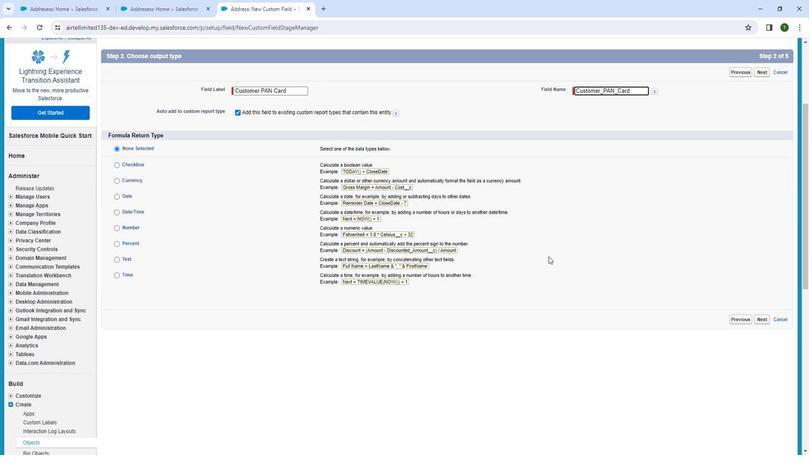 
Action: Mouse moved to (384, 246)
Screenshot: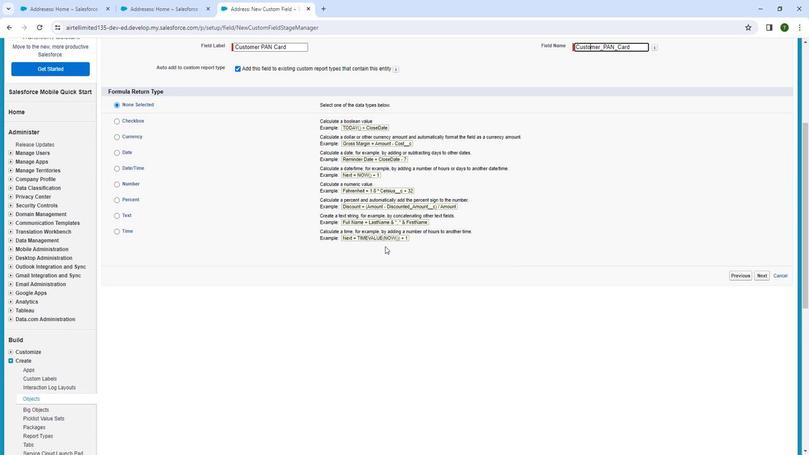 
Action: Mouse scrolled (384, 246) with delta (0, 0)
Screenshot: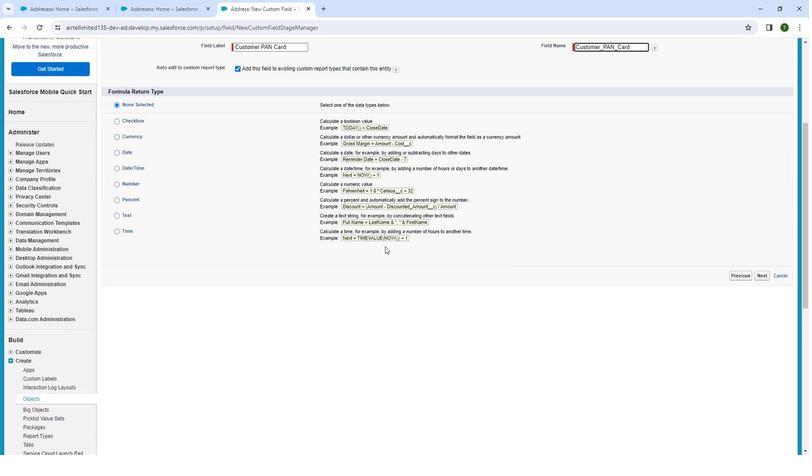 
Action: Mouse moved to (117, 258)
Screenshot: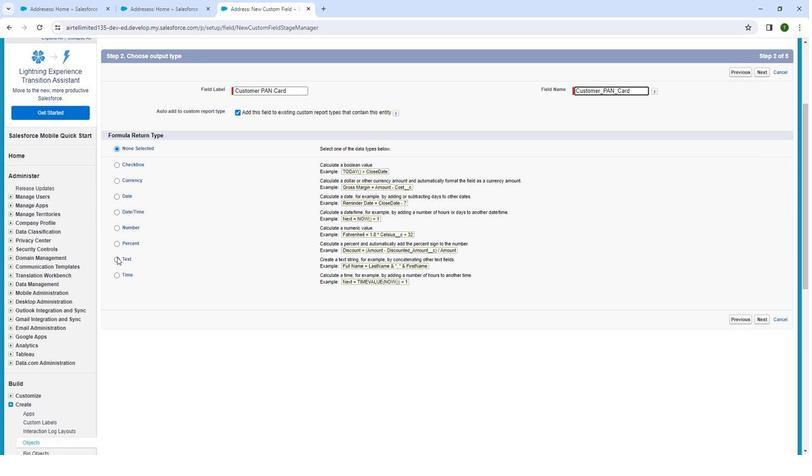 
Action: Mouse pressed left at (117, 258)
Screenshot: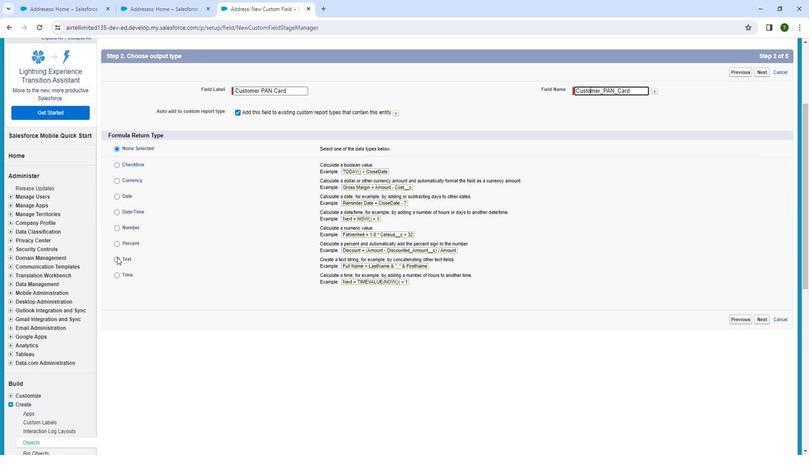 
Action: Mouse moved to (759, 322)
Screenshot: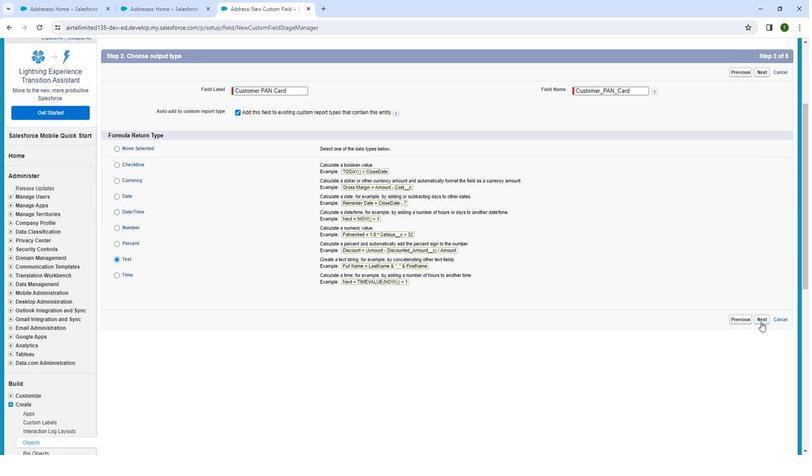 
Action: Mouse pressed left at (759, 322)
Screenshot: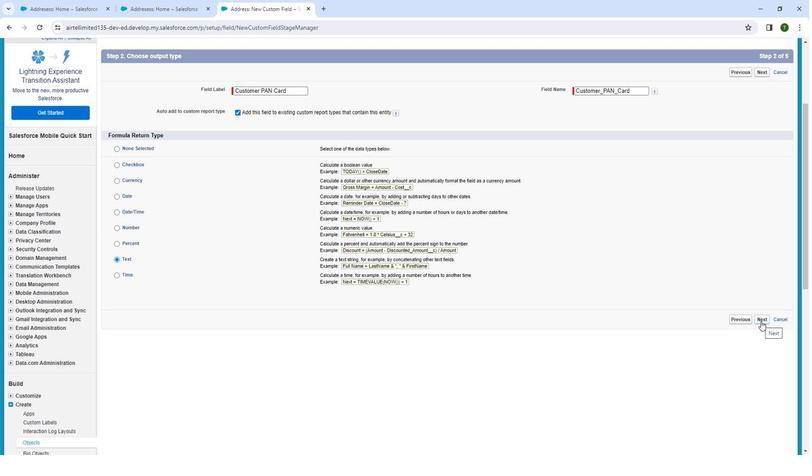 
Action: Mouse moved to (118, 272)
Screenshot: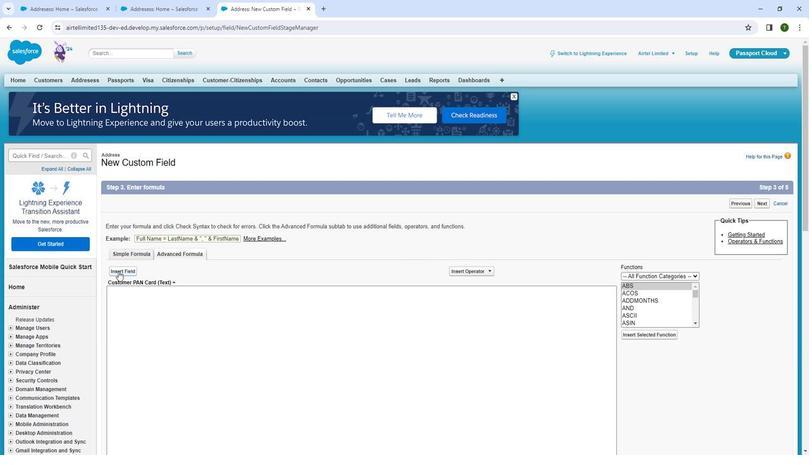 
Action: Mouse pressed left at (118, 272)
Screenshot: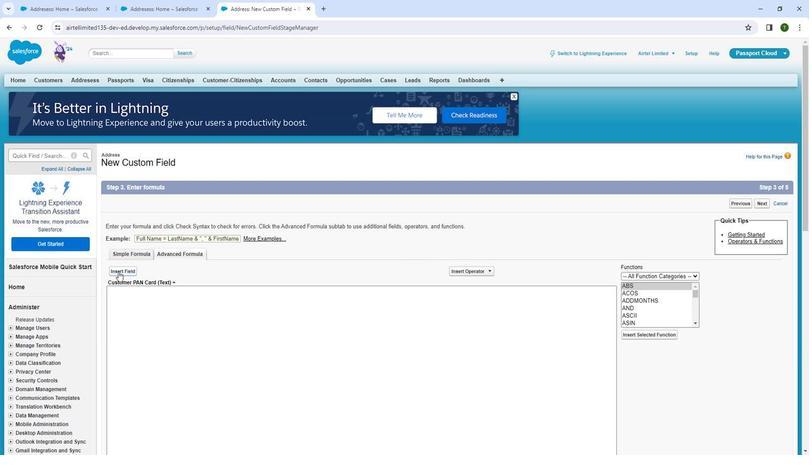 
Action: Mouse moved to (323, 263)
Screenshot: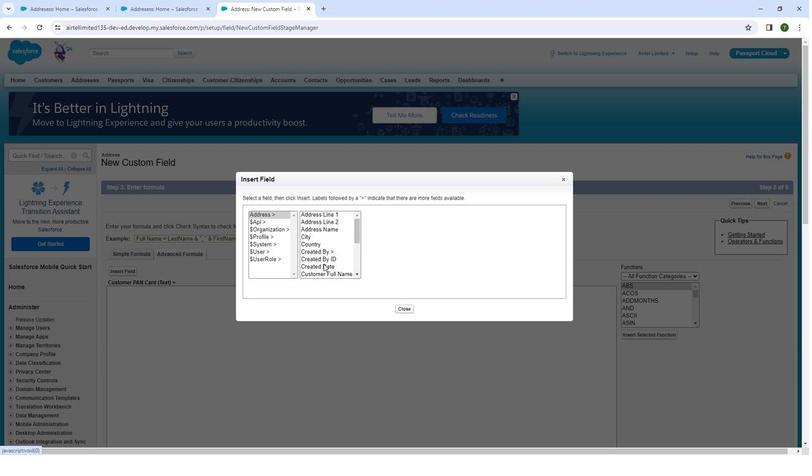 
Action: Mouse scrolled (323, 262) with delta (0, 0)
Screenshot: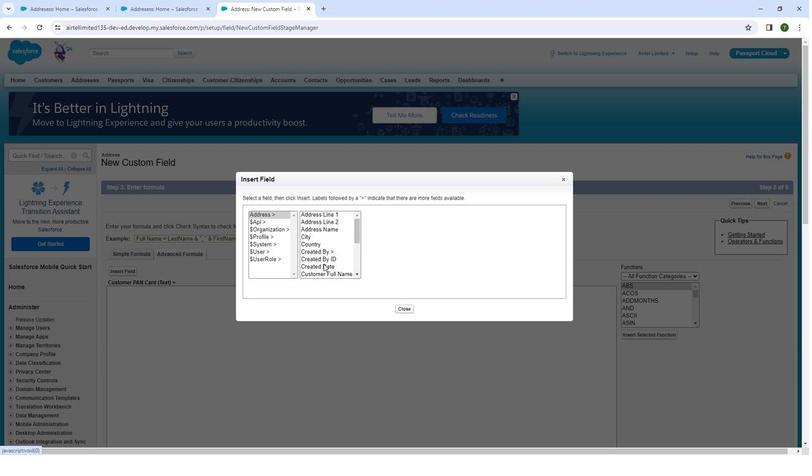
Action: Mouse moved to (325, 245)
Screenshot: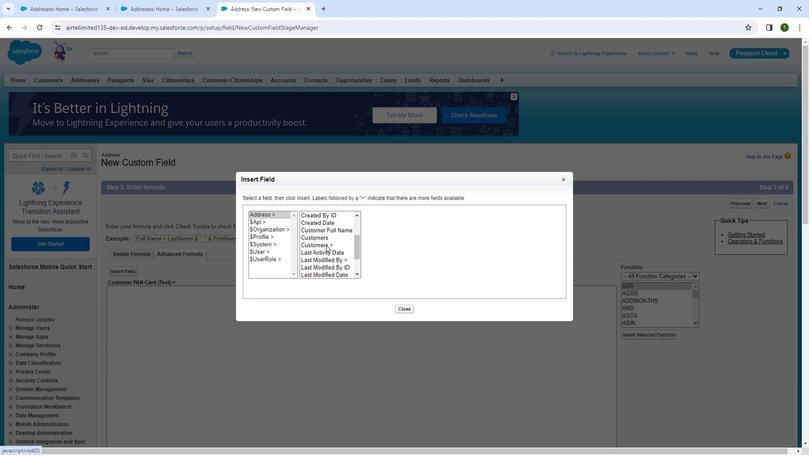 
Action: Mouse pressed left at (325, 245)
Screenshot: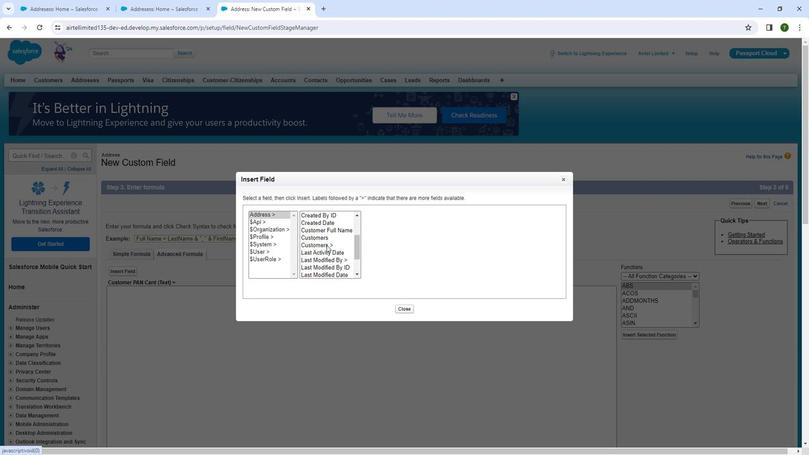 
Action: Mouse moved to (384, 222)
Screenshot: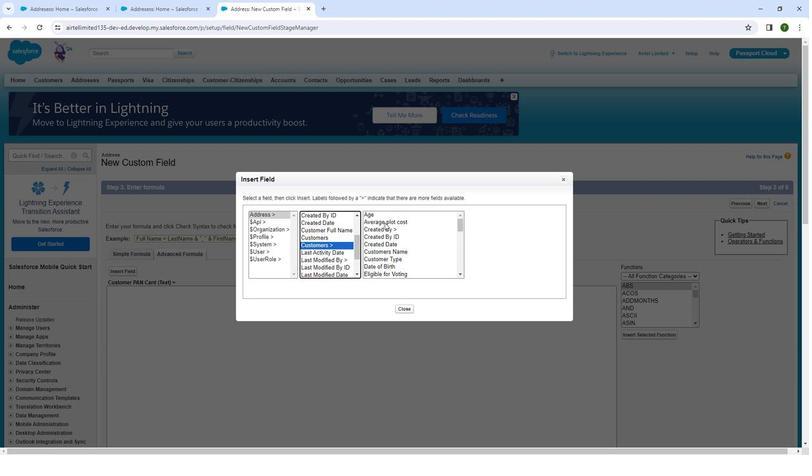 
Action: Mouse scrolled (384, 222) with delta (0, 0)
Screenshot: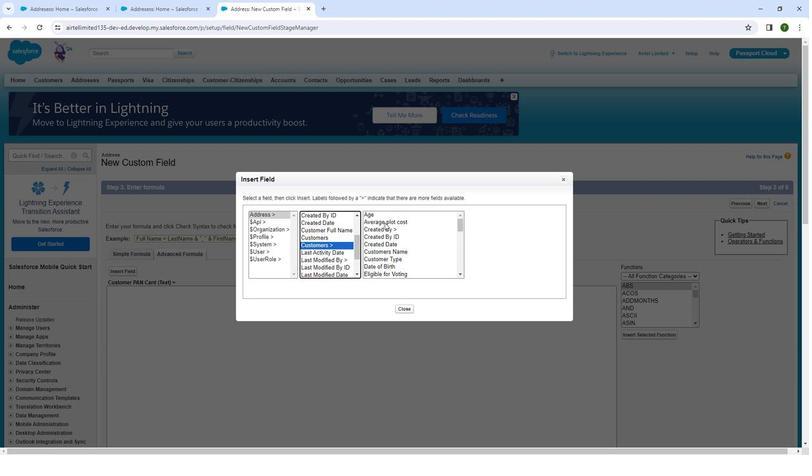 
Action: Mouse moved to (385, 224)
Screenshot: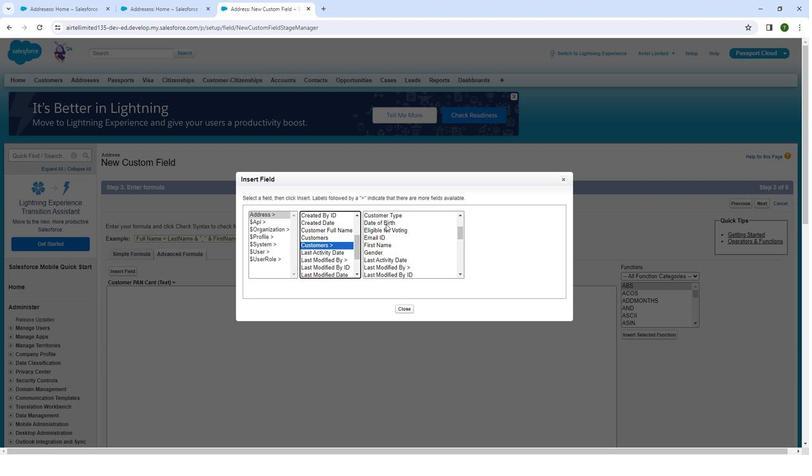 
Action: Mouse scrolled (385, 223) with delta (0, 0)
Screenshot: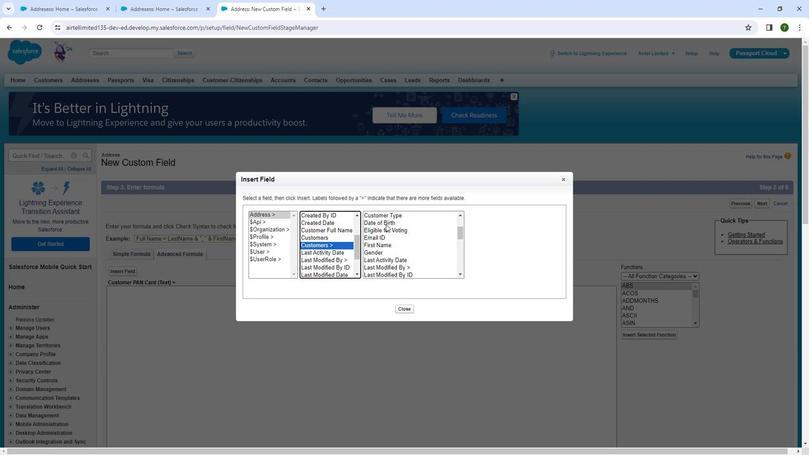 
Action: Mouse moved to (379, 254)
Screenshot: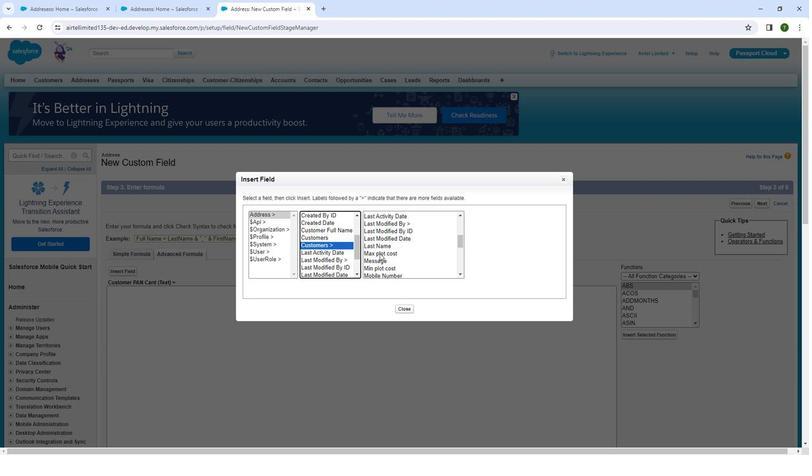 
Action: Mouse scrolled (379, 253) with delta (0, 0)
Screenshot: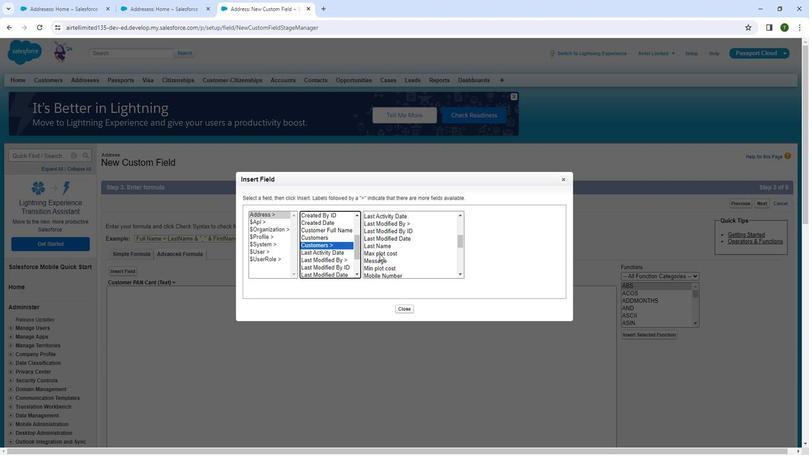 
Action: Mouse moved to (377, 268)
Screenshot: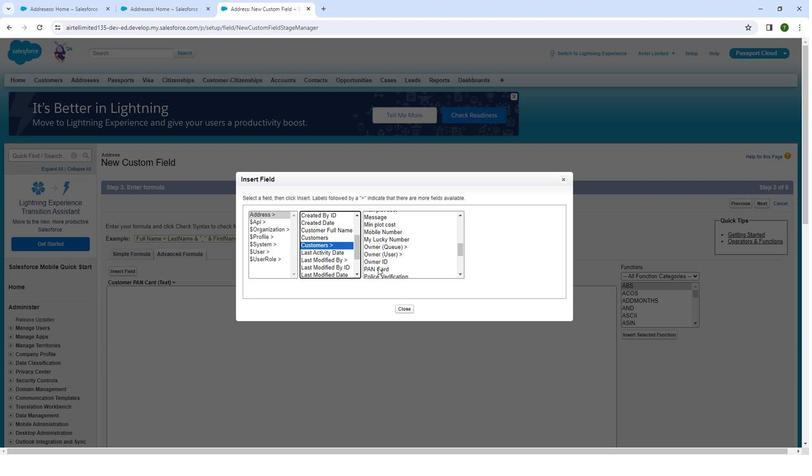 
Action: Mouse pressed left at (377, 268)
Screenshot: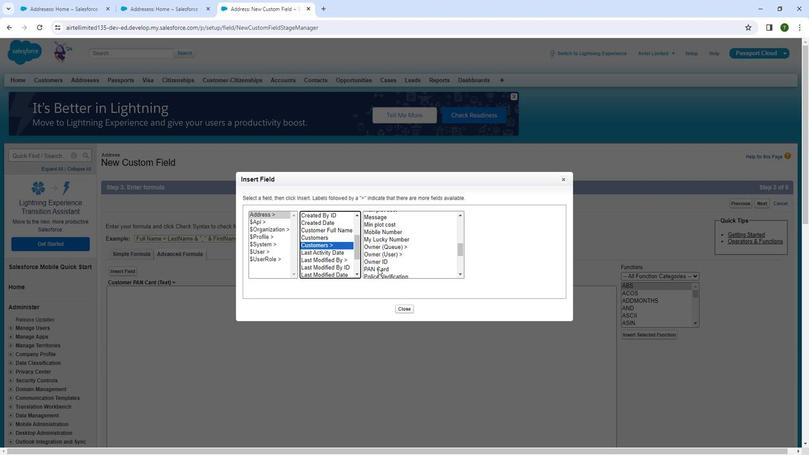 
Action: Mouse moved to (514, 261)
Screenshot: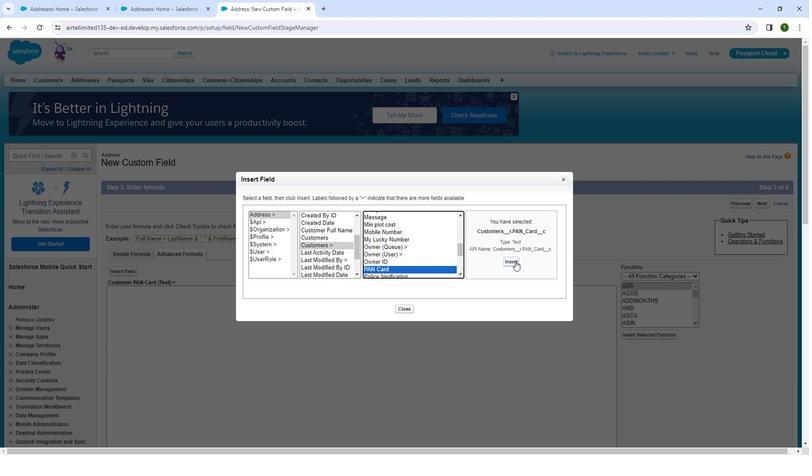 
Action: Mouse pressed left at (514, 261)
Screenshot: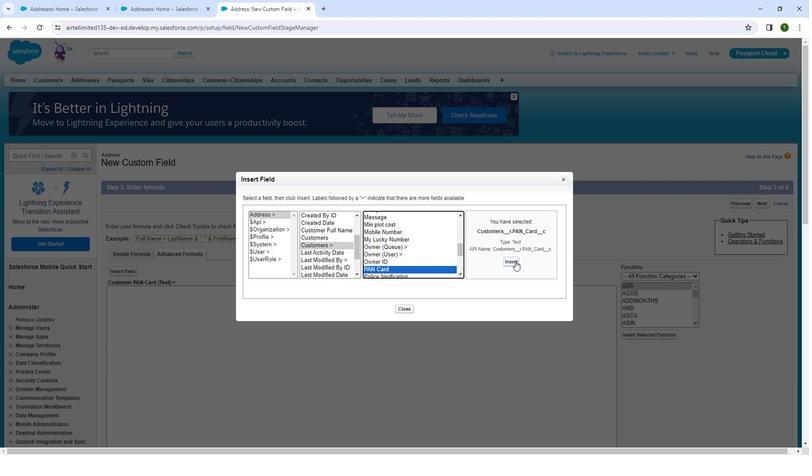 
Action: Mouse moved to (427, 336)
Screenshot: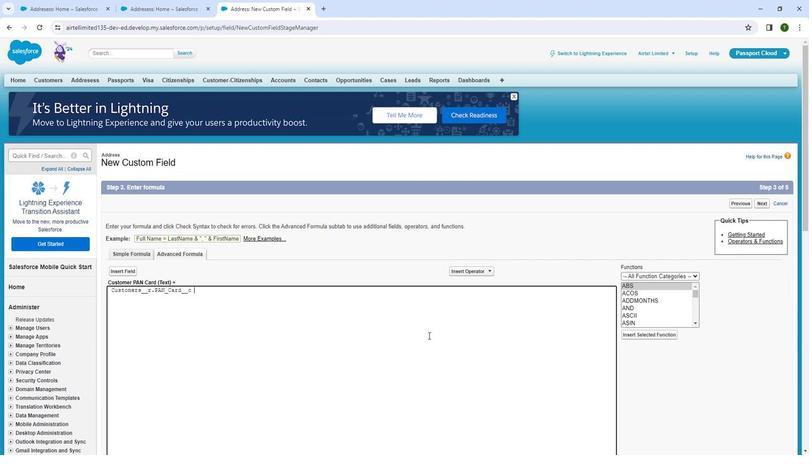 
Action: Mouse pressed left at (427, 336)
Screenshot: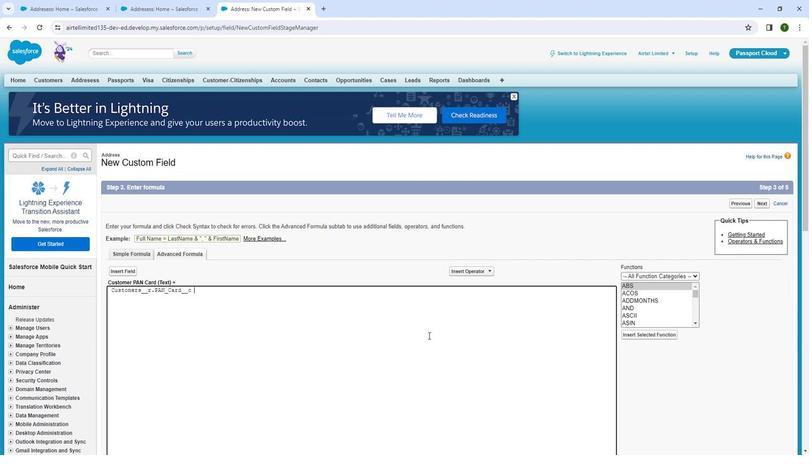
Action: Mouse moved to (368, 322)
Screenshot: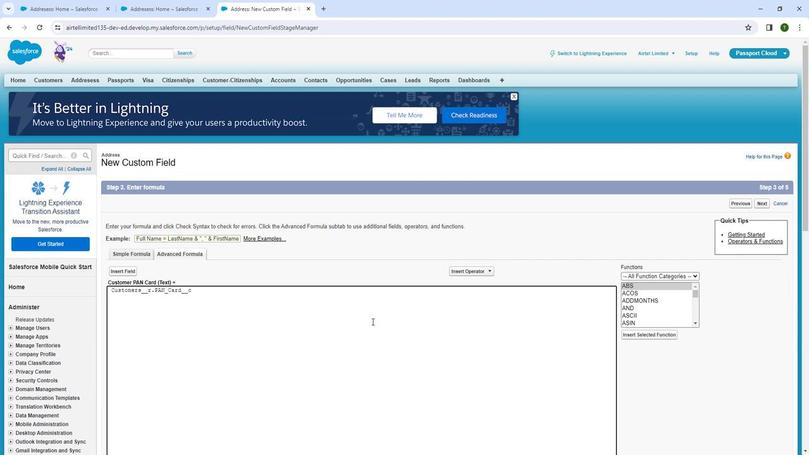 
Action: Mouse scrolled (368, 322) with delta (0, 0)
Screenshot: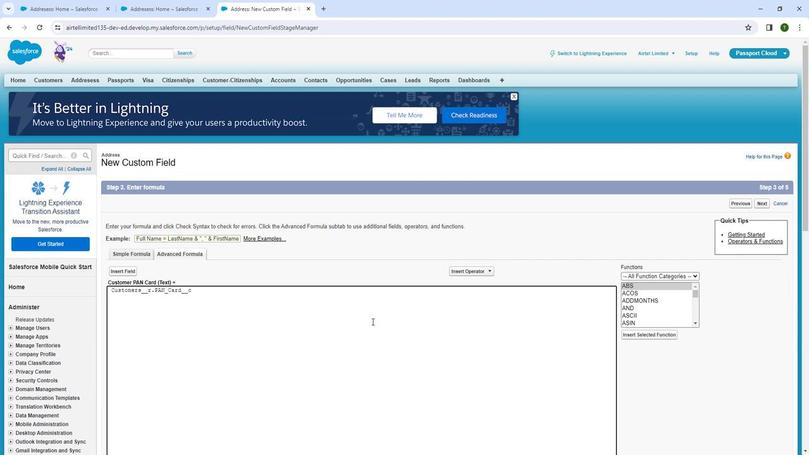 
Action: Mouse moved to (368, 322)
Screenshot: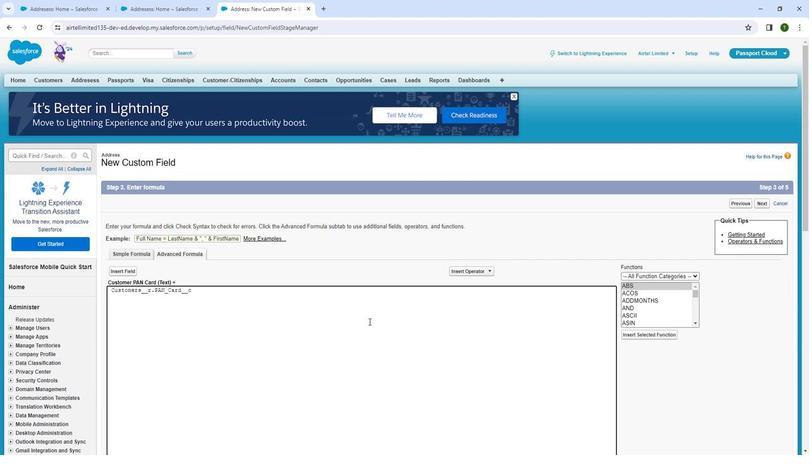 
Action: Mouse scrolled (368, 322) with delta (0, 0)
Screenshot: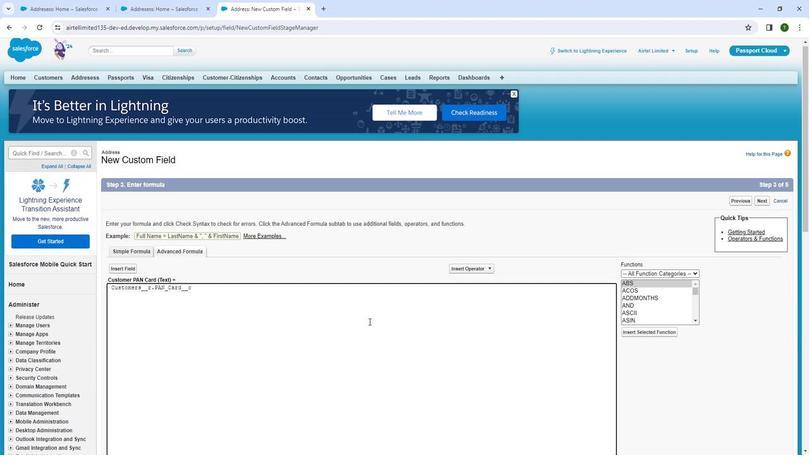 
Action: Mouse moved to (358, 325)
Screenshot: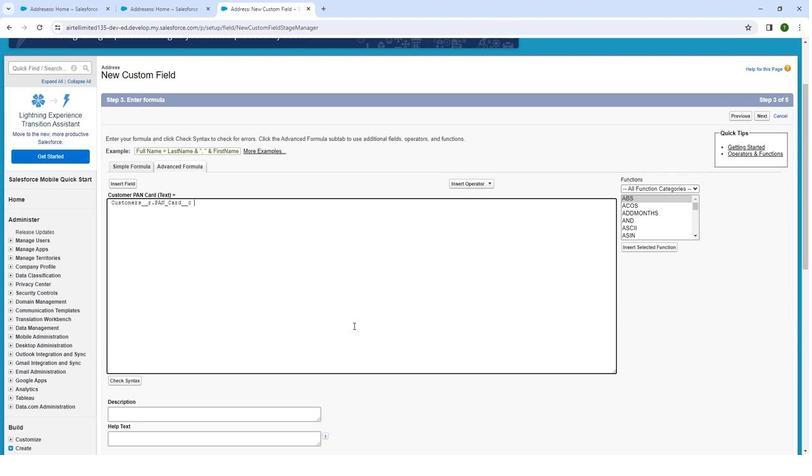 
Action: Mouse scrolled (358, 325) with delta (0, 0)
Screenshot: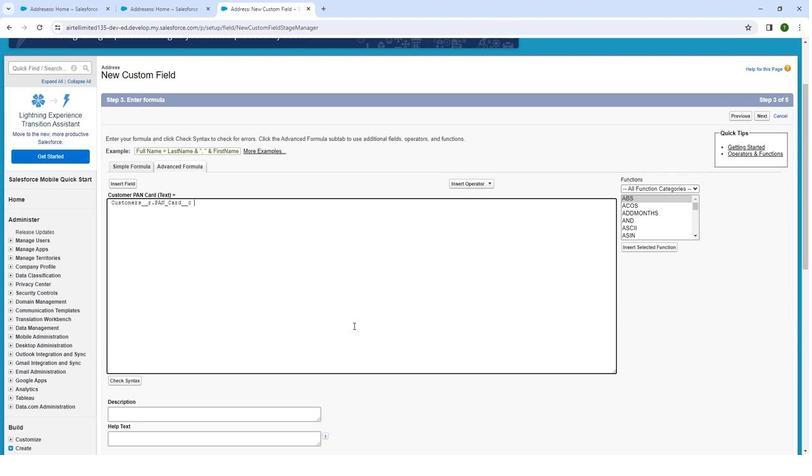
Action: Mouse moved to (120, 340)
Screenshot: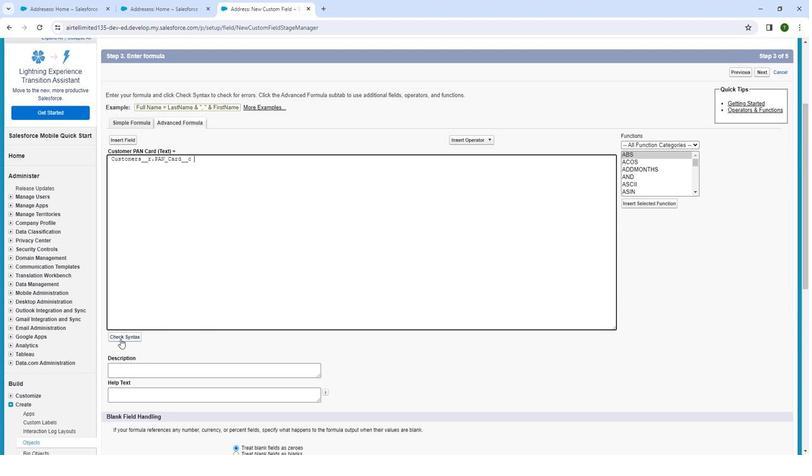 
Action: Mouse pressed left at (120, 340)
Screenshot: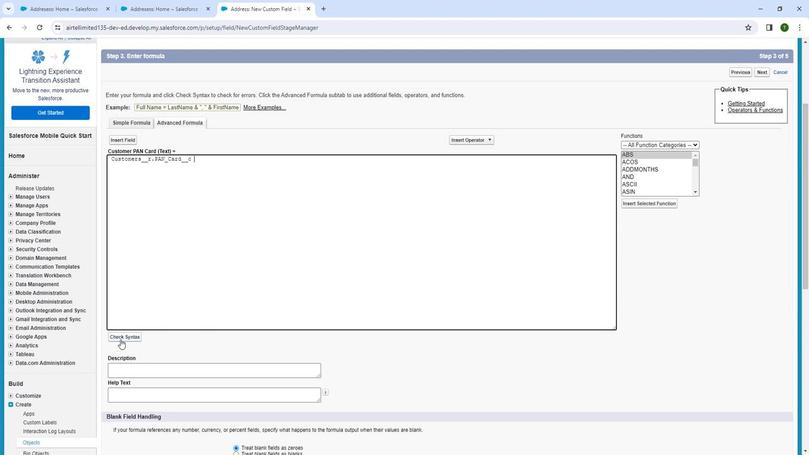 
Action: Mouse moved to (194, 348)
Screenshot: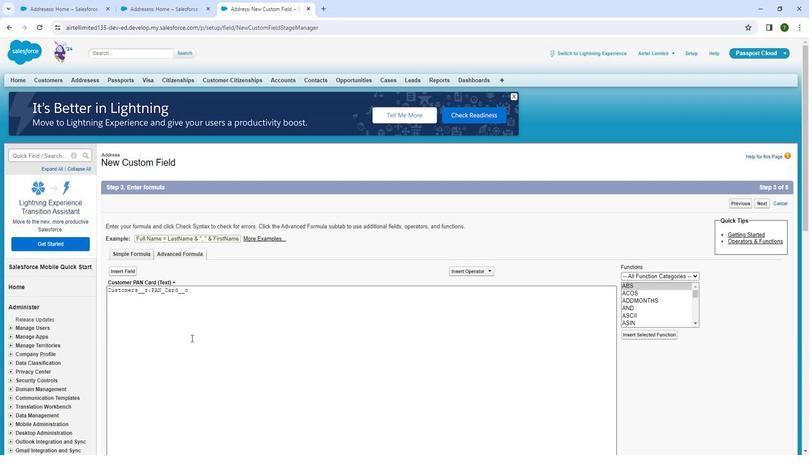 
Action: Mouse scrolled (194, 347) with delta (0, 0)
Screenshot: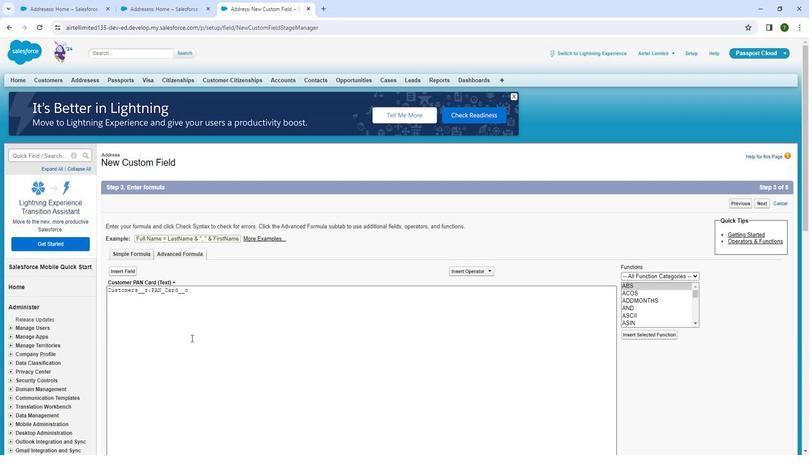 
Action: Mouse moved to (195, 349)
Screenshot: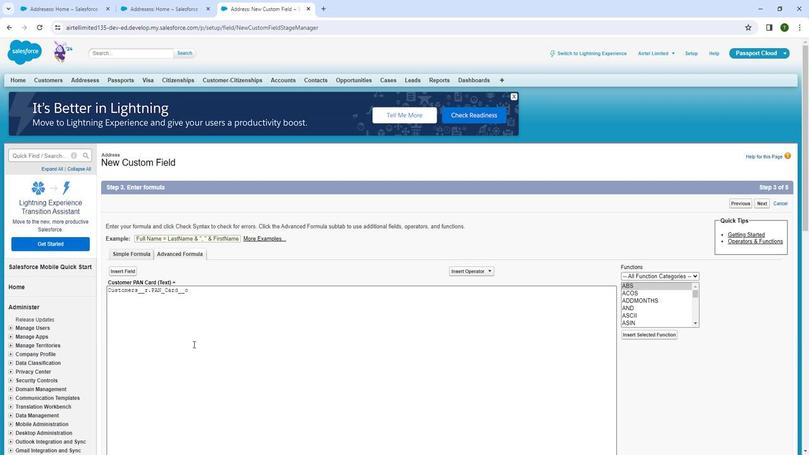 
Action: Mouse scrolled (195, 348) with delta (0, 0)
Screenshot: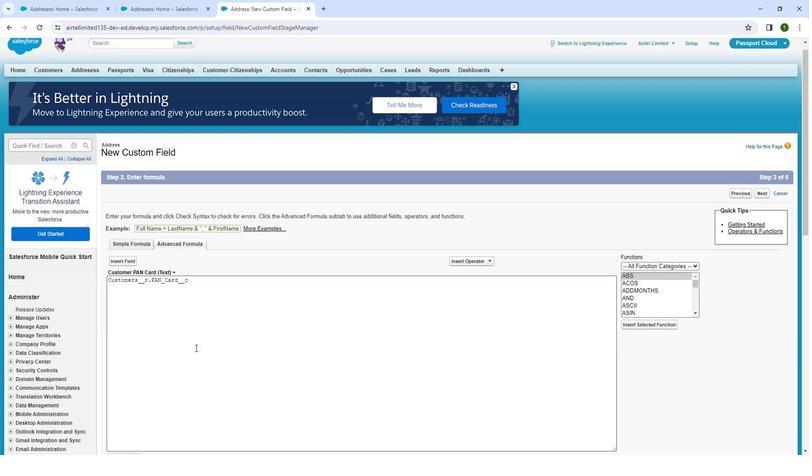 
Action: Mouse moved to (272, 380)
Screenshot: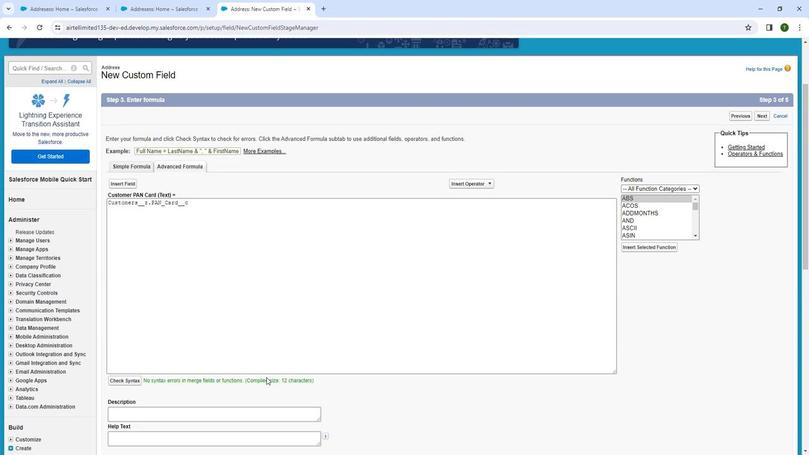 
Action: Mouse scrolled (272, 380) with delta (0, 0)
Screenshot: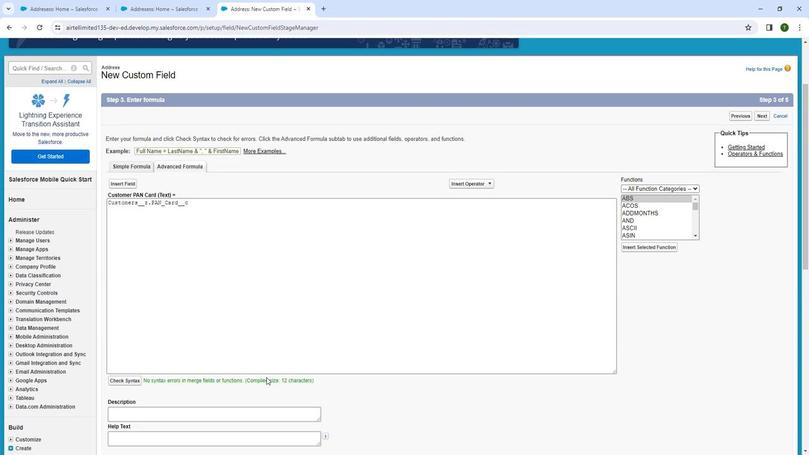 
Action: Mouse moved to (278, 381)
Screenshot: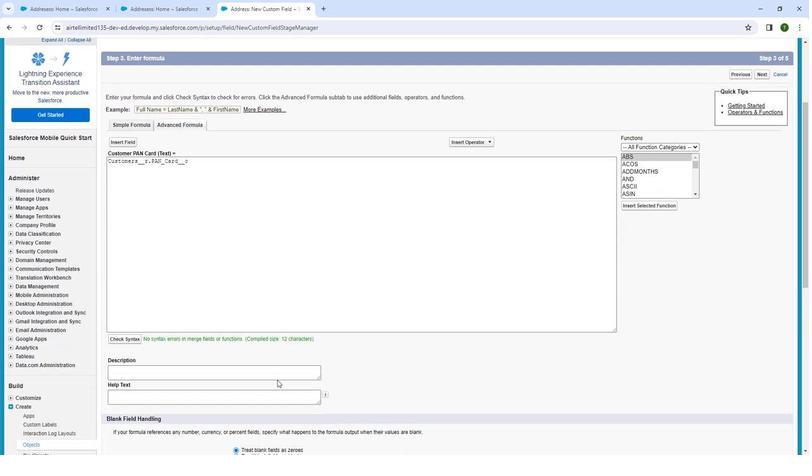 
Action: Mouse scrolled (278, 380) with delta (0, 0)
Screenshot: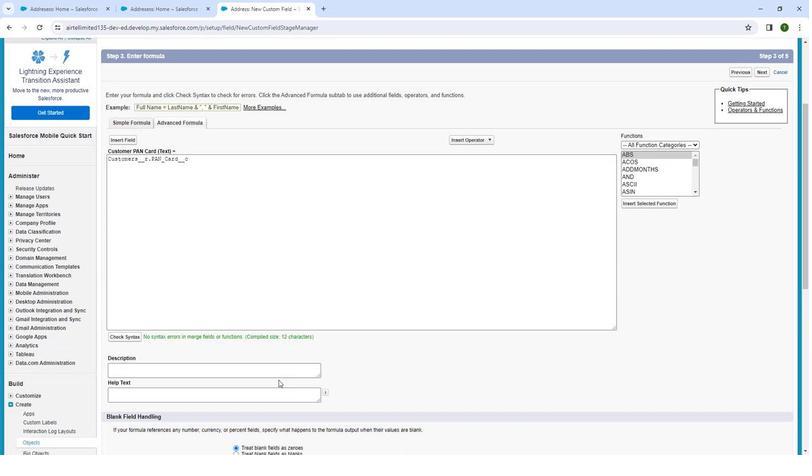 
Action: Mouse scrolled (278, 380) with delta (0, 0)
Screenshot: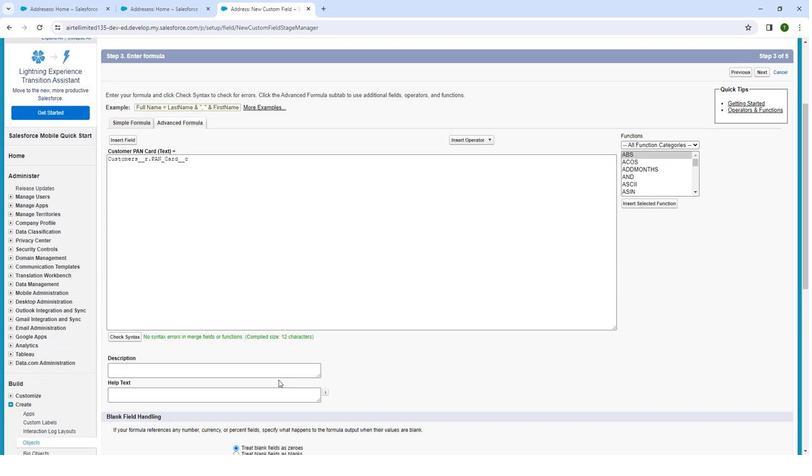 
Action: Mouse moved to (761, 387)
Screenshot: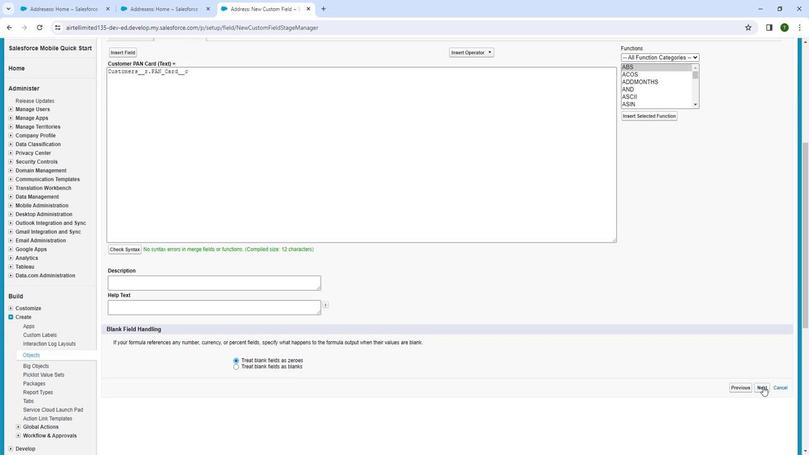 
Action: Mouse pressed left at (761, 387)
Screenshot: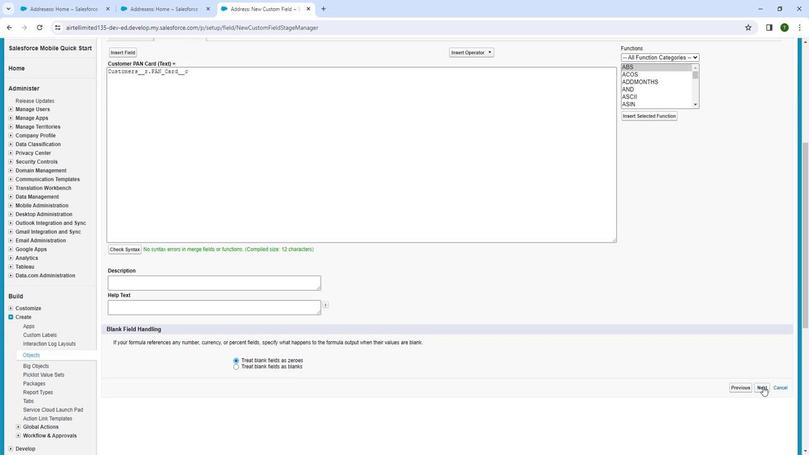 
Action: Mouse moved to (430, 258)
Screenshot: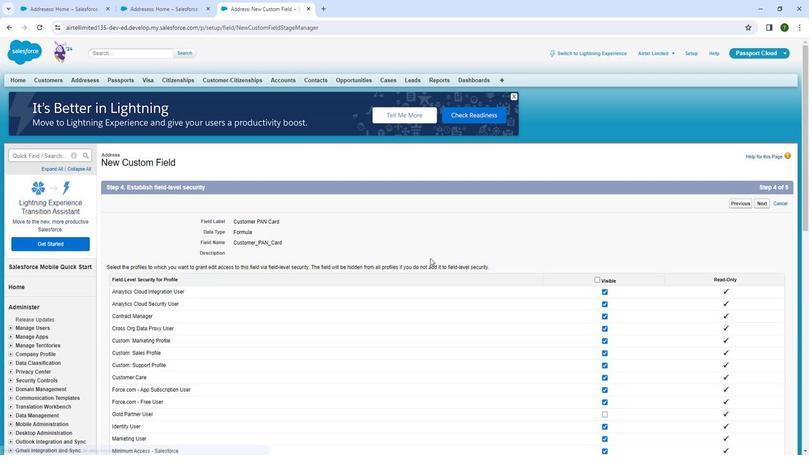 
Action: Mouse scrolled (430, 258) with delta (0, 0)
Screenshot: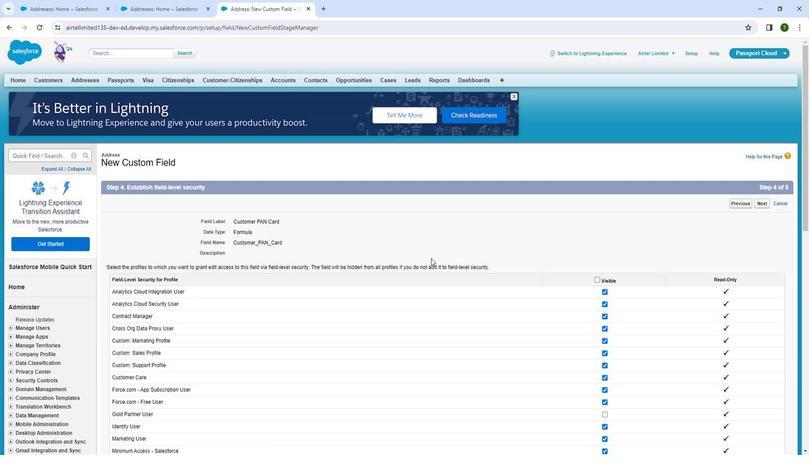 
Action: Mouse scrolled (430, 258) with delta (0, 0)
Screenshot: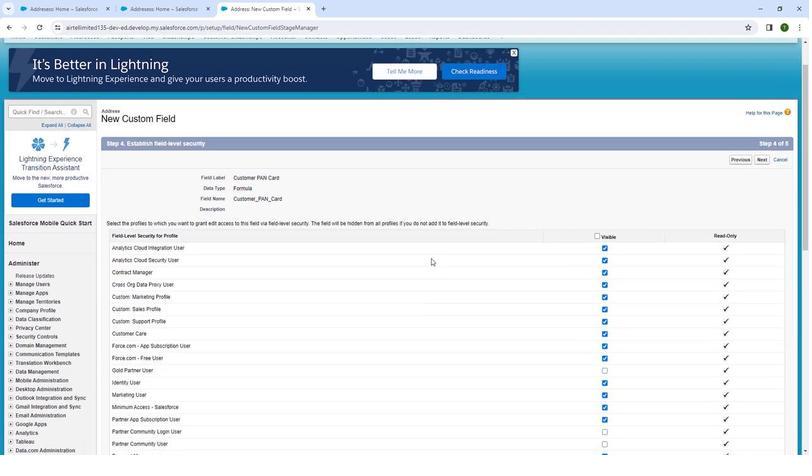 
Action: Mouse scrolled (430, 258) with delta (0, 0)
Screenshot: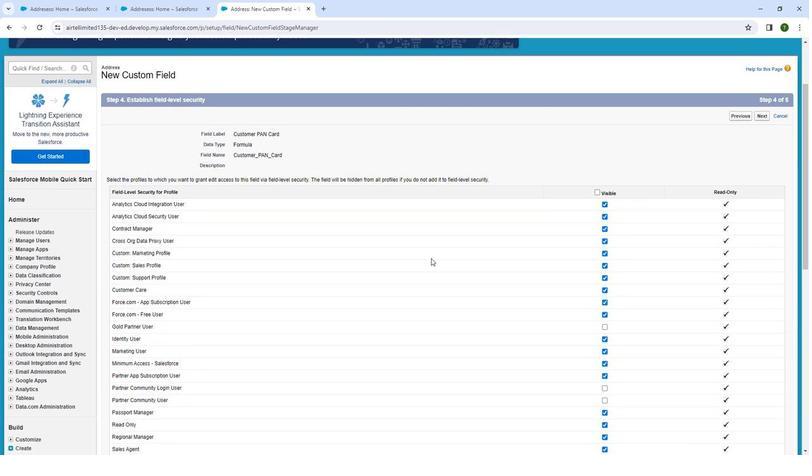 
Action: Mouse moved to (431, 258)
Screenshot: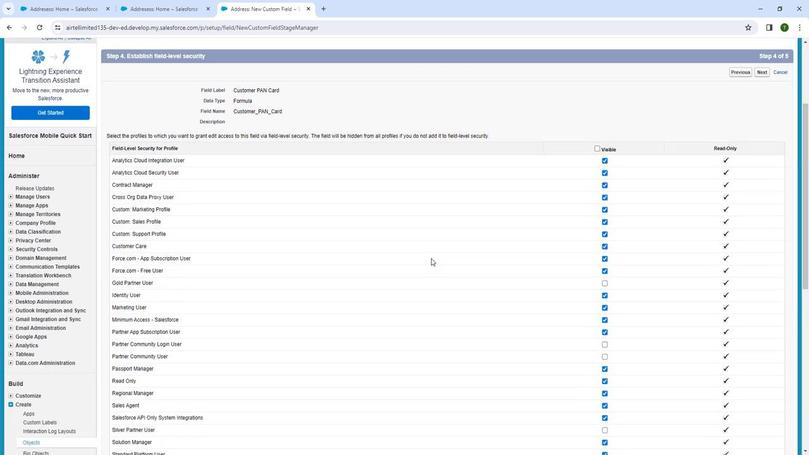 
Action: Mouse scrolled (431, 258) with delta (0, 0)
Screenshot: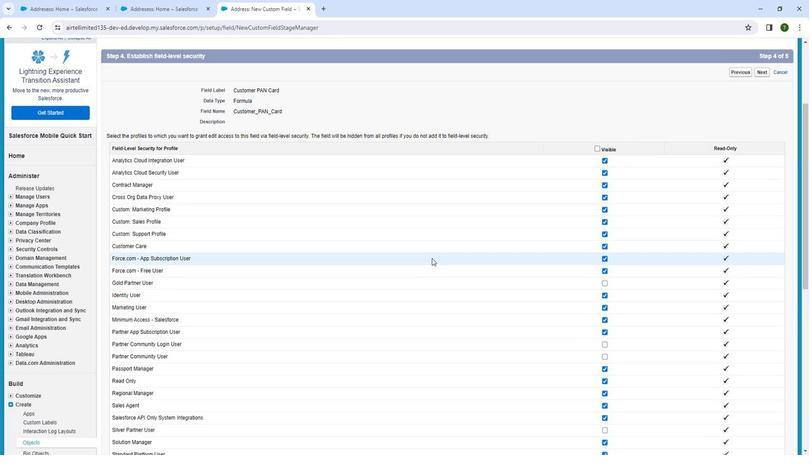 
Action: Mouse scrolled (431, 258) with delta (0, 0)
Screenshot: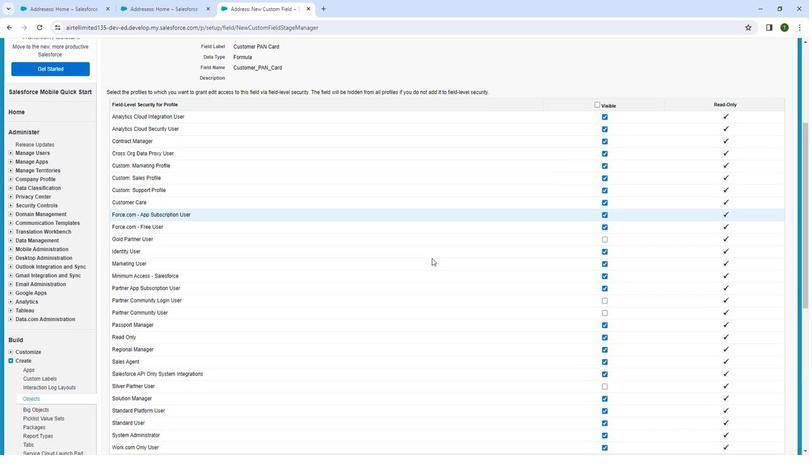 
Action: Mouse scrolled (431, 258) with delta (0, 0)
Screenshot: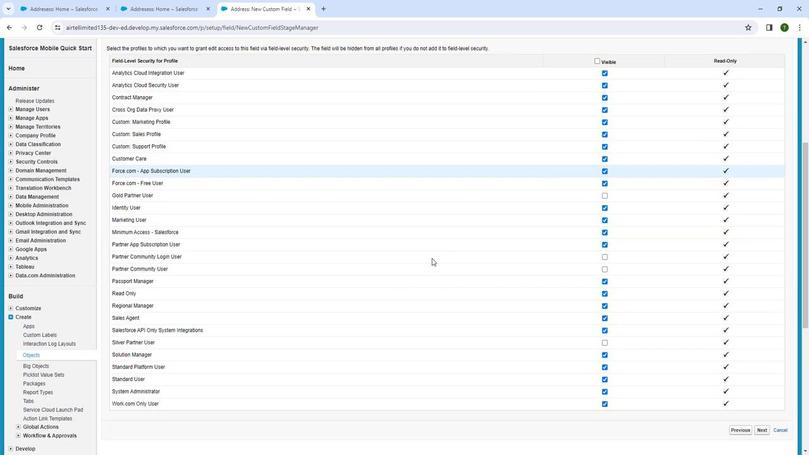 
Action: Mouse moved to (758, 385)
Screenshot: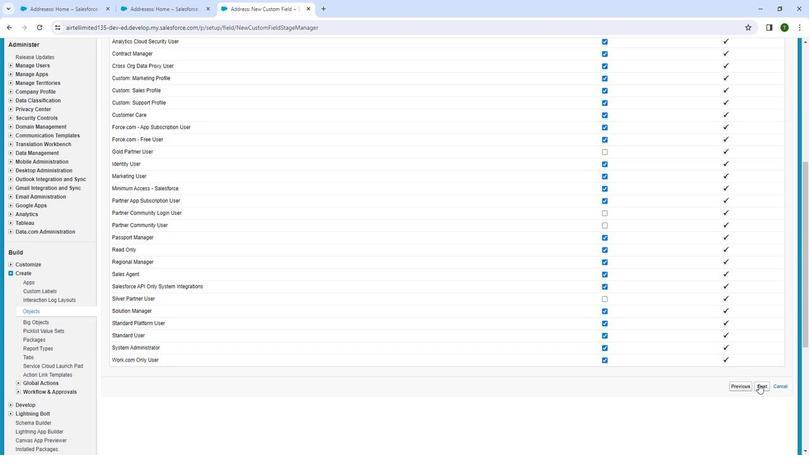 
Action: Mouse pressed left at (758, 385)
Screenshot: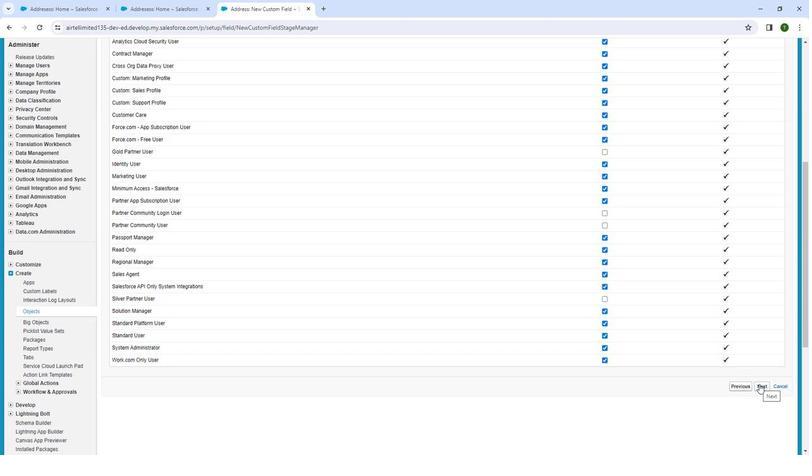 
Action: Mouse moved to (711, 374)
Screenshot: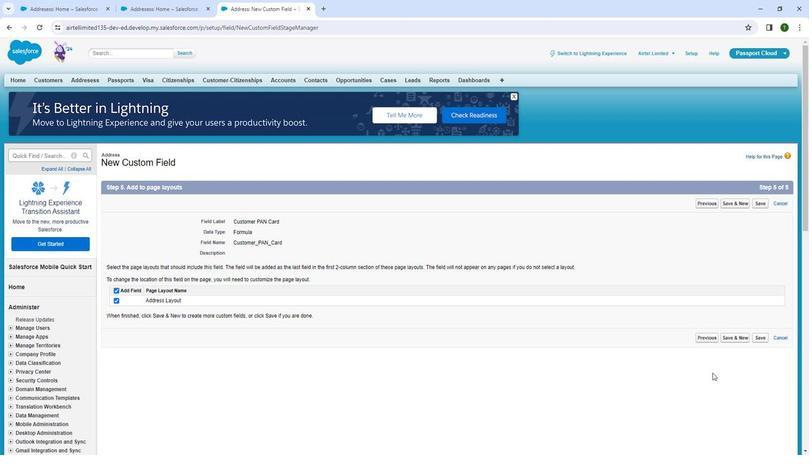 
Action: Mouse scrolled (711, 373) with delta (0, 0)
Screenshot: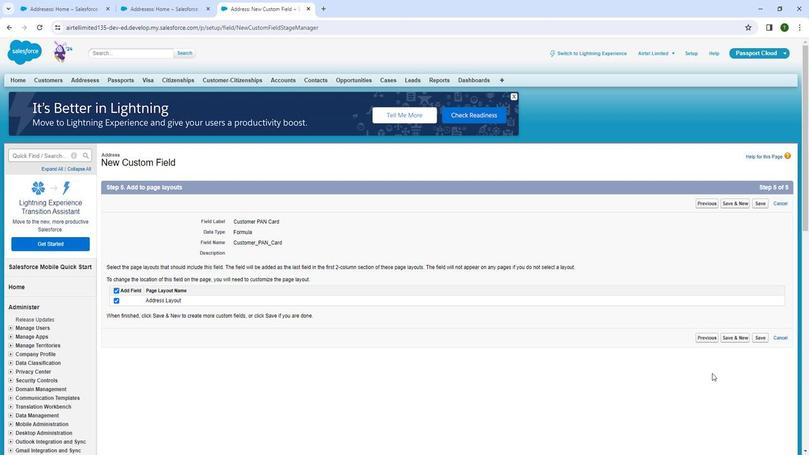 
Action: Mouse moved to (763, 294)
Screenshot: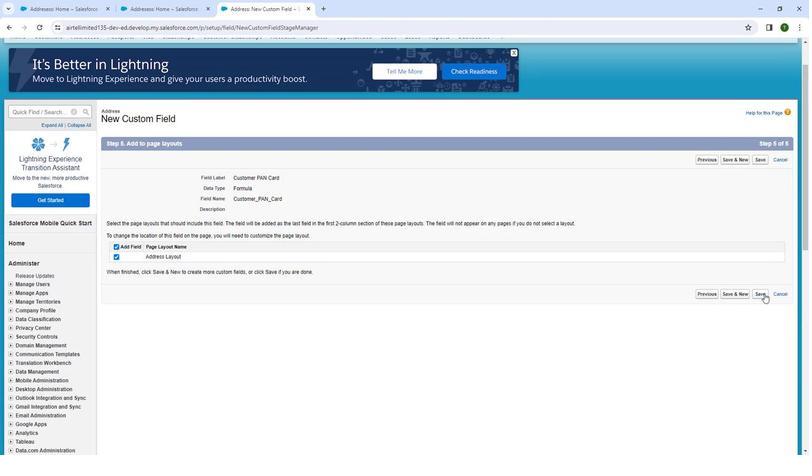 
Action: Mouse pressed left at (763, 294)
Screenshot: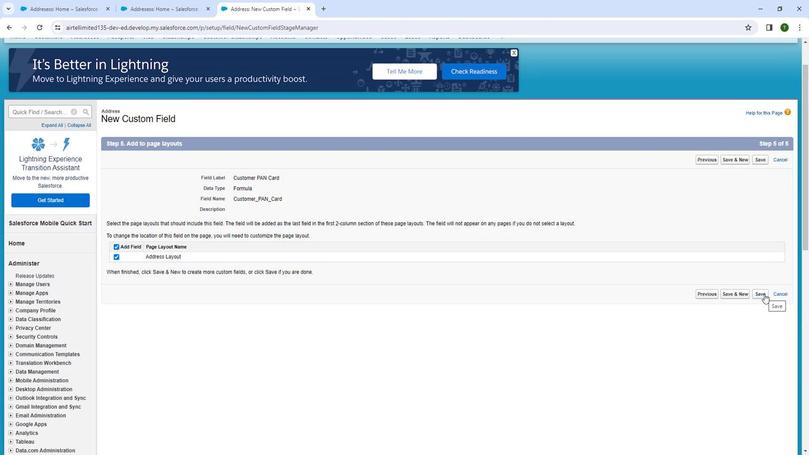 
Action: Mouse scrolled (763, 294) with delta (0, 0)
Screenshot: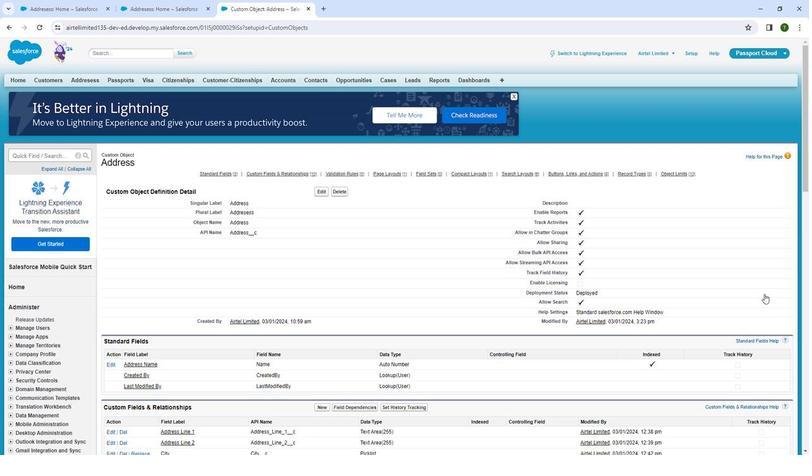 
Action: Mouse scrolled (763, 294) with delta (0, 0)
Screenshot: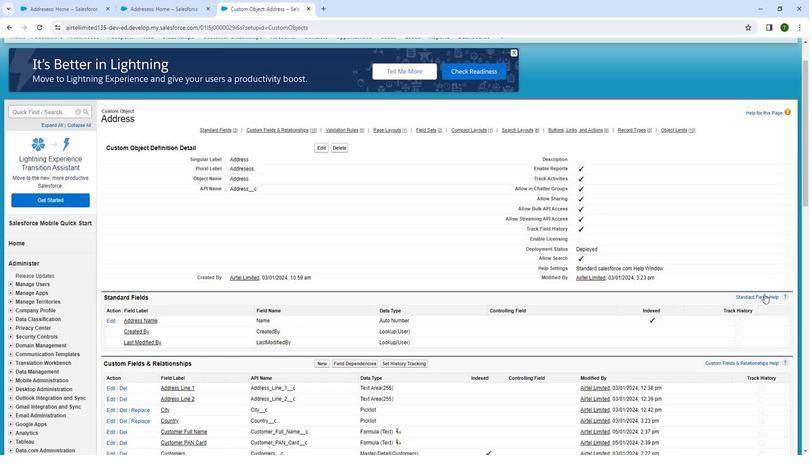 
Action: Mouse scrolled (763, 294) with delta (0, 0)
Screenshot: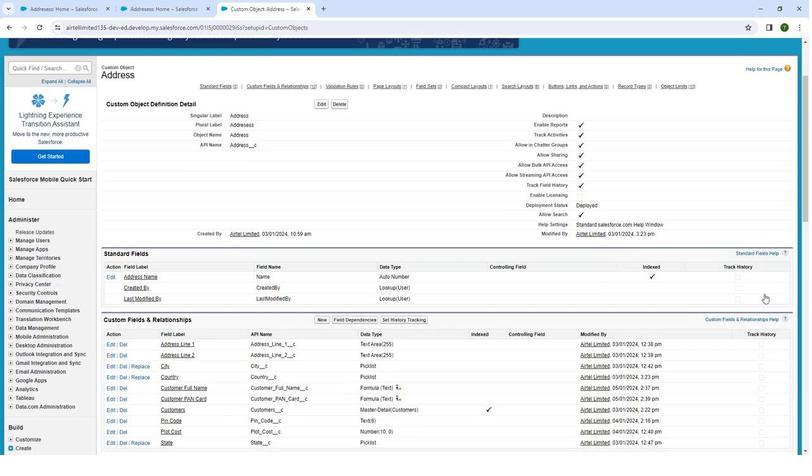 
Action: Mouse moved to (397, 320)
Screenshot: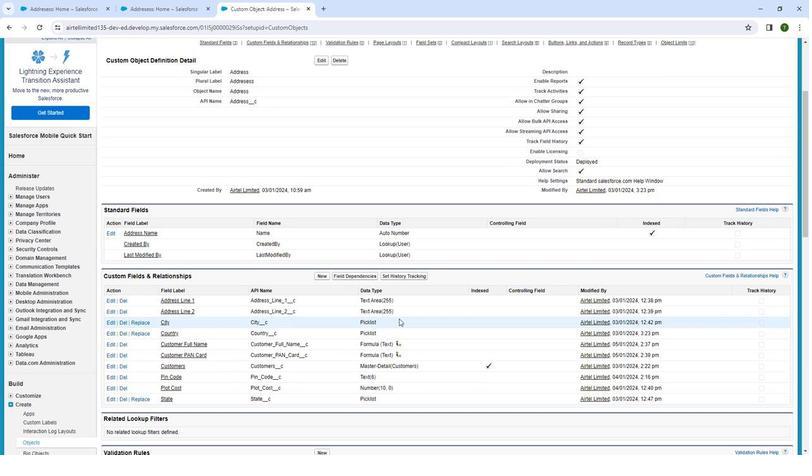 
Action: Mouse scrolled (397, 319) with delta (0, 0)
Screenshot: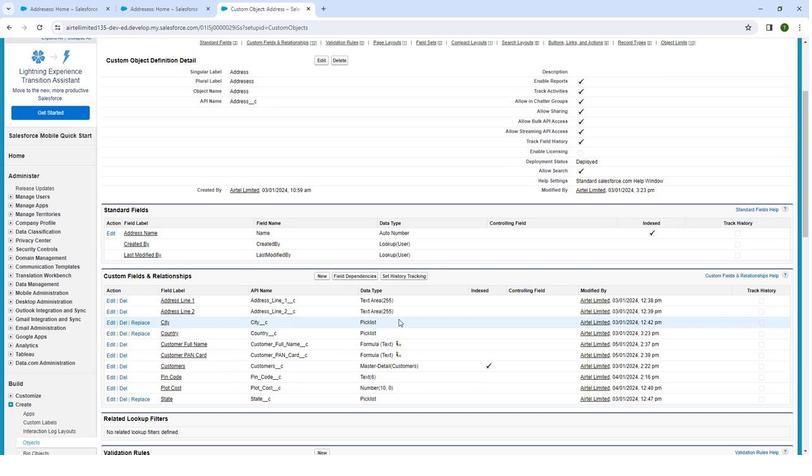 
Action: Mouse moved to (389, 322)
Screenshot: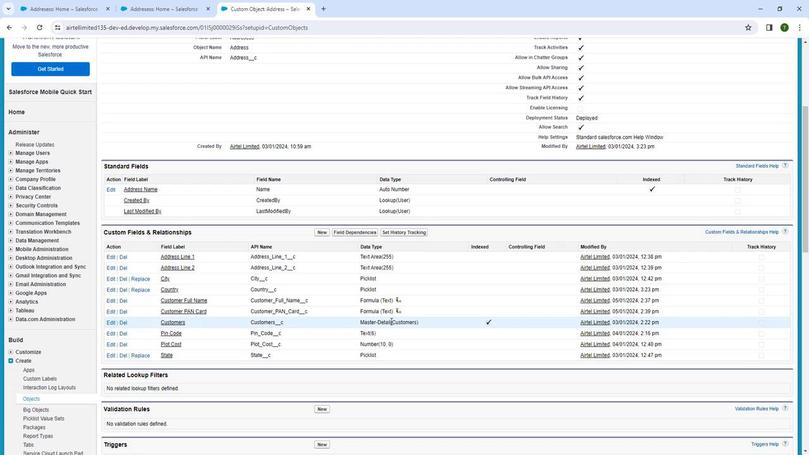 
Action: Mouse scrolled (389, 322) with delta (0, 0)
Screenshot: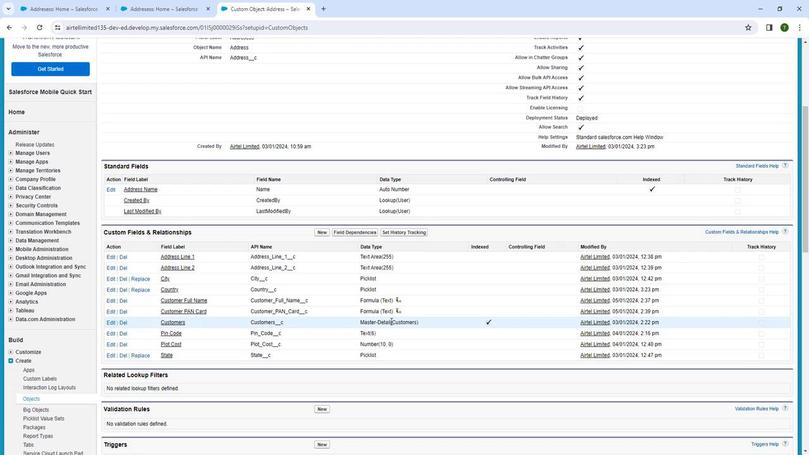 
Action: Mouse moved to (315, 186)
Screenshot: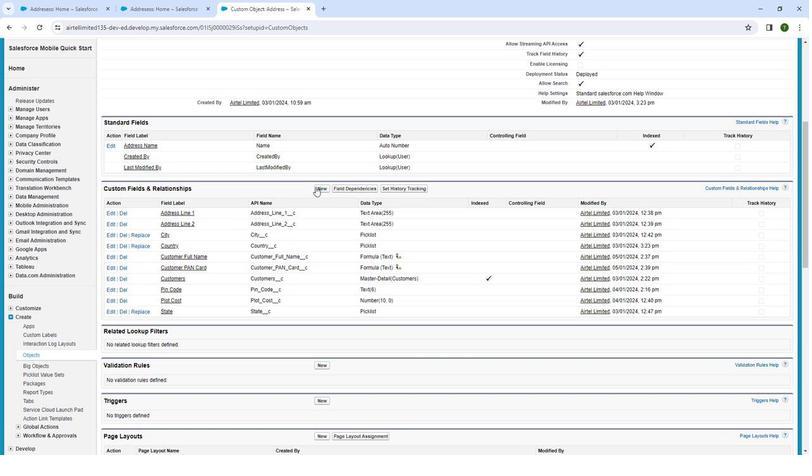 
Action: Mouse pressed left at (315, 186)
Screenshot: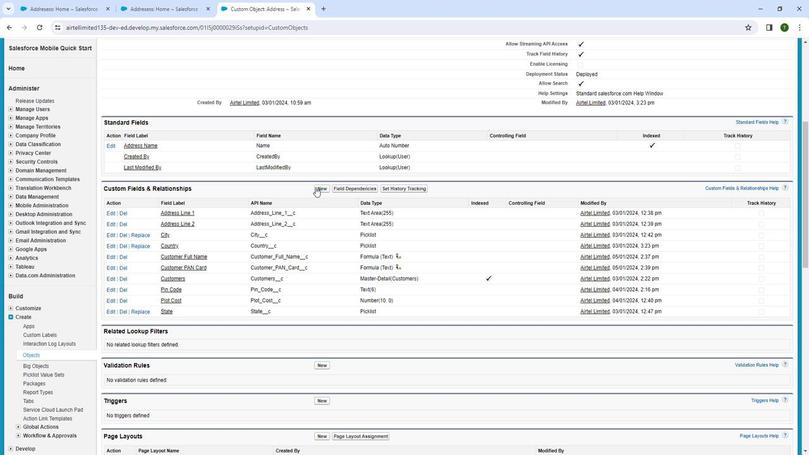 
Action: Mouse moved to (304, 232)
Screenshot: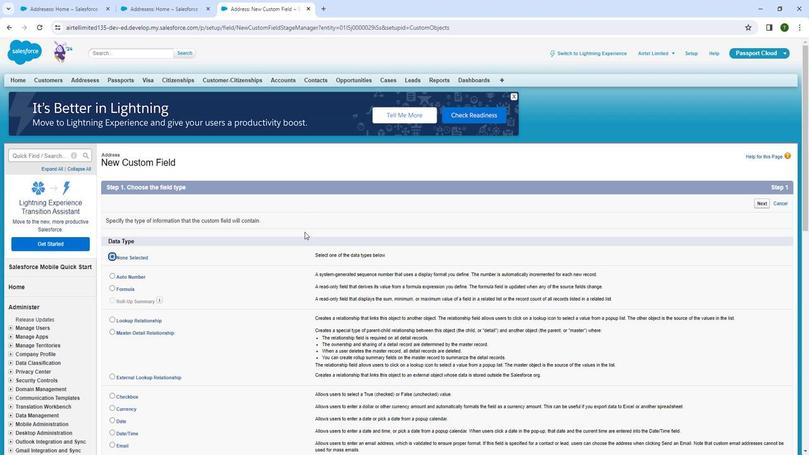 
Action: Mouse scrolled (304, 232) with delta (0, 0)
Screenshot: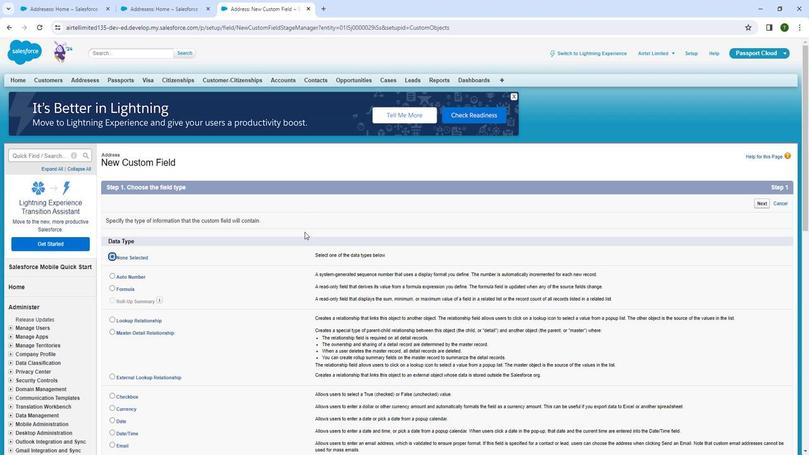 
Action: Mouse moved to (110, 246)
Screenshot: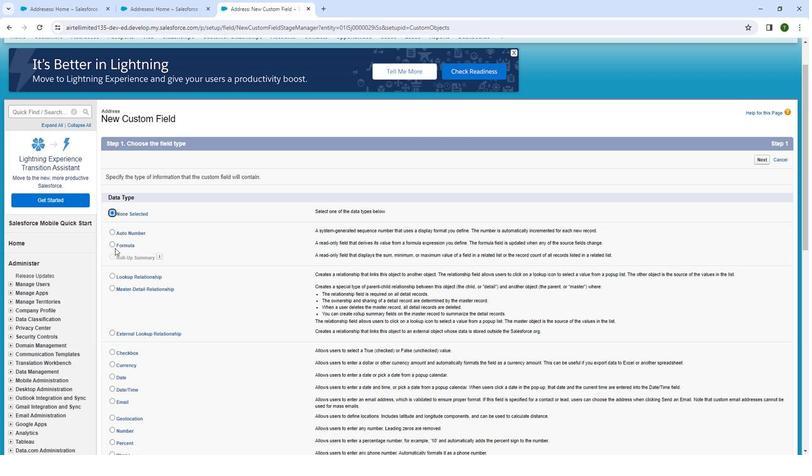 
Action: Mouse pressed left at (110, 246)
